 Task: Find connections with filter location Maragogipe with filter topic #Growthhacking with filter profile language Spanish with filter current company QX Global Group with filter school Valliammai Engineering College with filter industry Performing Arts and Spectator Sports with filter service category Leadership Development with filter keywords title Bank Teller
Action: Mouse moved to (607, 122)
Screenshot: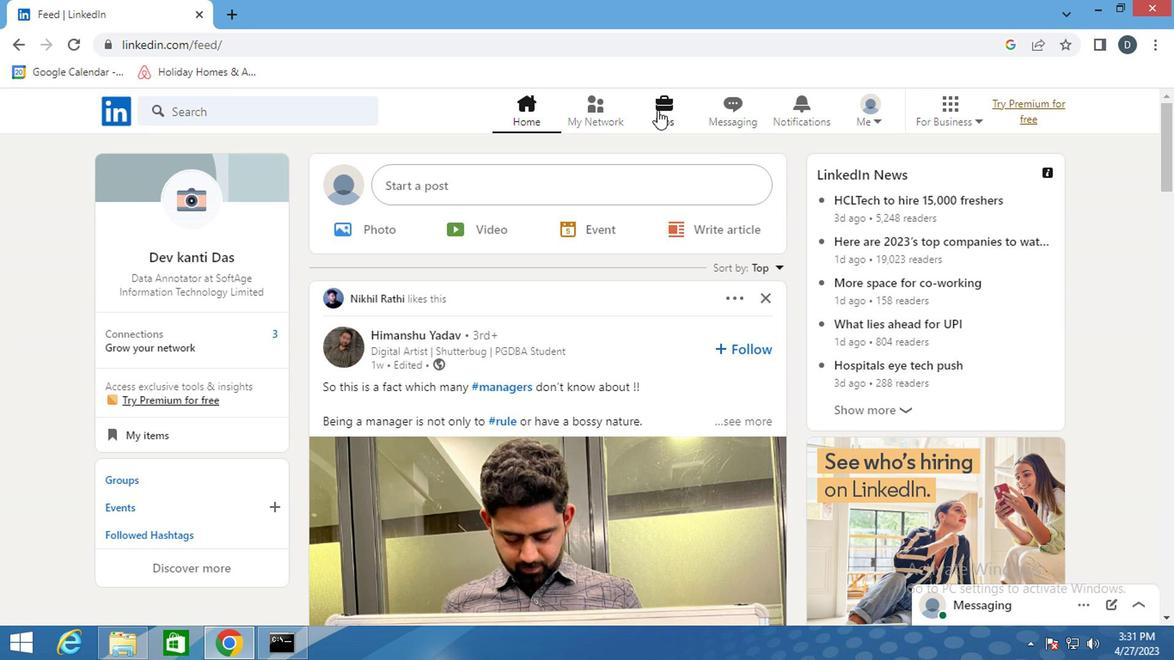 
Action: Mouse pressed left at (607, 122)
Screenshot: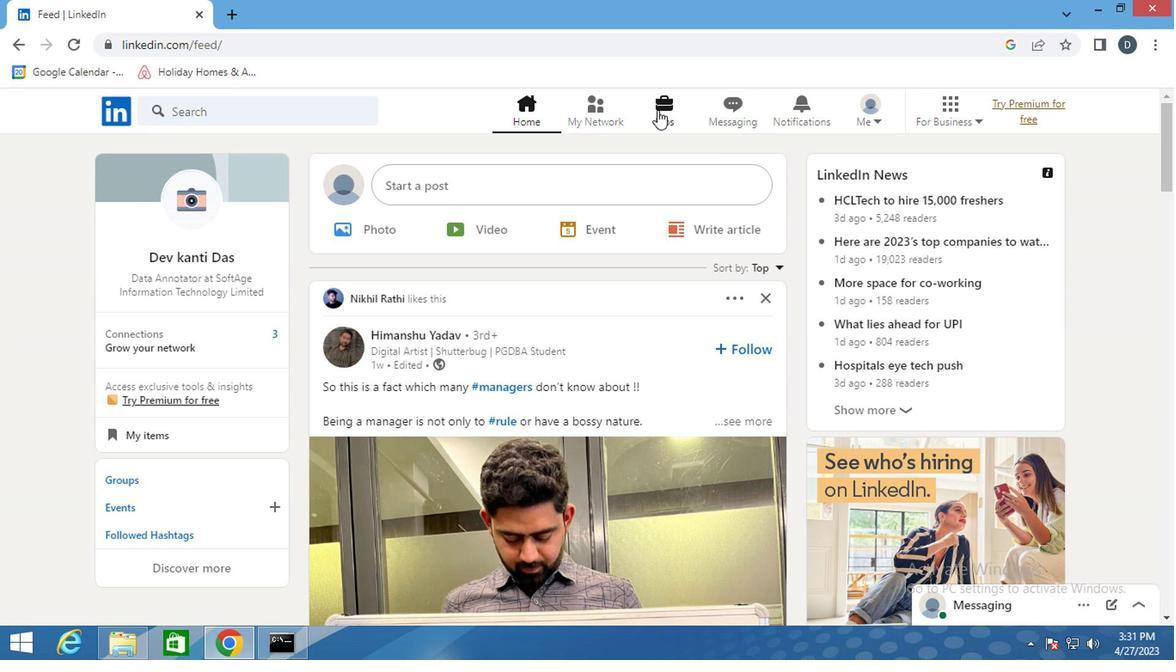 
Action: Mouse moved to (256, 207)
Screenshot: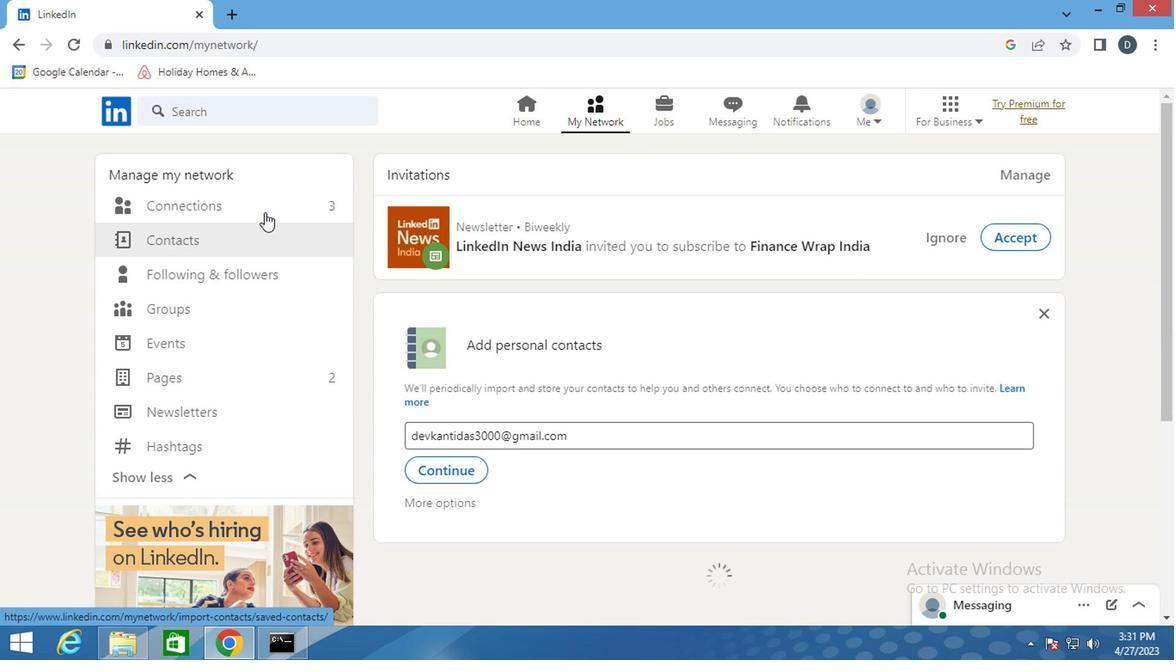 
Action: Mouse pressed left at (256, 207)
Screenshot: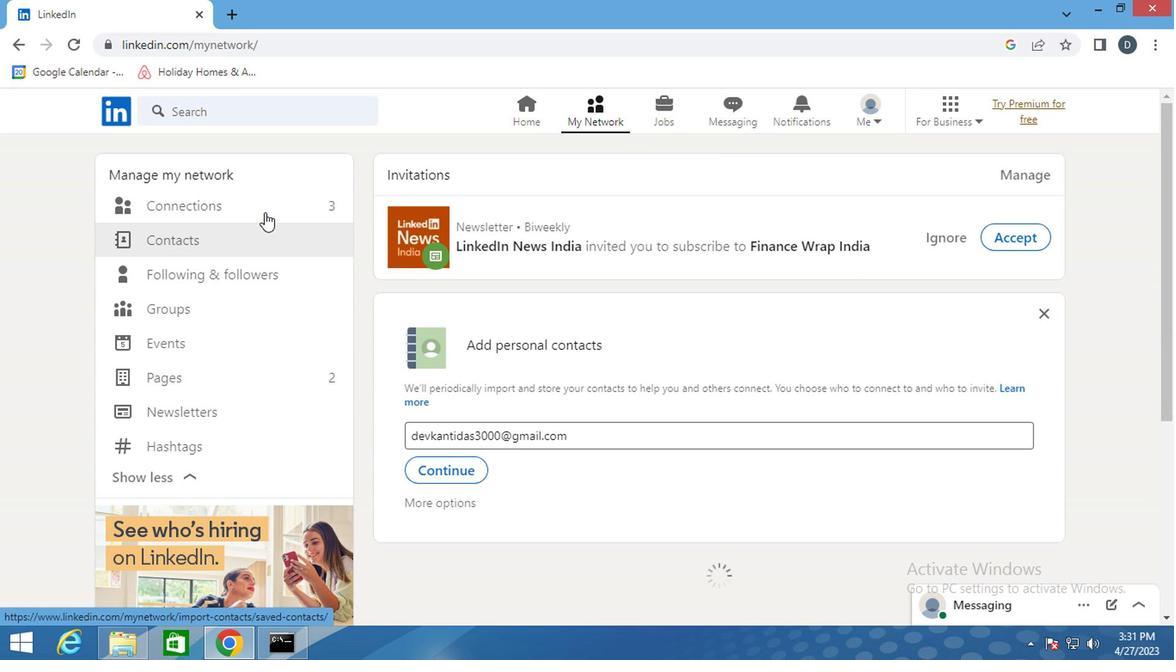 
Action: Mouse moved to (312, 202)
Screenshot: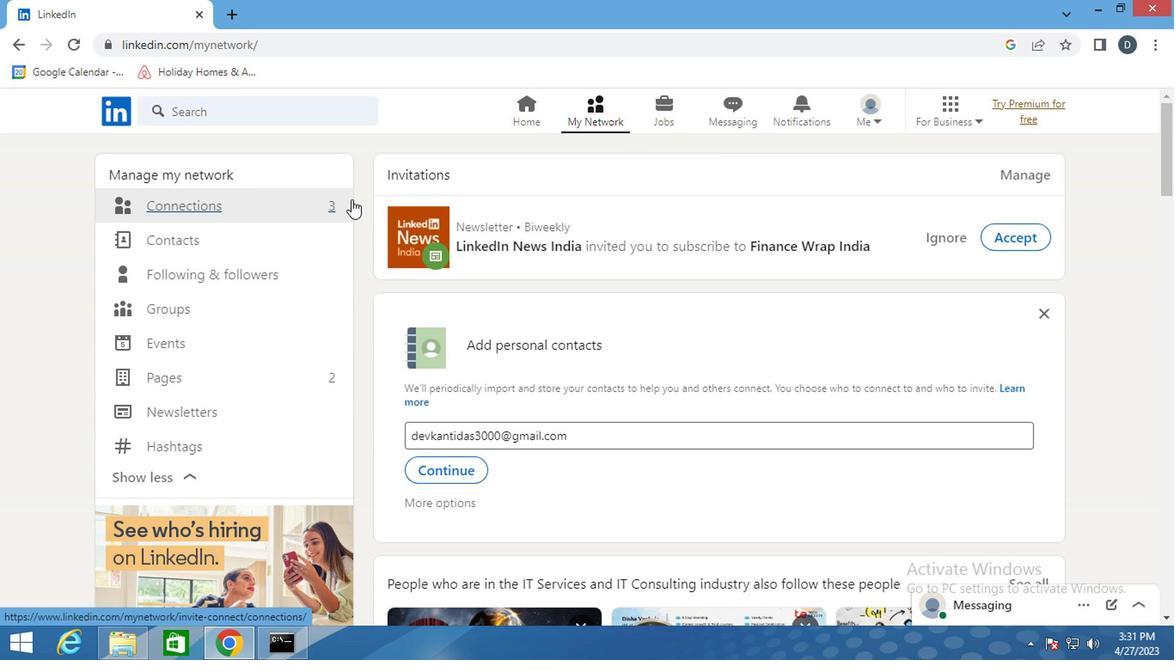 
Action: Mouse pressed left at (312, 202)
Screenshot: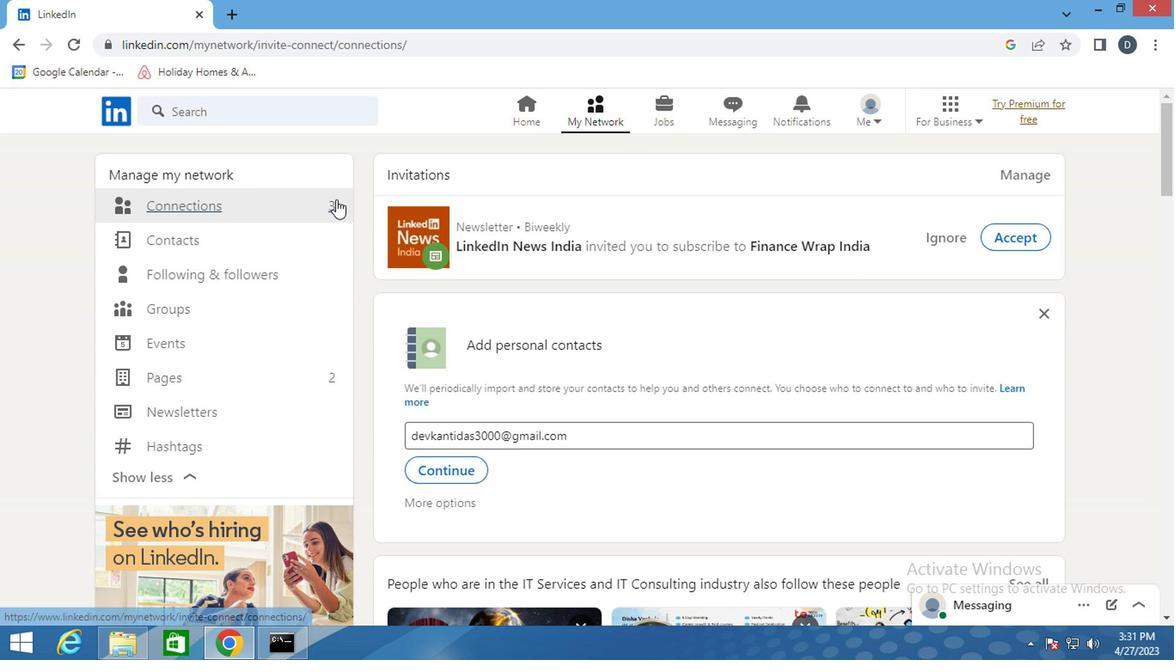 
Action: Mouse moved to (698, 211)
Screenshot: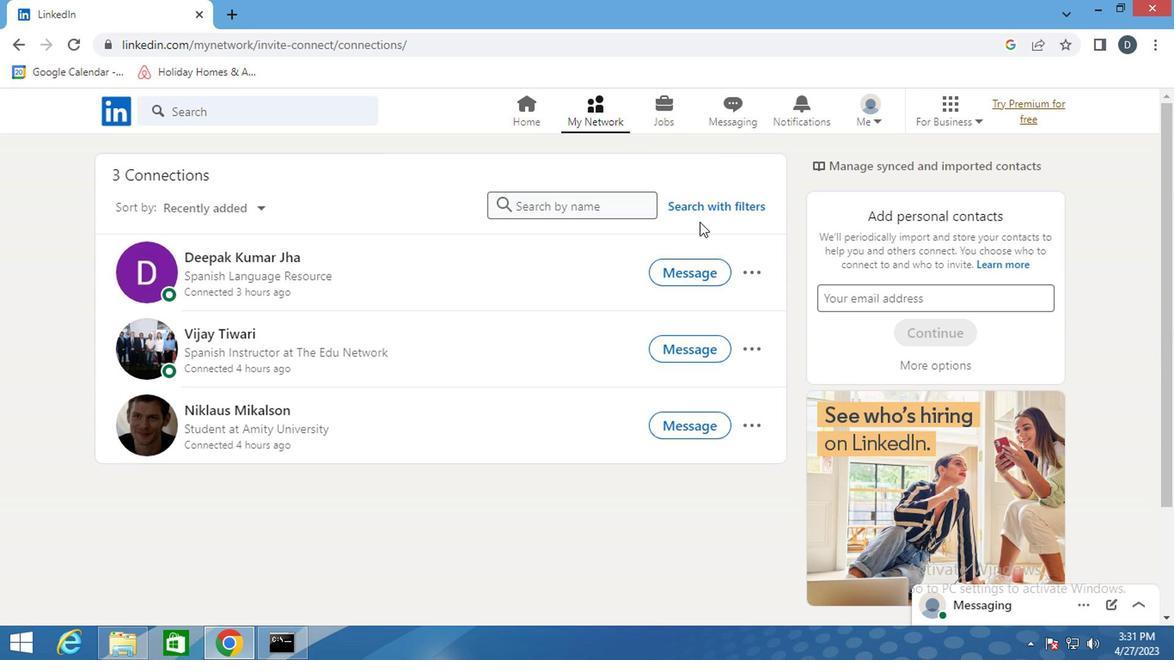 
Action: Mouse pressed left at (698, 211)
Screenshot: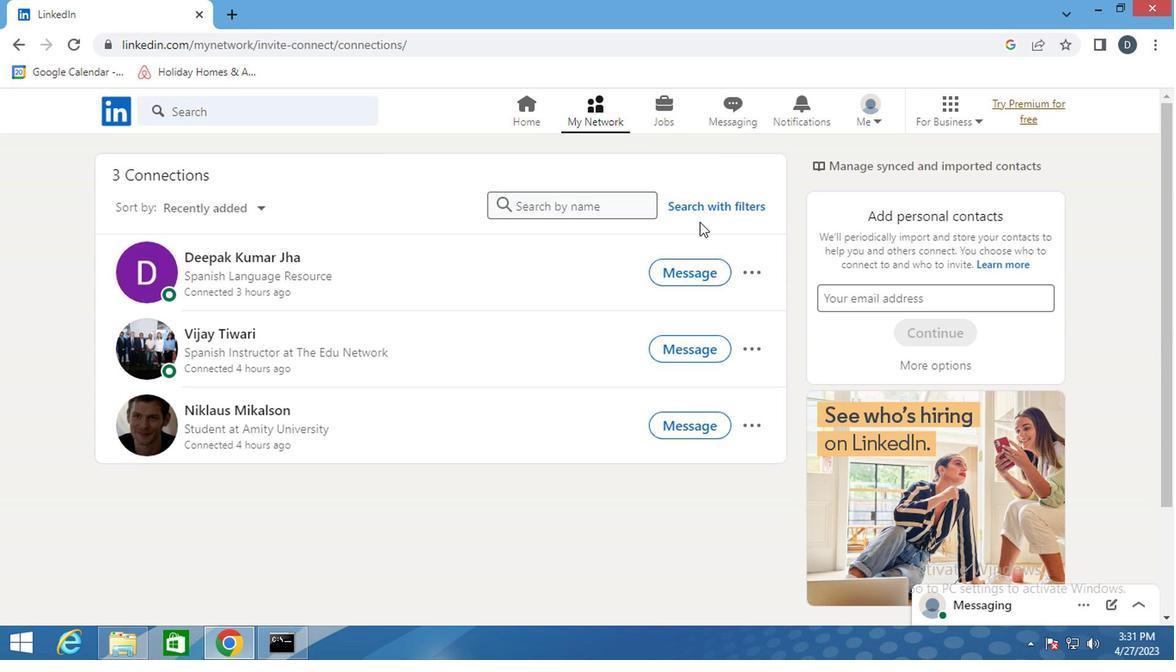 
Action: Mouse moved to (641, 161)
Screenshot: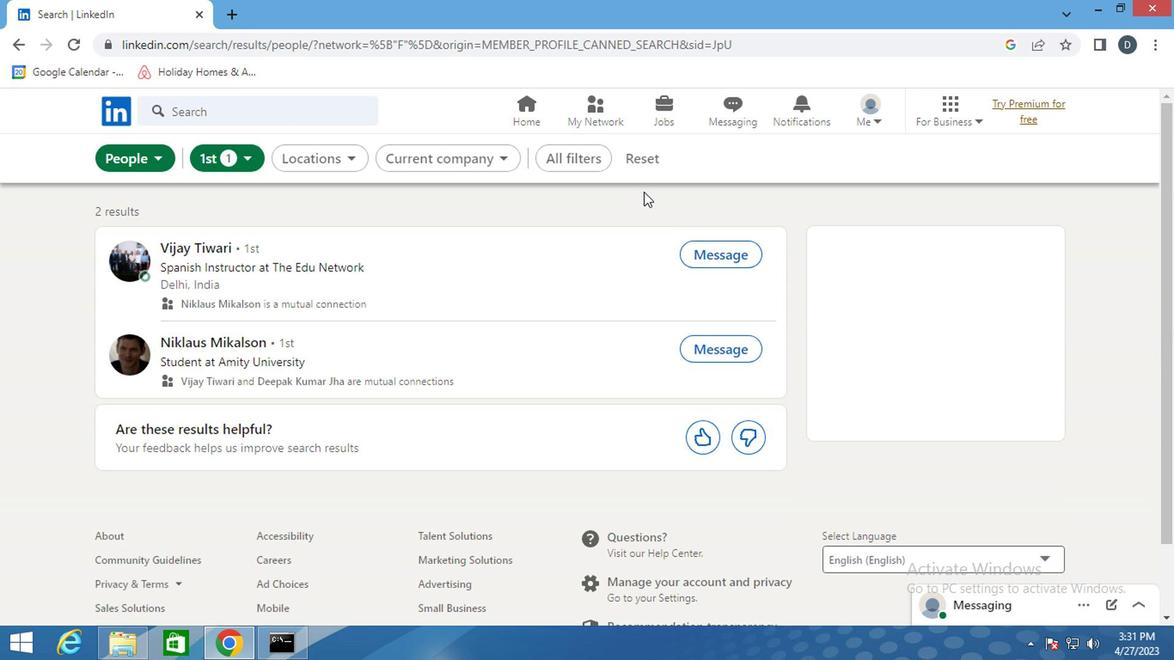 
Action: Mouse pressed left at (641, 161)
Screenshot: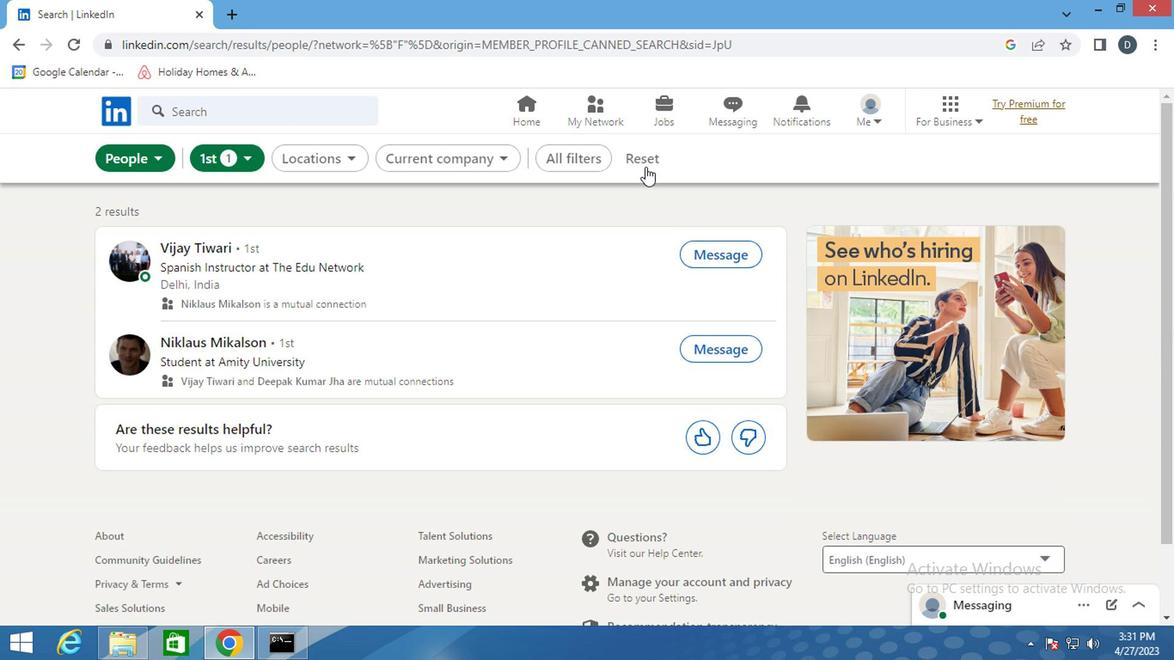 
Action: Mouse moved to (610, 159)
Screenshot: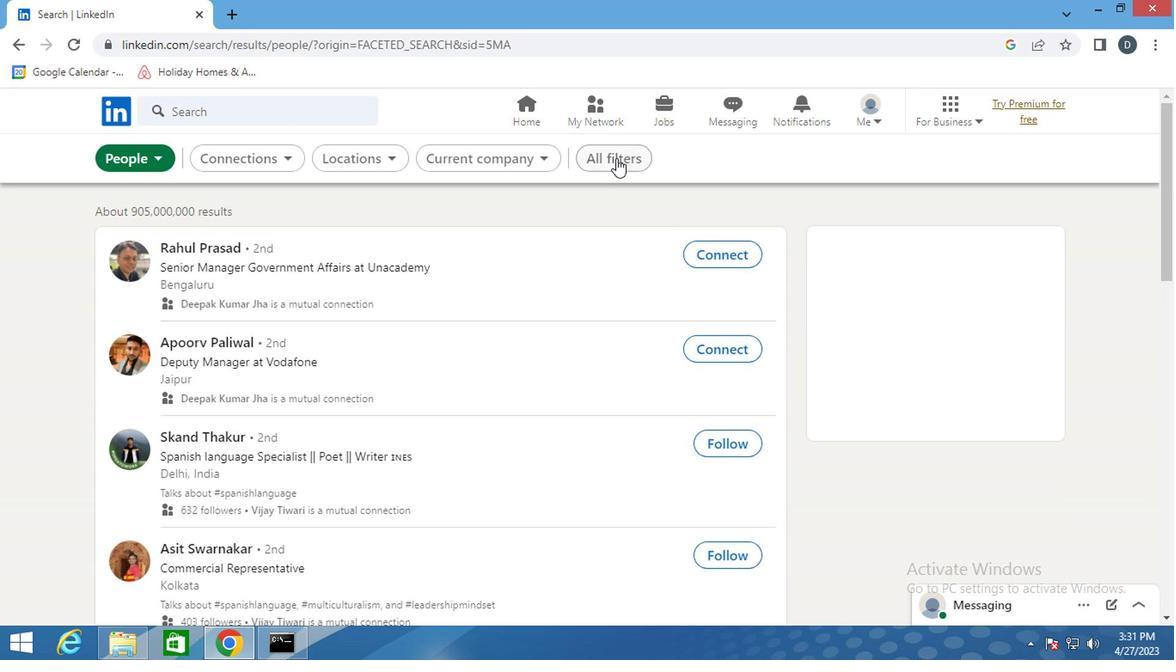 
Action: Mouse pressed left at (610, 159)
Screenshot: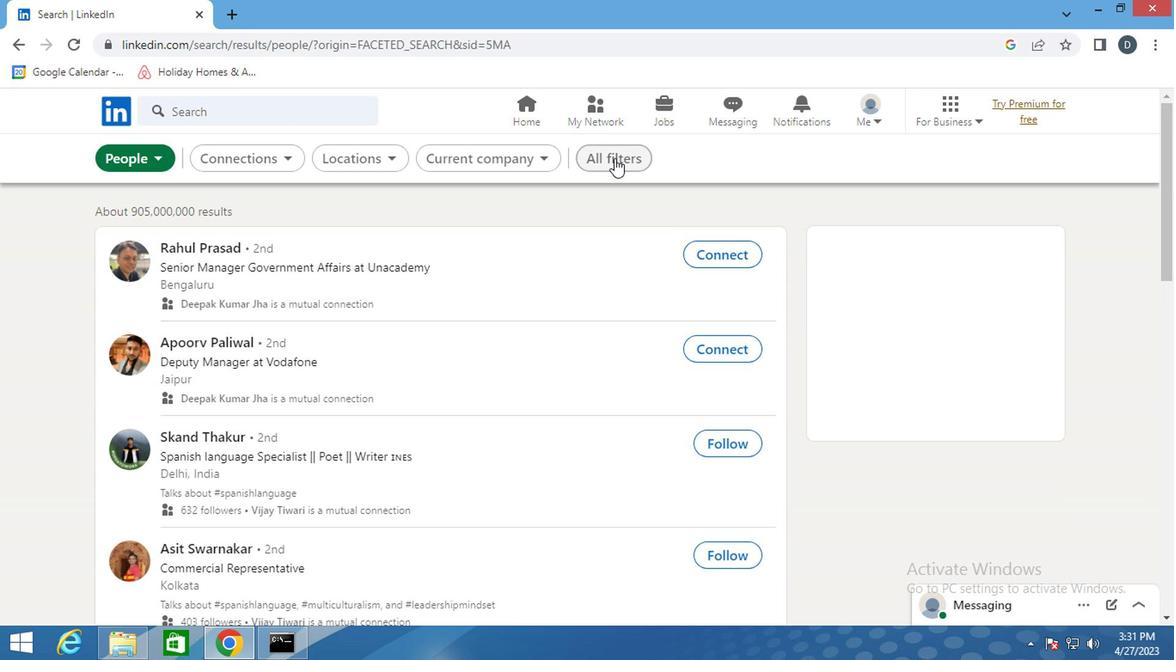 
Action: Mouse moved to (972, 362)
Screenshot: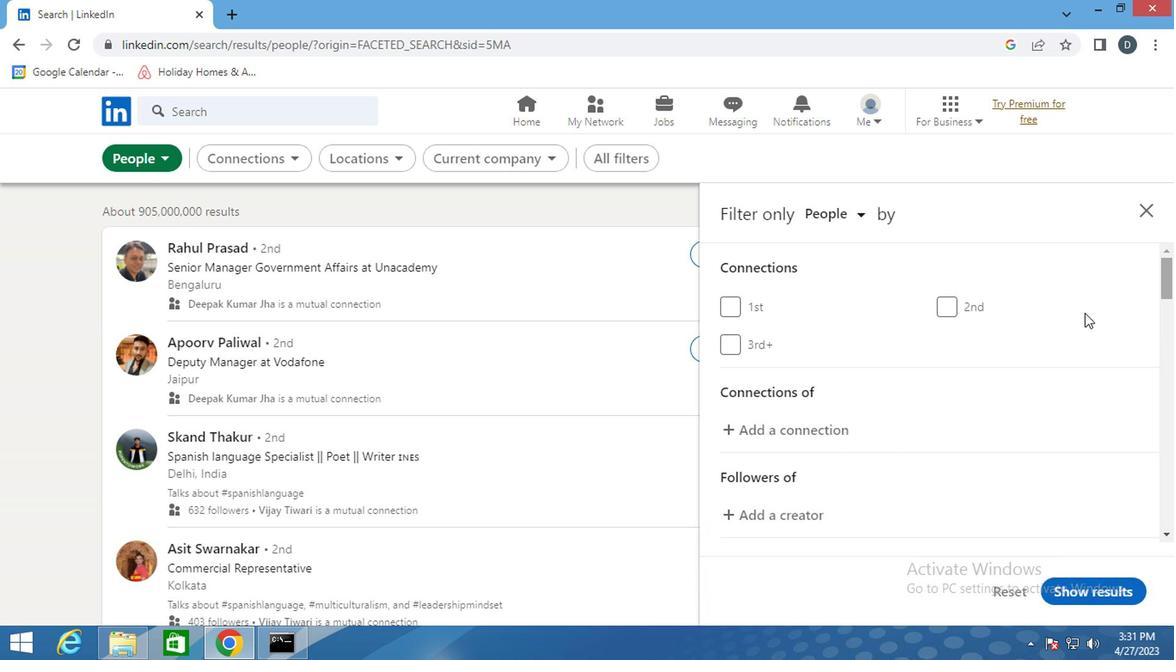 
Action: Mouse scrolled (972, 362) with delta (0, 0)
Screenshot: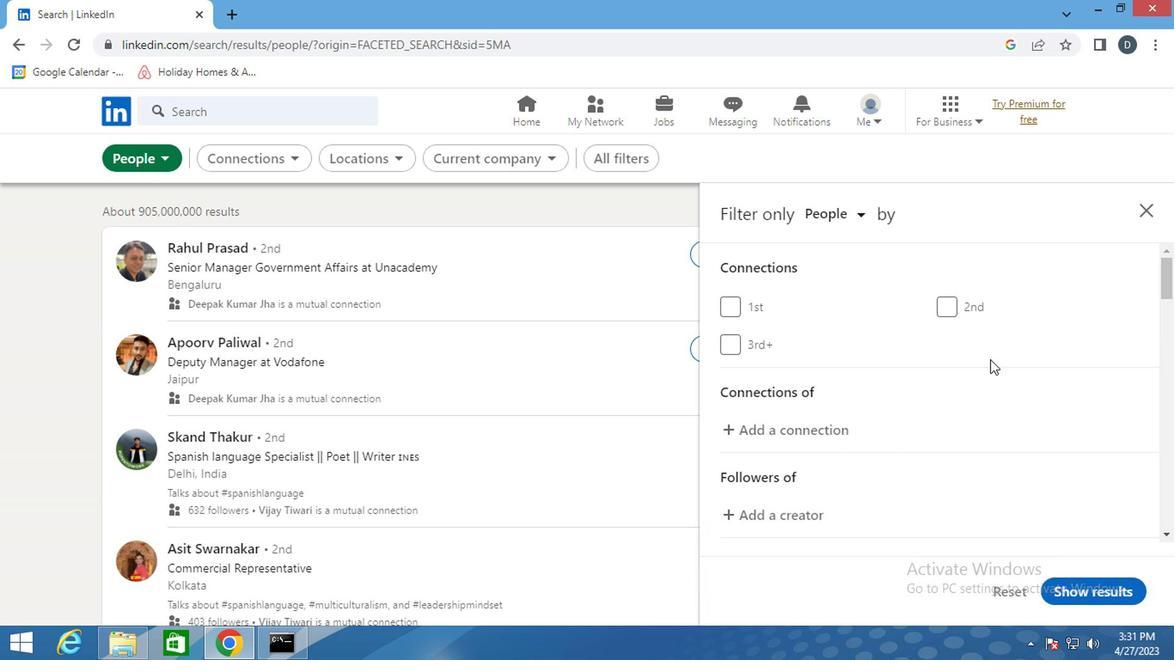 
Action: Mouse scrolled (972, 362) with delta (0, 0)
Screenshot: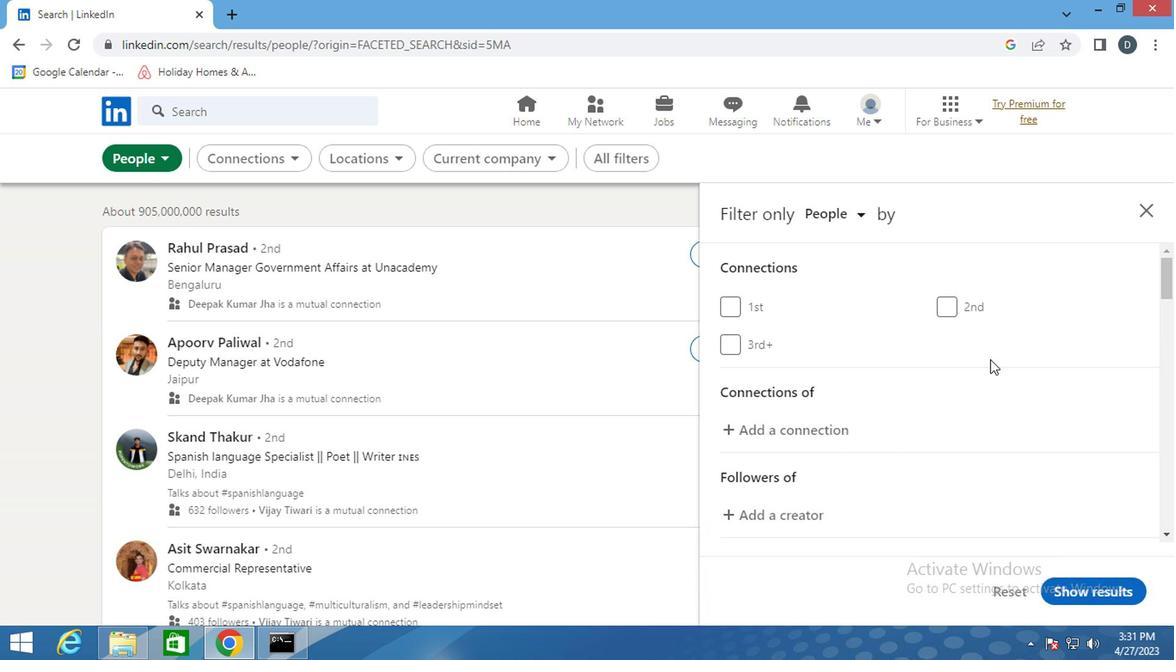 
Action: Mouse scrolled (972, 362) with delta (0, 0)
Screenshot: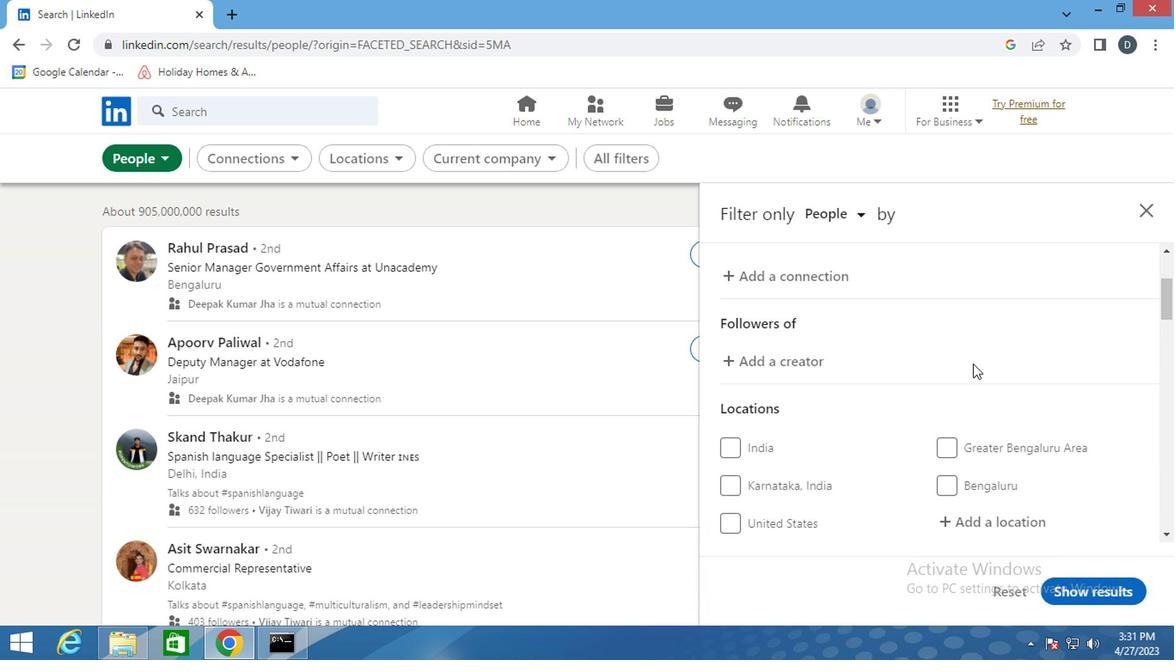 
Action: Mouse moved to (989, 415)
Screenshot: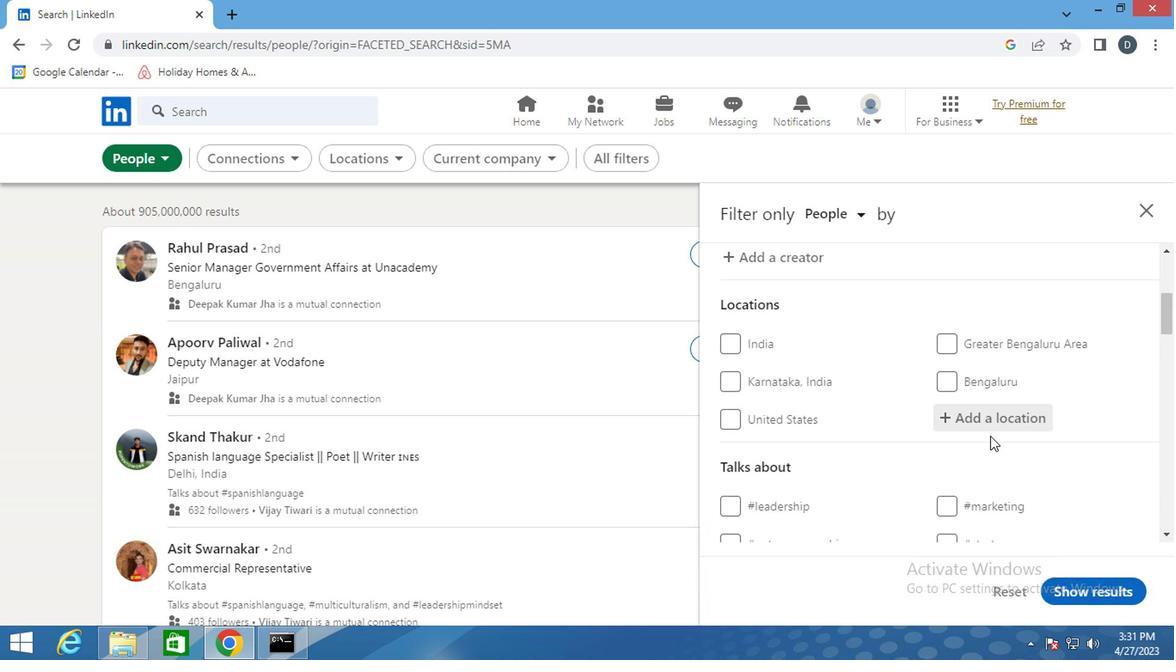 
Action: Mouse pressed left at (989, 415)
Screenshot: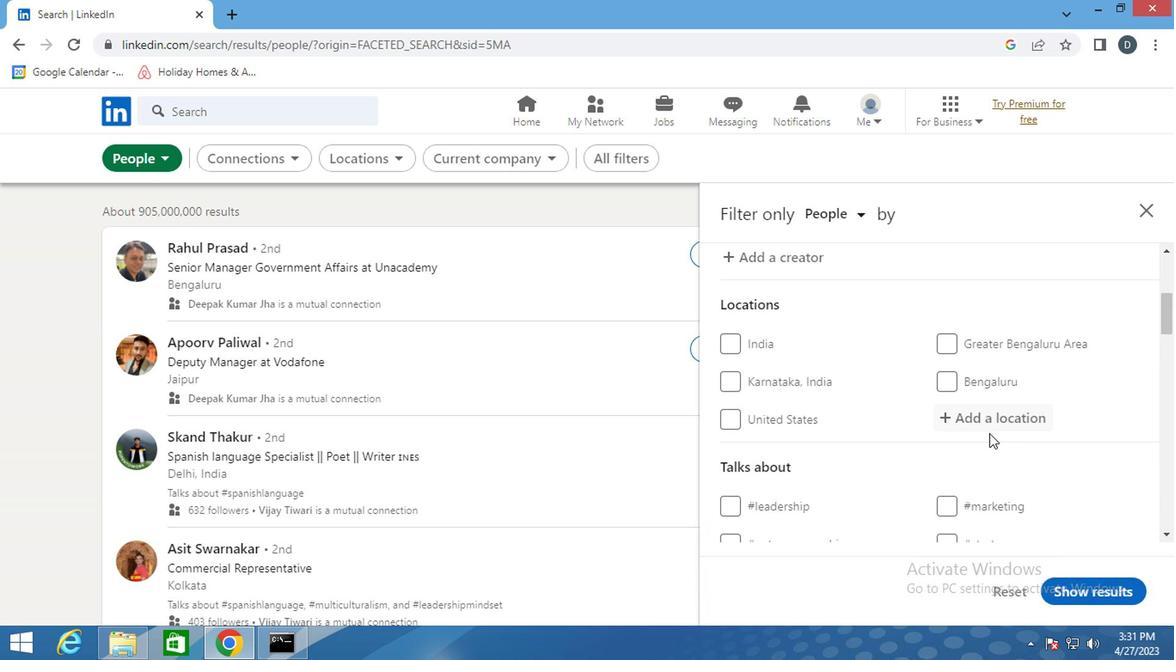 
Action: Key pressed <Key.shift><Key.shift><Key.shift><Key.shift><Key.shift>MARAGO
Screenshot: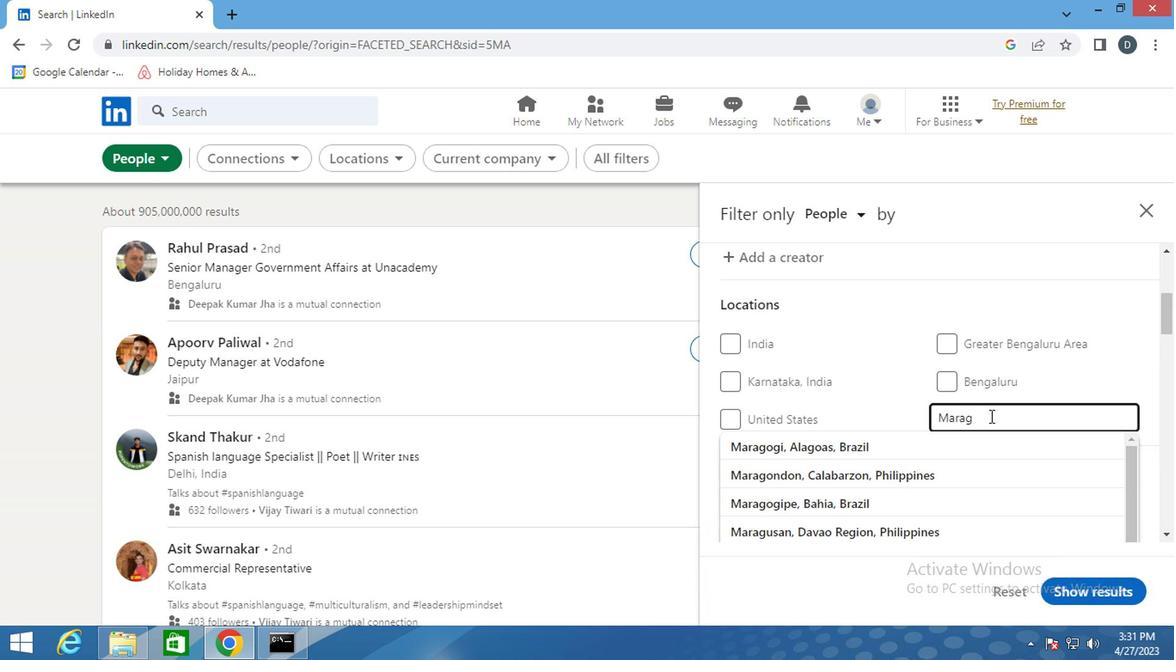 
Action: Mouse moved to (870, 499)
Screenshot: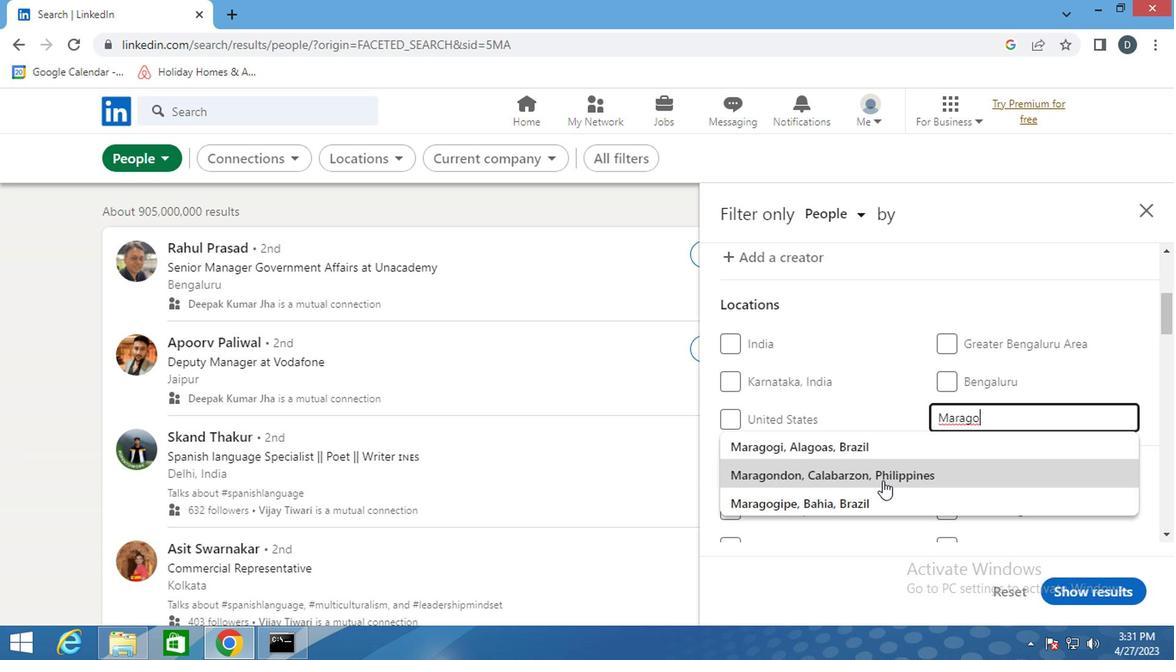 
Action: Mouse pressed left at (870, 499)
Screenshot: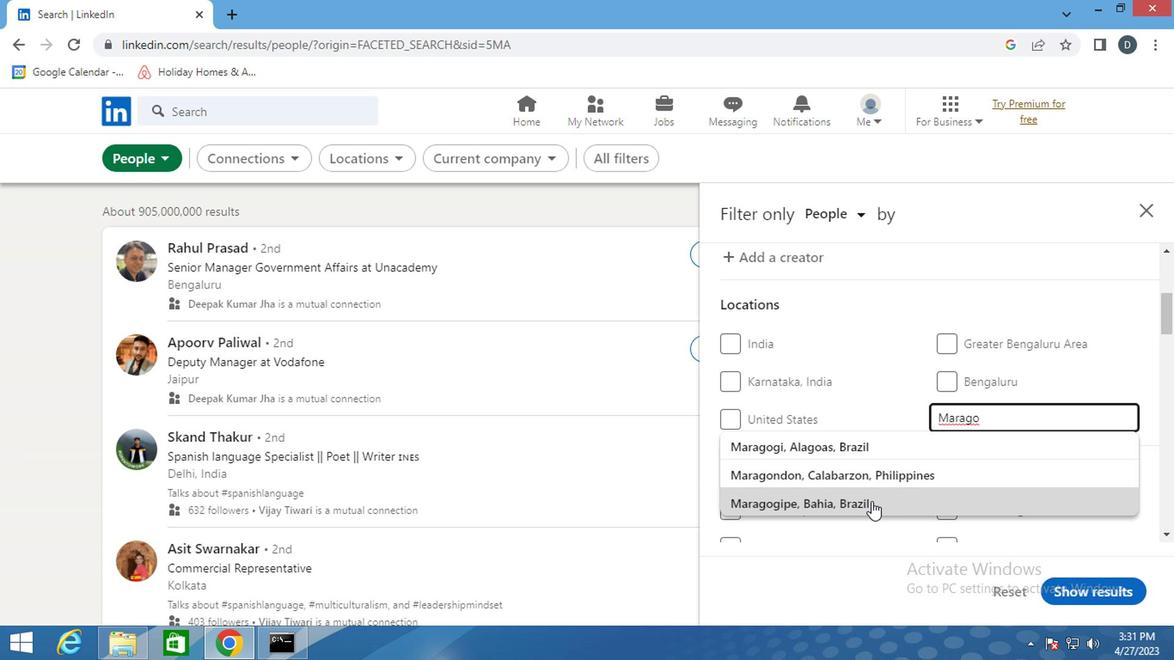
Action: Mouse moved to (870, 500)
Screenshot: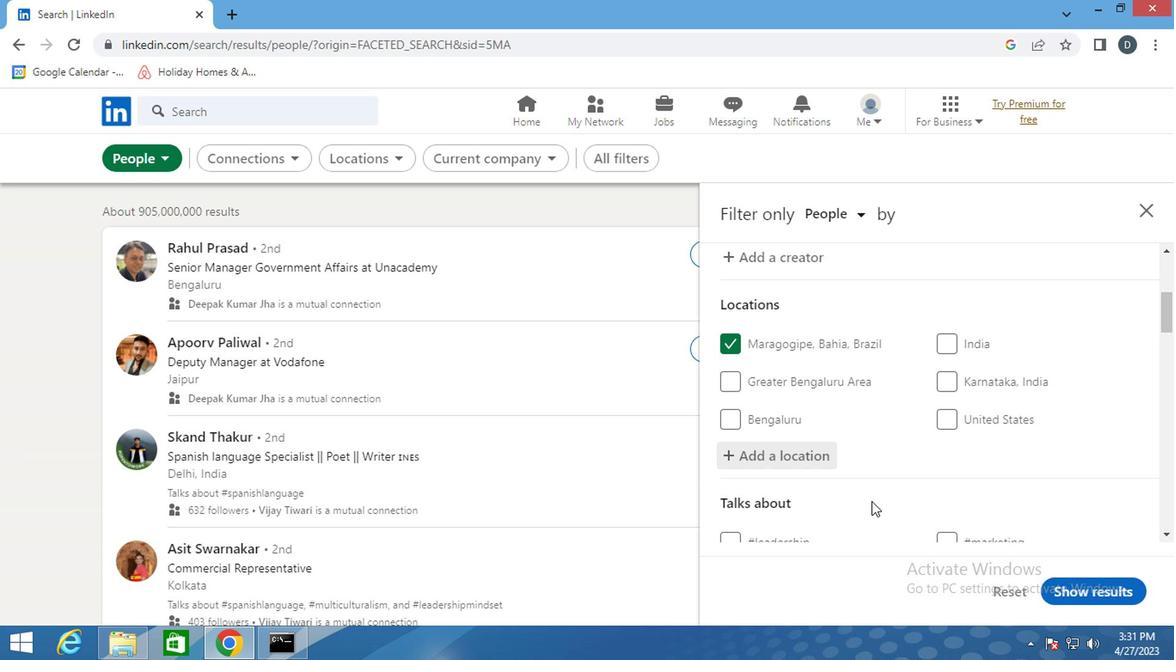 
Action: Mouse scrolled (870, 499) with delta (0, 0)
Screenshot: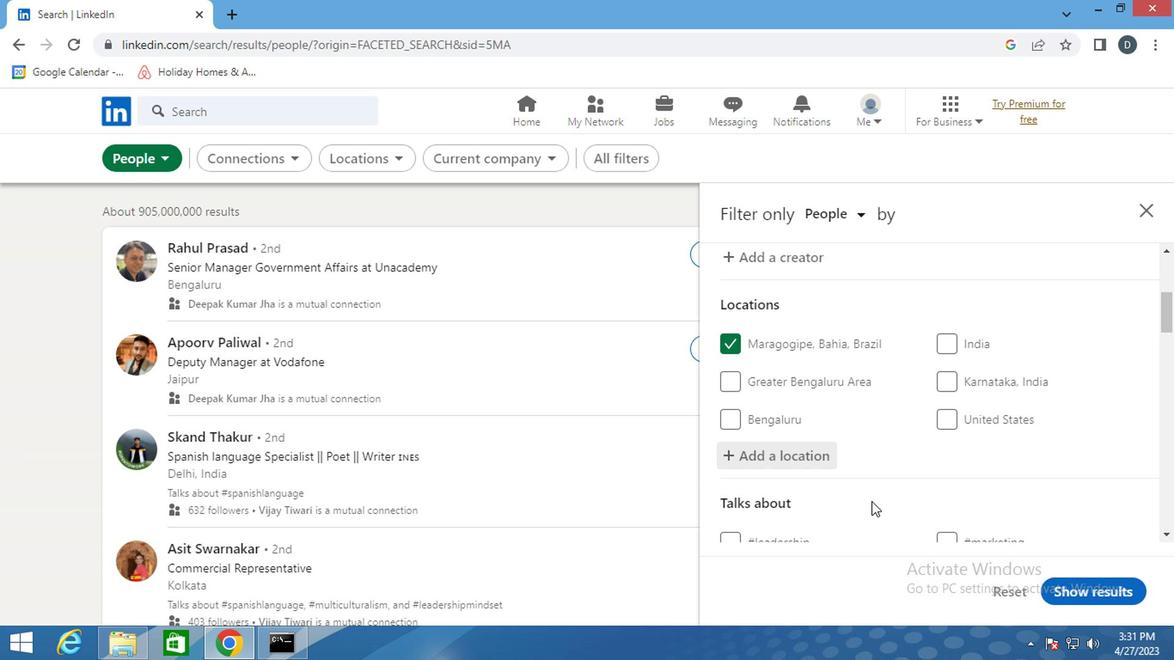 
Action: Mouse scrolled (870, 499) with delta (0, 0)
Screenshot: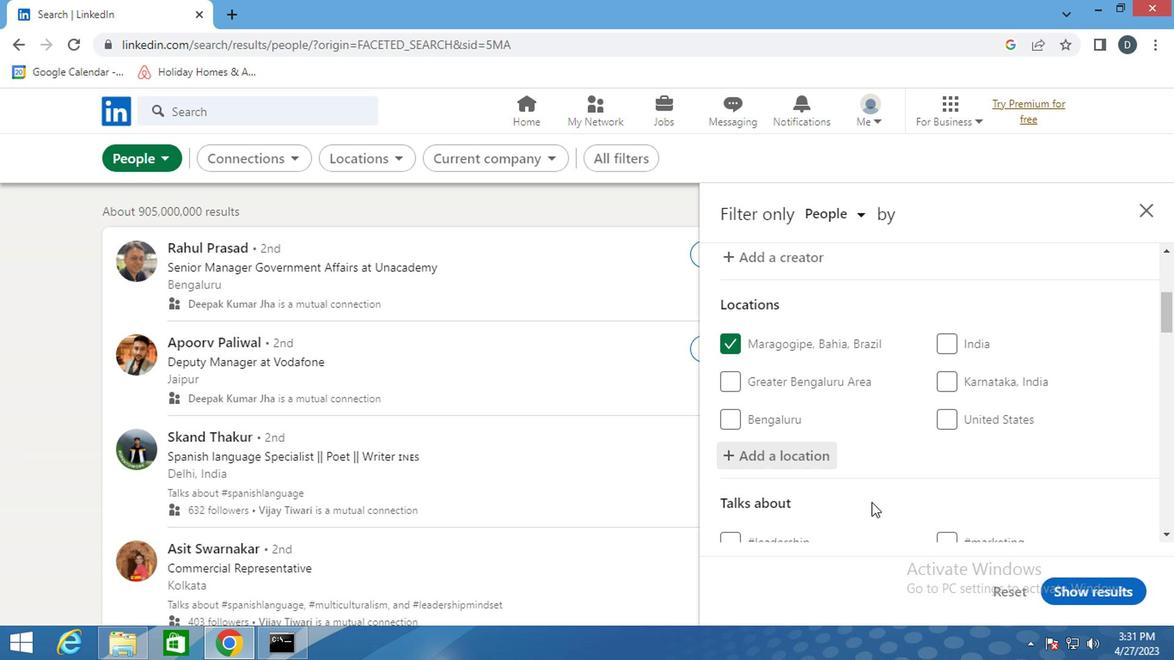 
Action: Mouse moved to (962, 444)
Screenshot: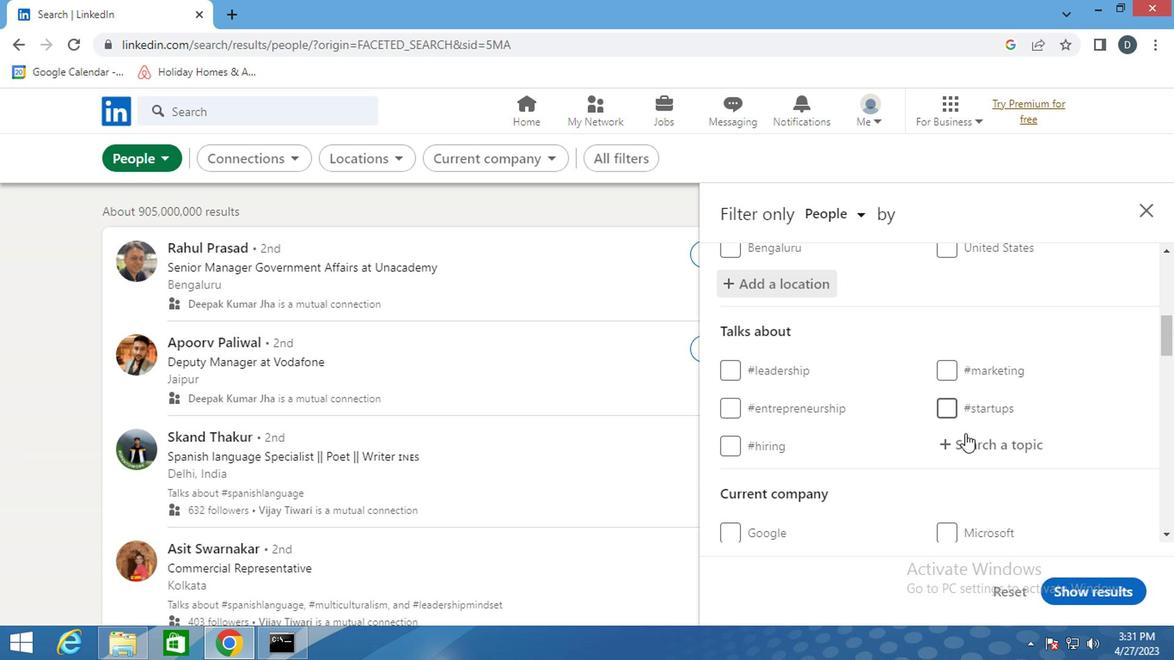 
Action: Mouse pressed left at (962, 444)
Screenshot: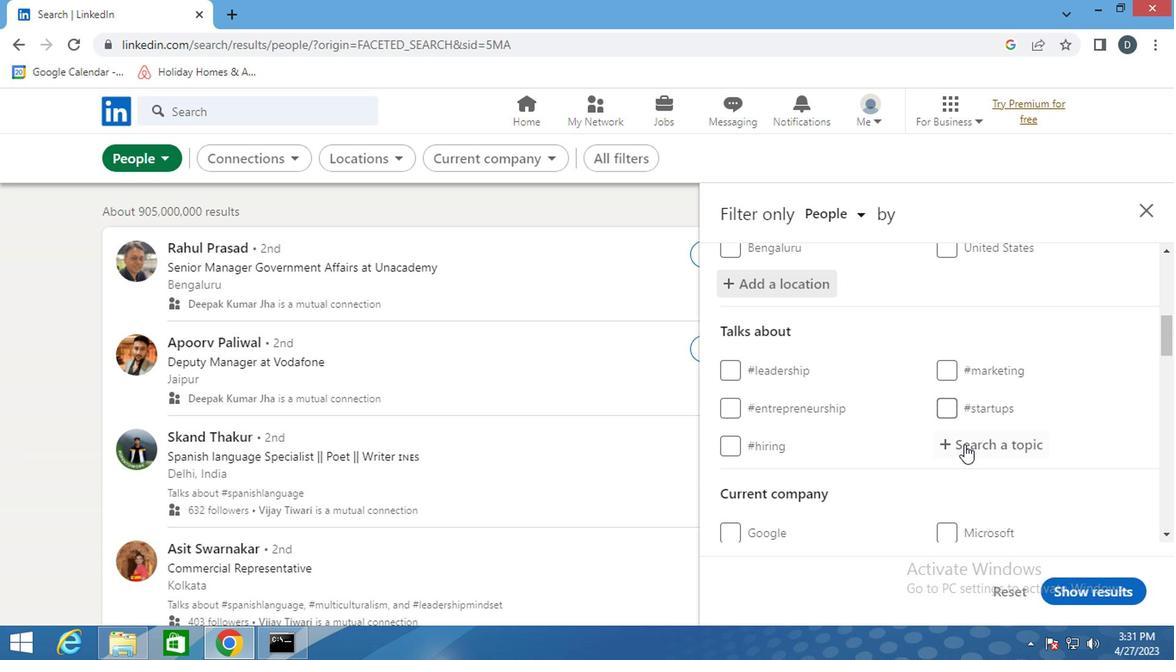 
Action: Key pressed <Key.shift>#<Key.shift>GROWTHHACKING
Screenshot: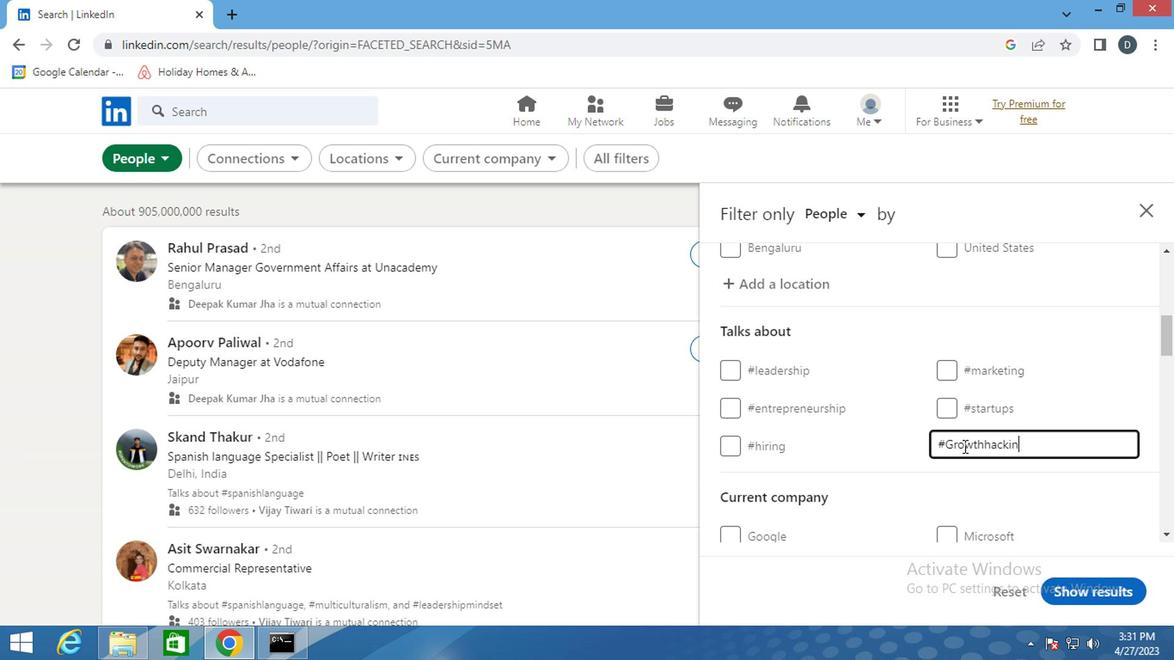 
Action: Mouse moved to (920, 422)
Screenshot: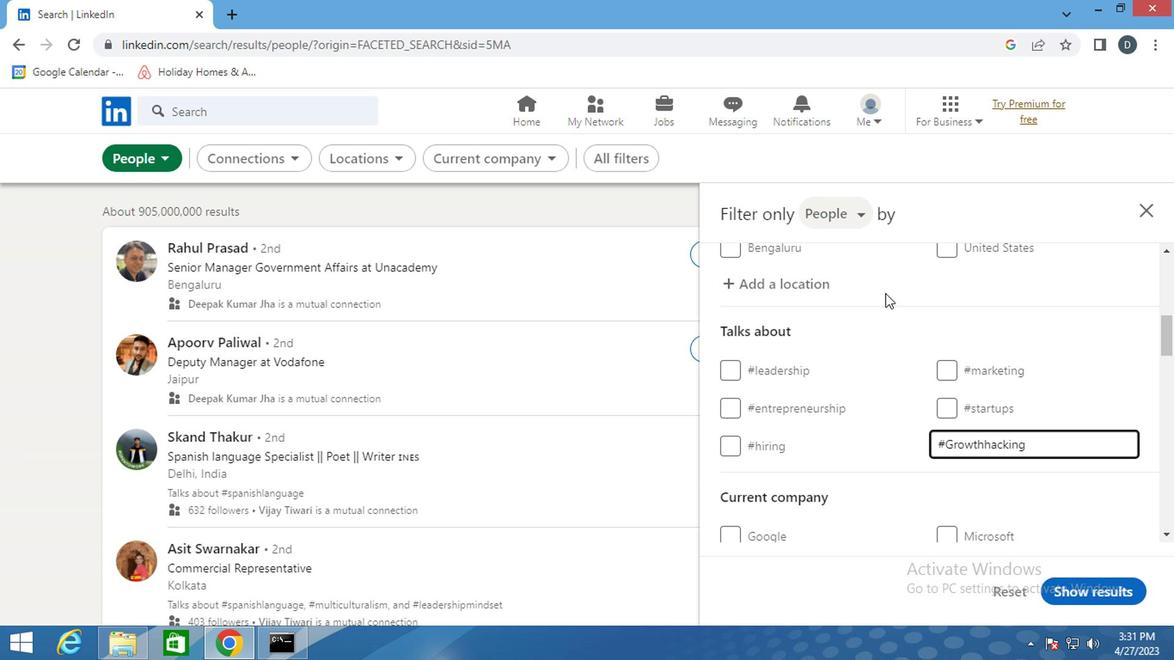 
Action: Mouse scrolled (920, 422) with delta (0, 0)
Screenshot: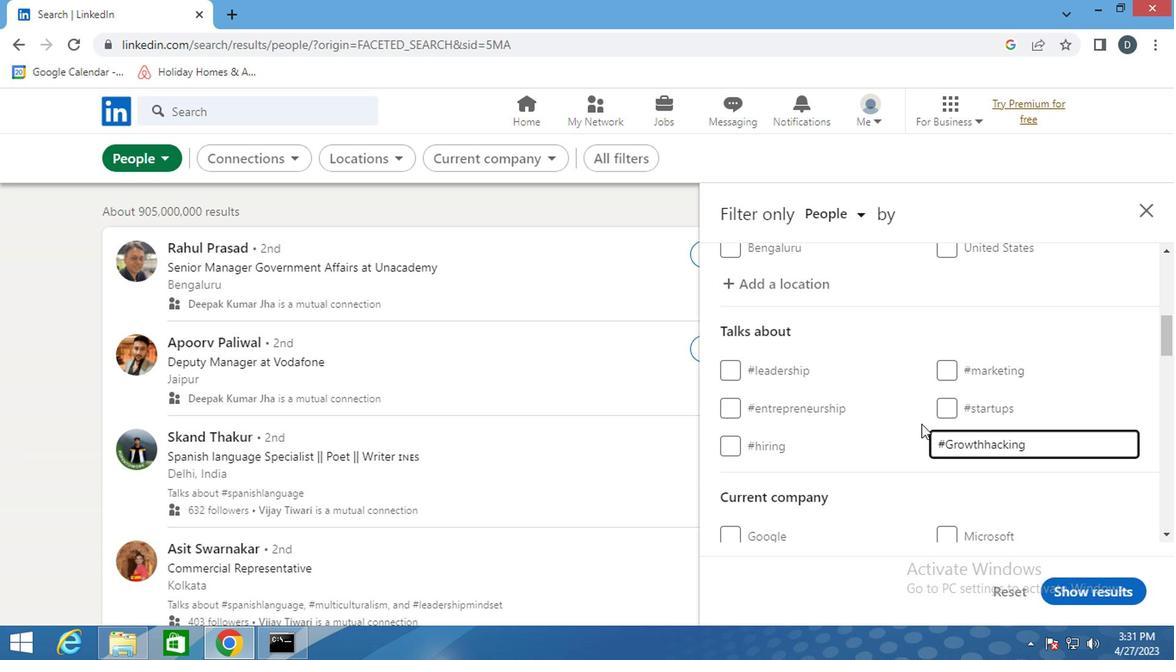 
Action: Mouse moved to (920, 422)
Screenshot: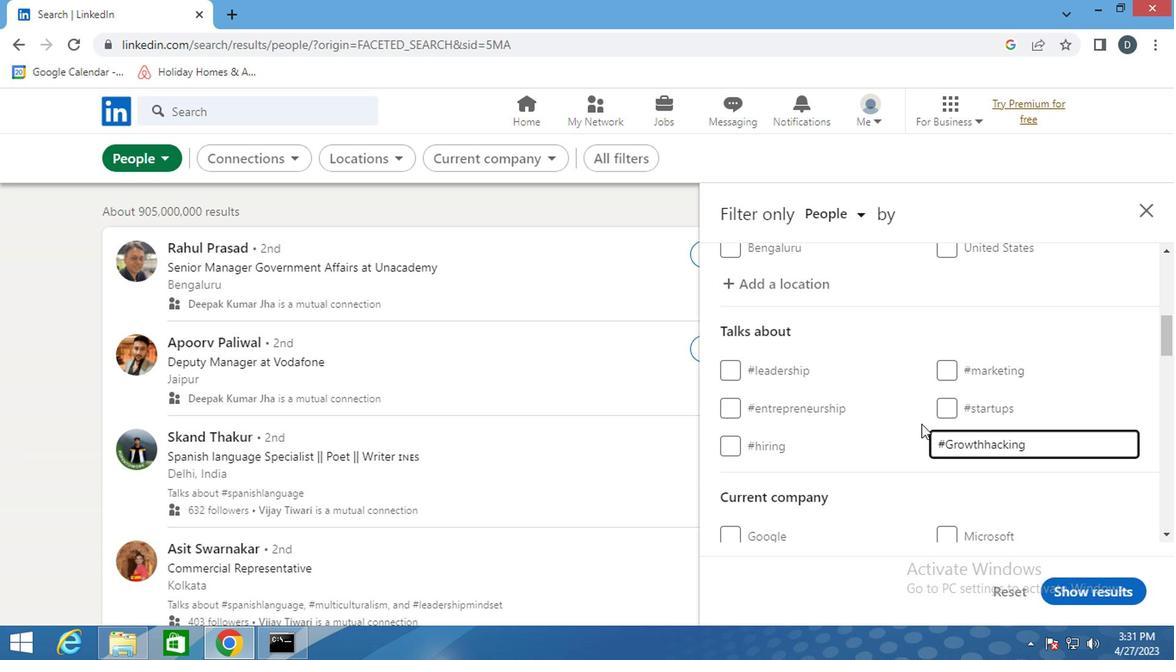 
Action: Mouse scrolled (920, 422) with delta (0, 0)
Screenshot: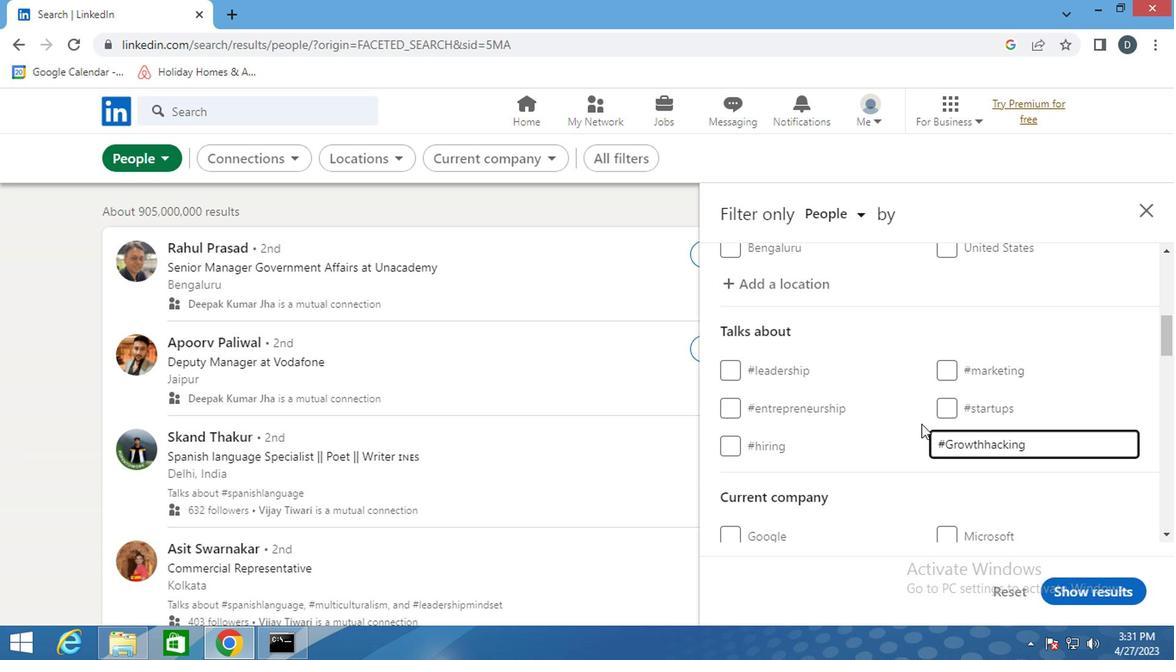 
Action: Mouse moved to (922, 424)
Screenshot: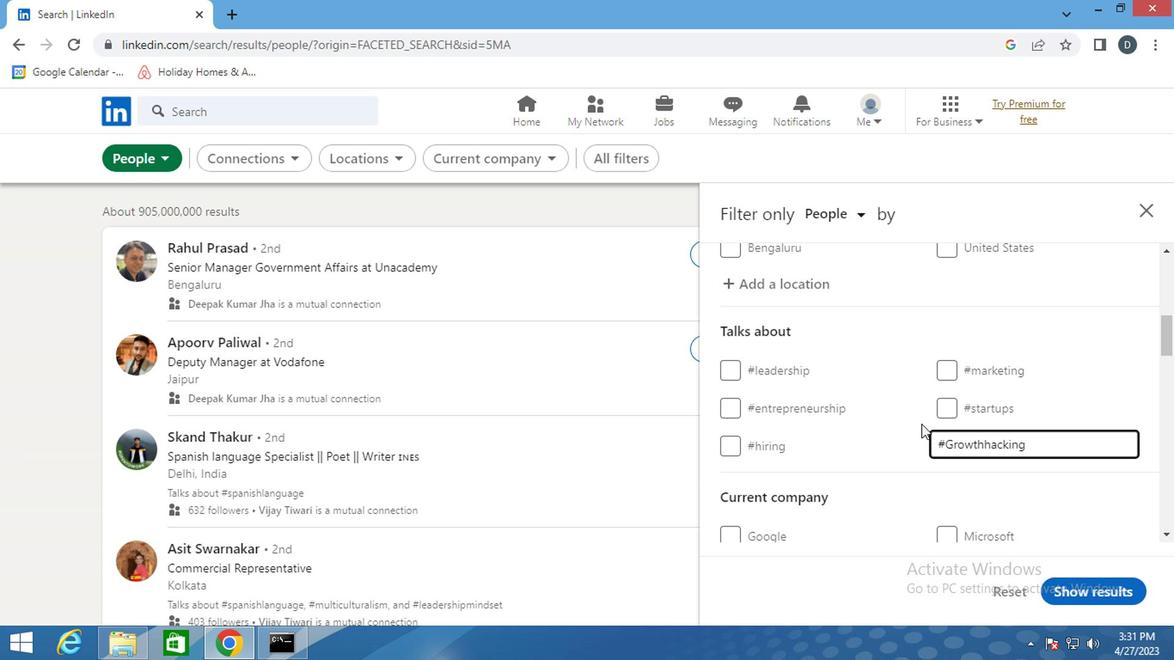 
Action: Mouse scrolled (922, 422) with delta (0, -1)
Screenshot: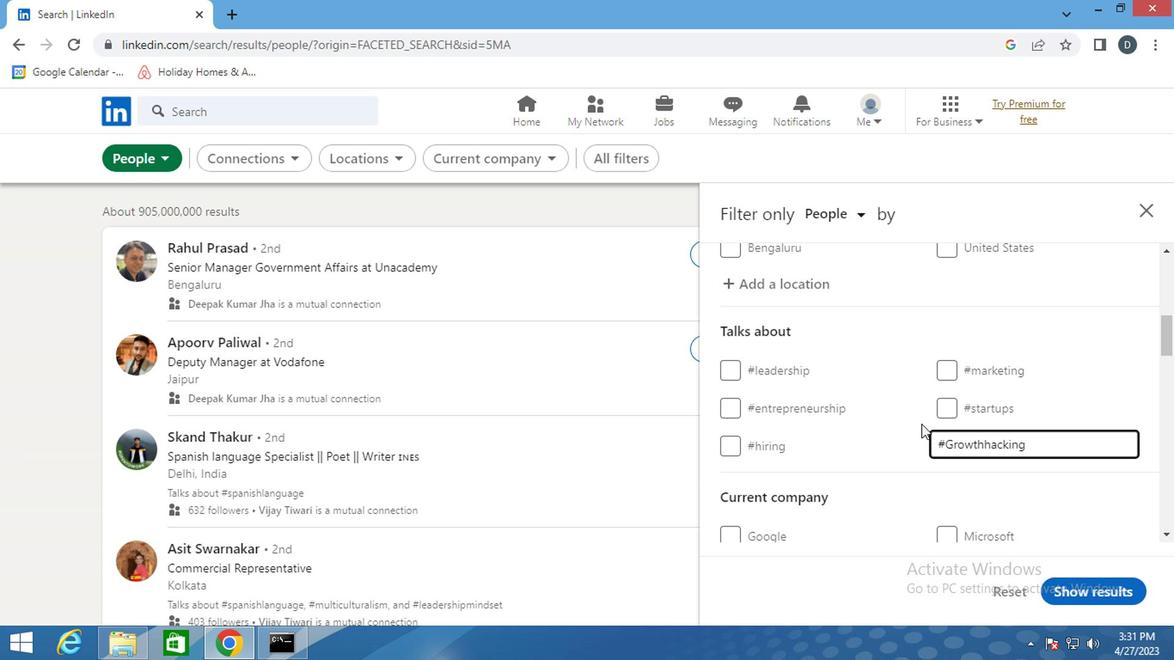 
Action: Mouse moved to (947, 416)
Screenshot: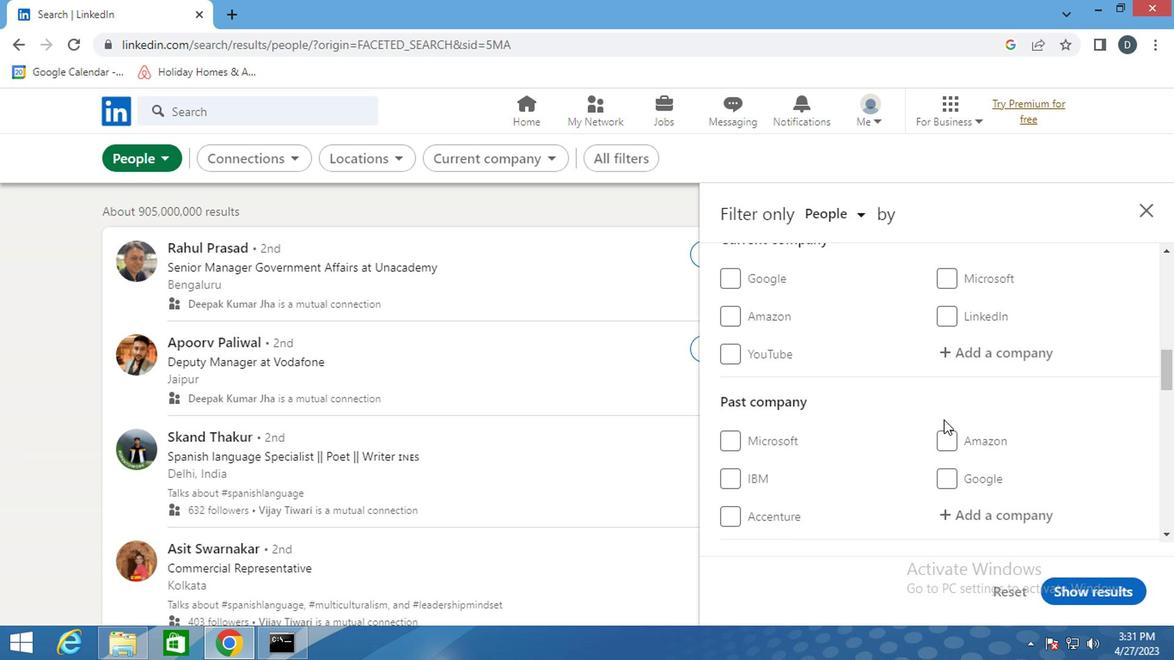 
Action: Mouse scrolled (947, 415) with delta (0, 0)
Screenshot: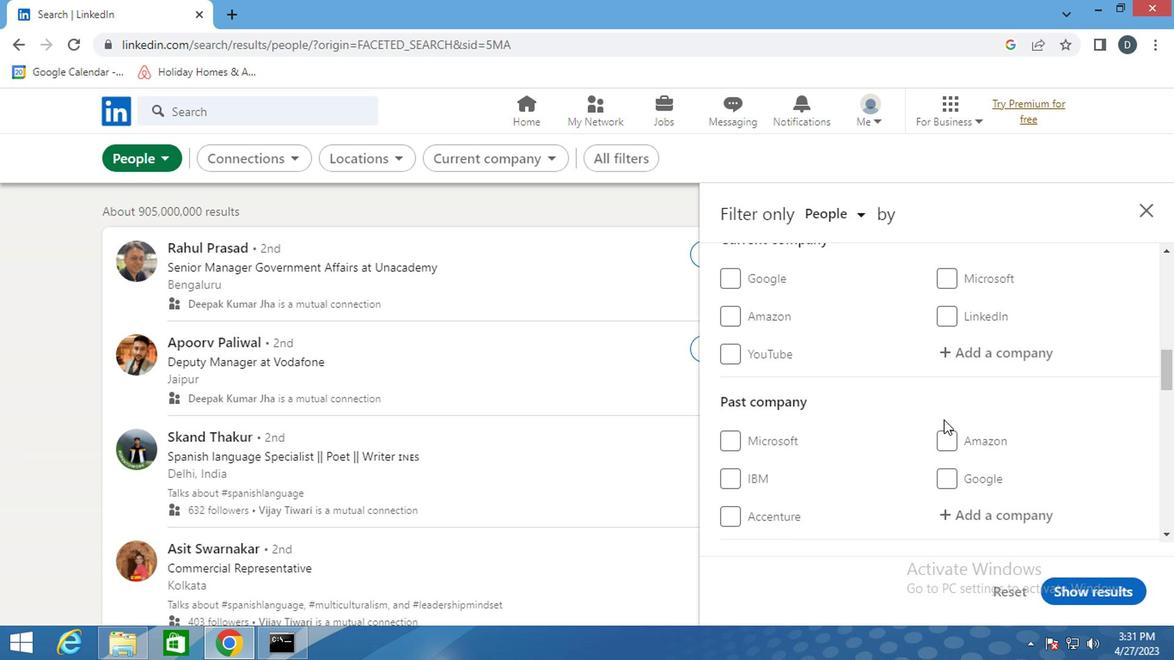 
Action: Mouse moved to (948, 416)
Screenshot: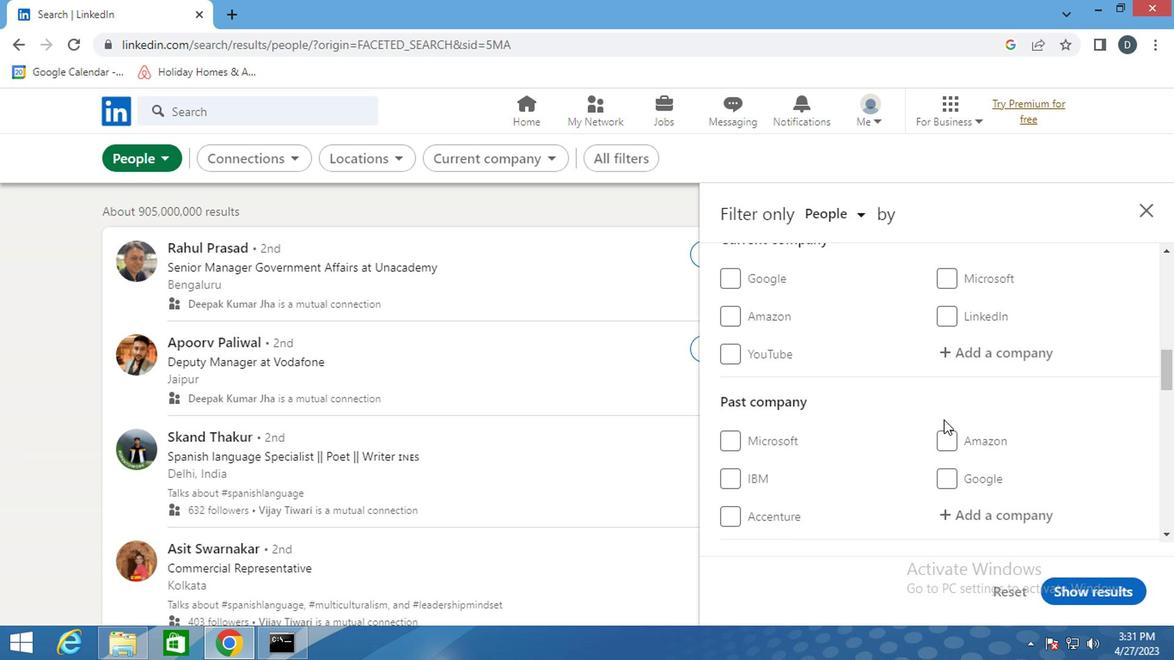 
Action: Mouse scrolled (948, 415) with delta (0, 0)
Screenshot: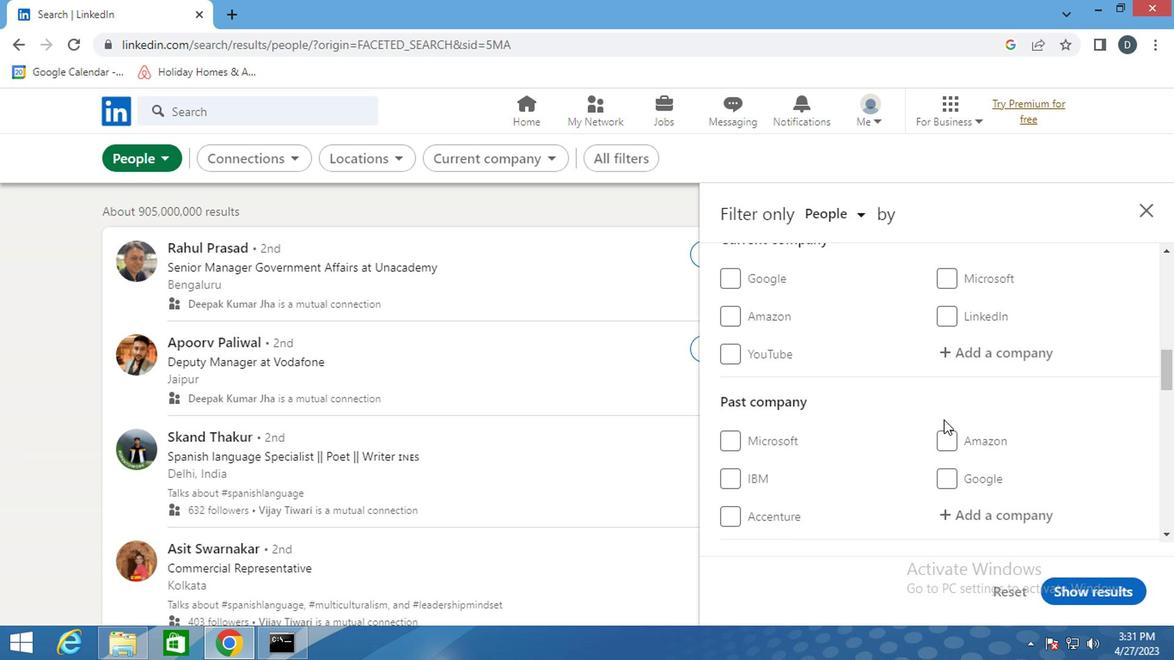 
Action: Mouse moved to (952, 415)
Screenshot: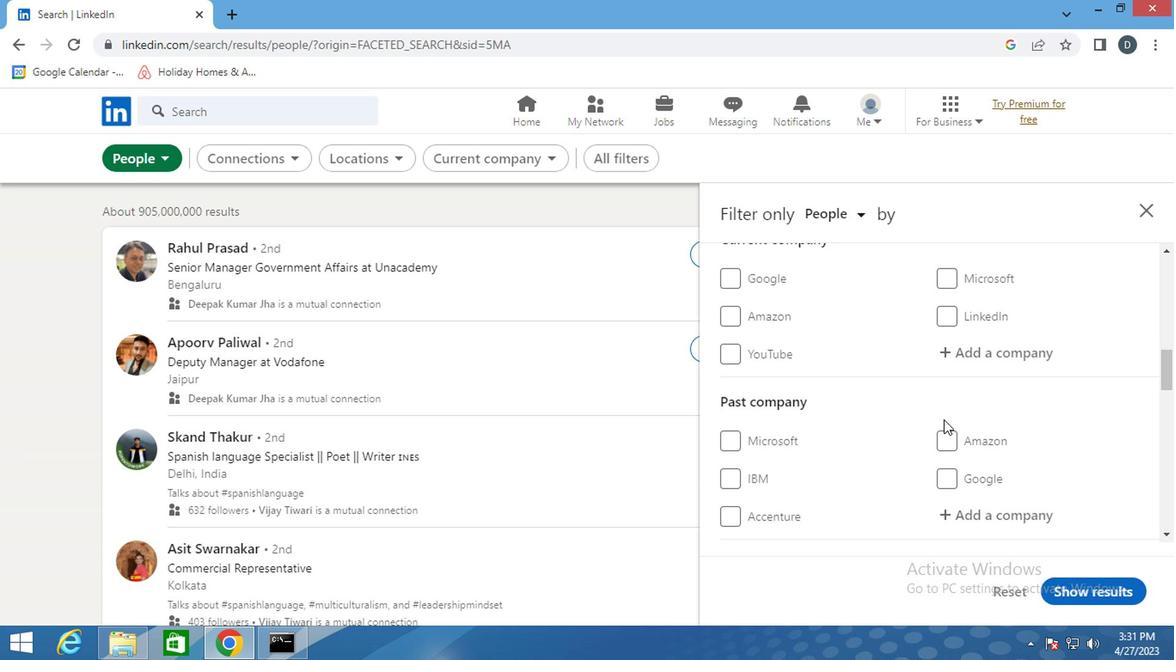 
Action: Mouse scrolled (952, 414) with delta (0, -1)
Screenshot: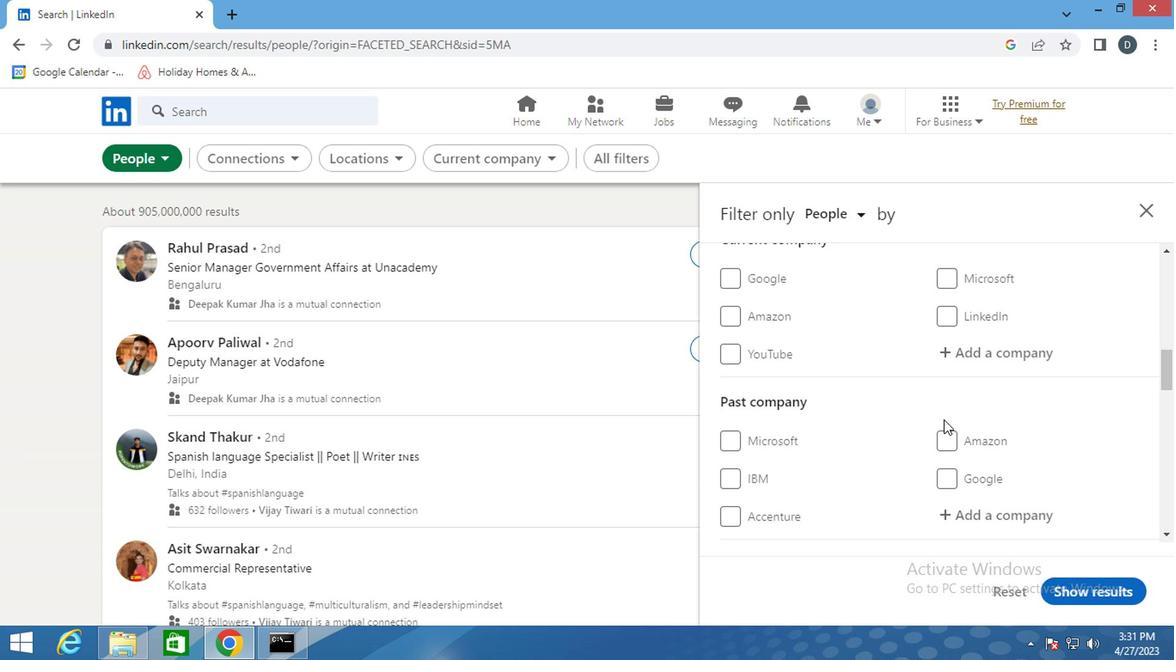 
Action: Mouse moved to (958, 411)
Screenshot: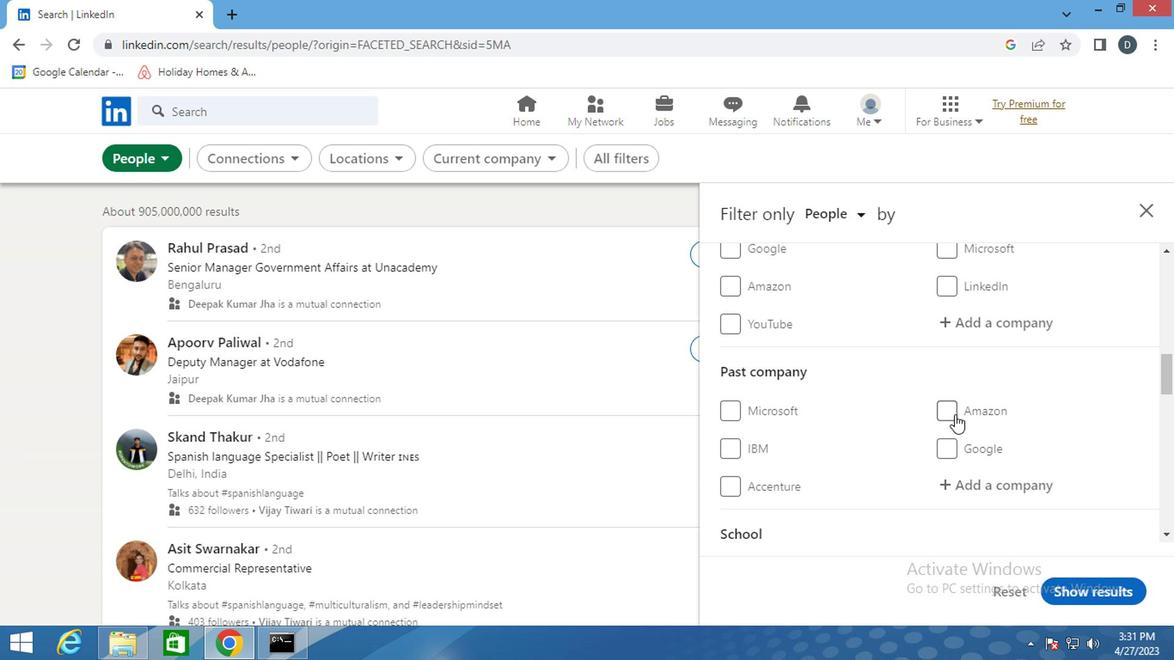 
Action: Mouse scrolled (958, 409) with delta (0, -1)
Screenshot: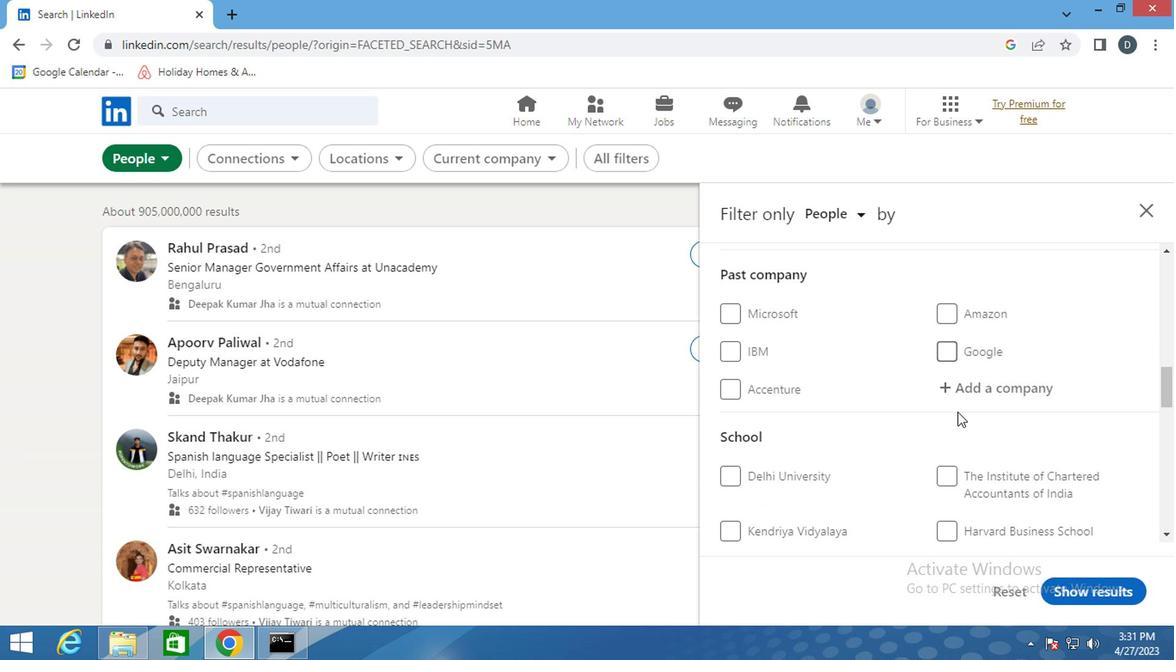 
Action: Mouse scrolled (958, 409) with delta (0, -1)
Screenshot: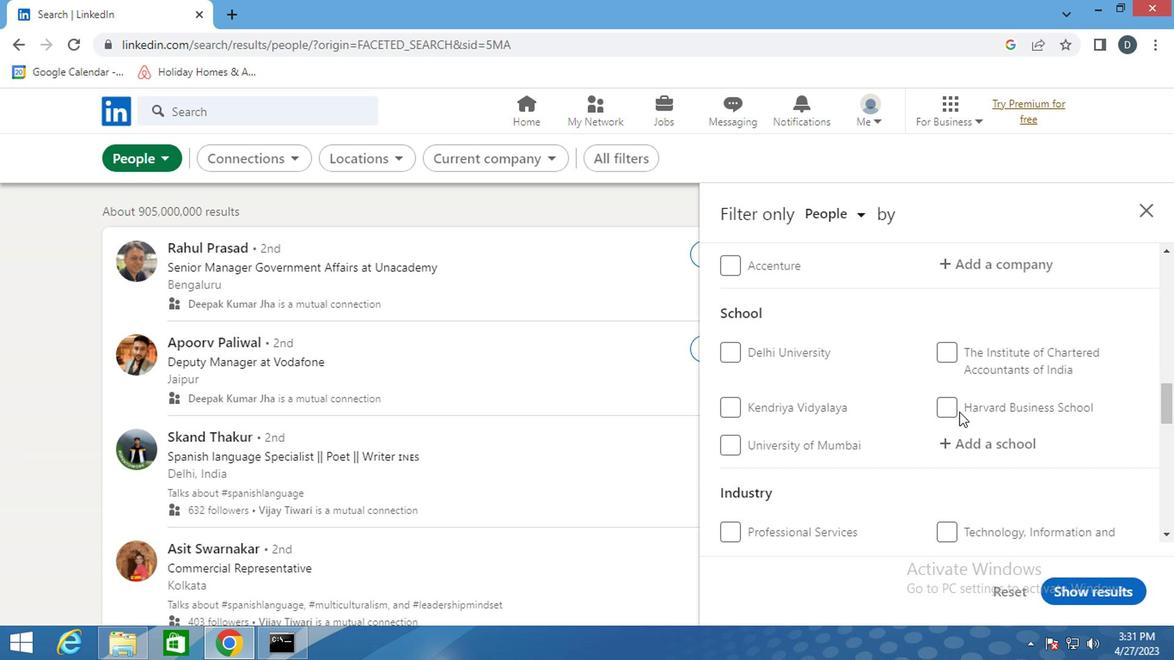 
Action: Mouse scrolled (958, 409) with delta (0, -1)
Screenshot: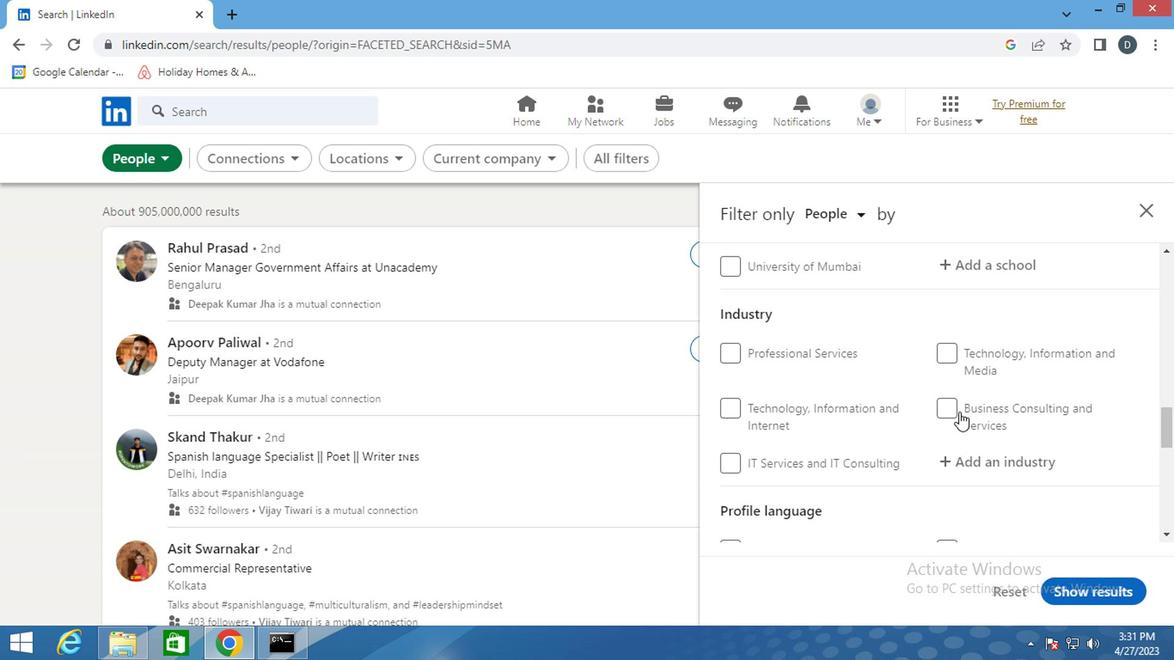 
Action: Mouse scrolled (958, 409) with delta (0, -1)
Screenshot: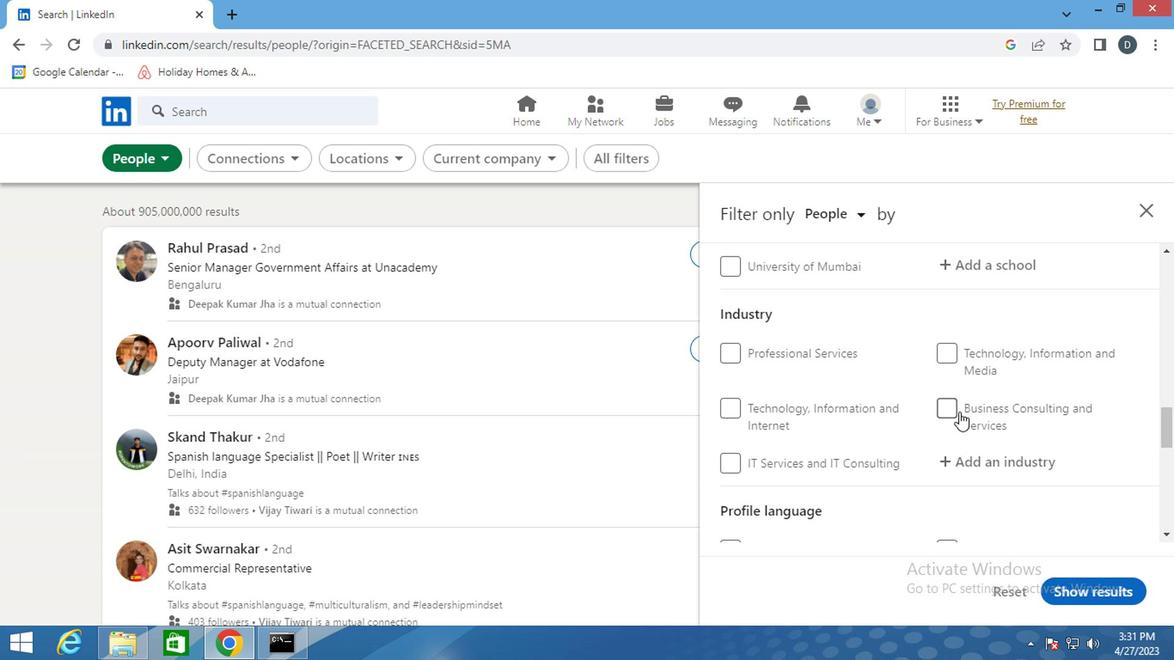 
Action: Mouse scrolled (958, 409) with delta (0, -1)
Screenshot: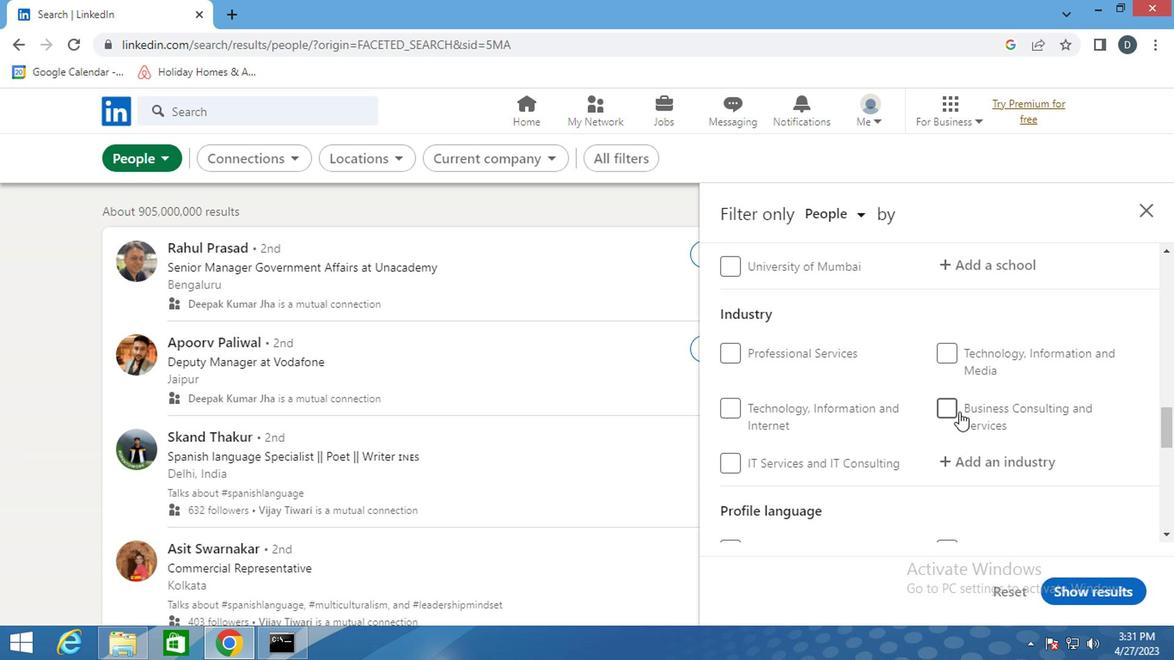 
Action: Mouse scrolled (958, 411) with delta (0, 0)
Screenshot: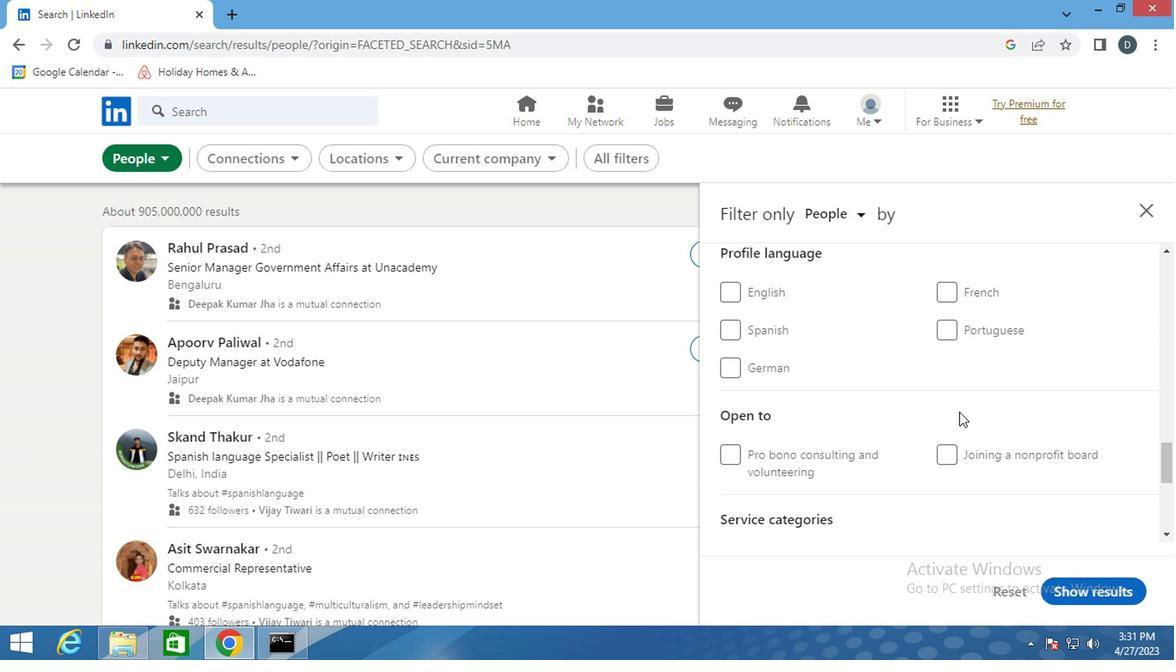 
Action: Mouse moved to (774, 420)
Screenshot: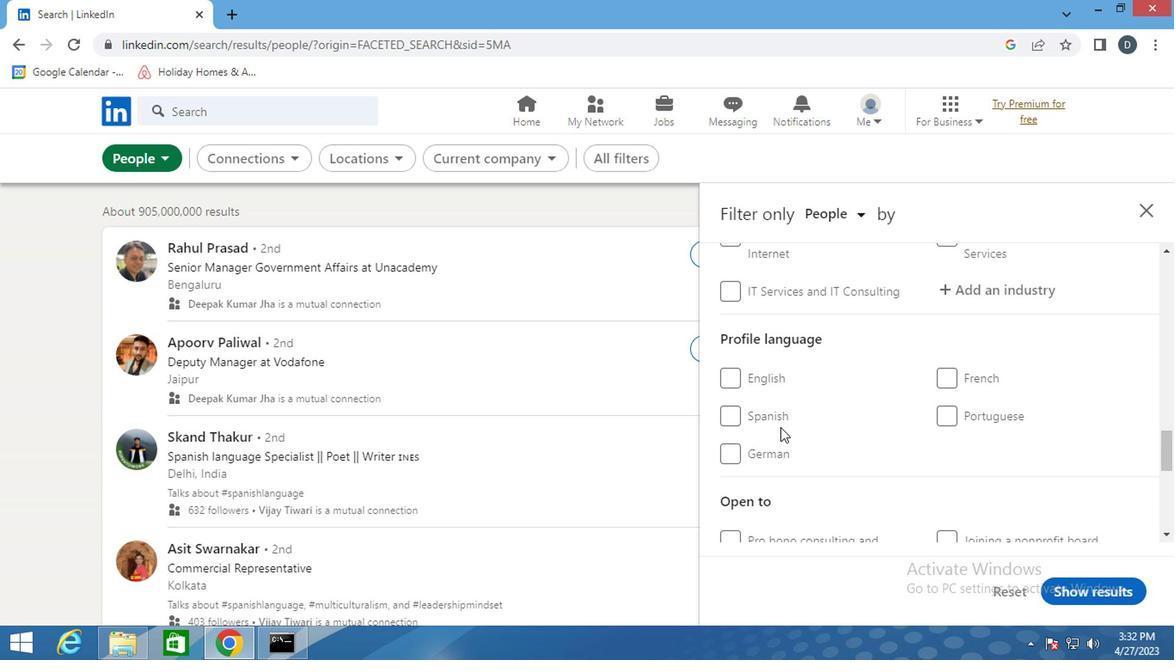 
Action: Mouse pressed left at (774, 420)
Screenshot: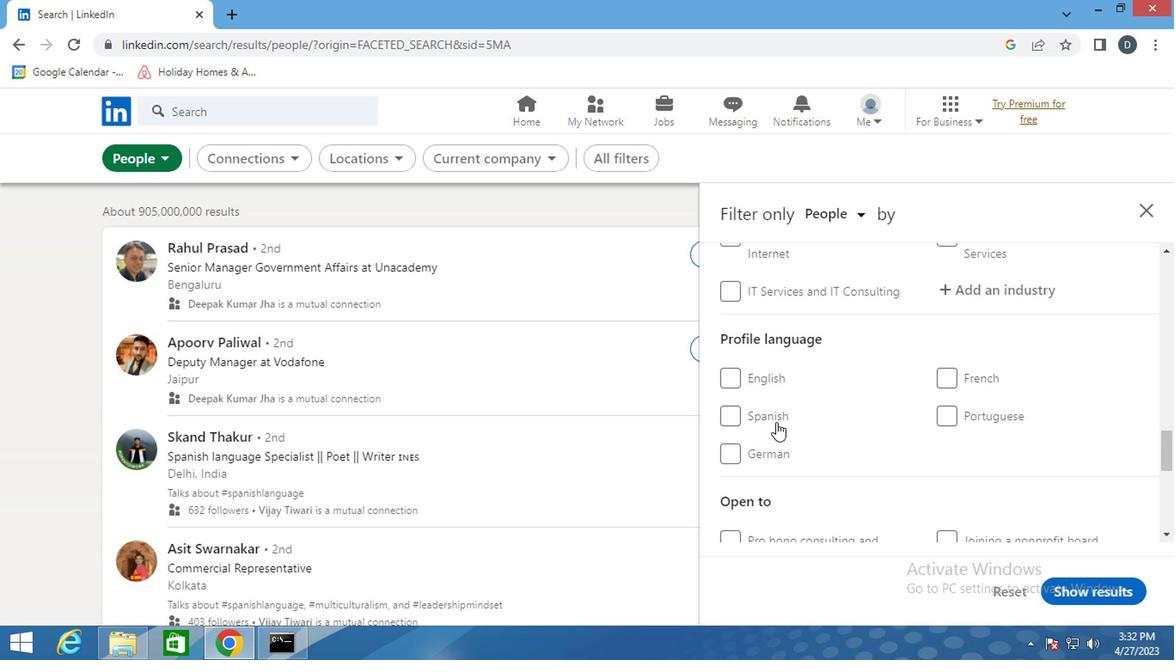 
Action: Mouse moved to (902, 422)
Screenshot: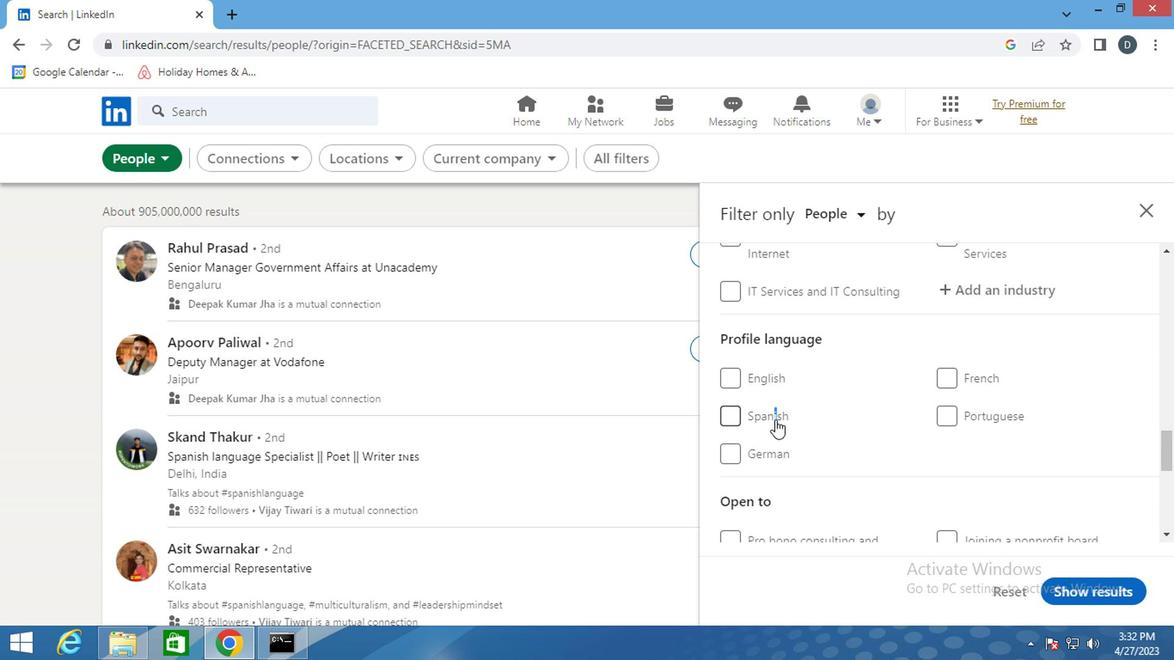 
Action: Mouse scrolled (902, 424) with delta (0, 1)
Screenshot: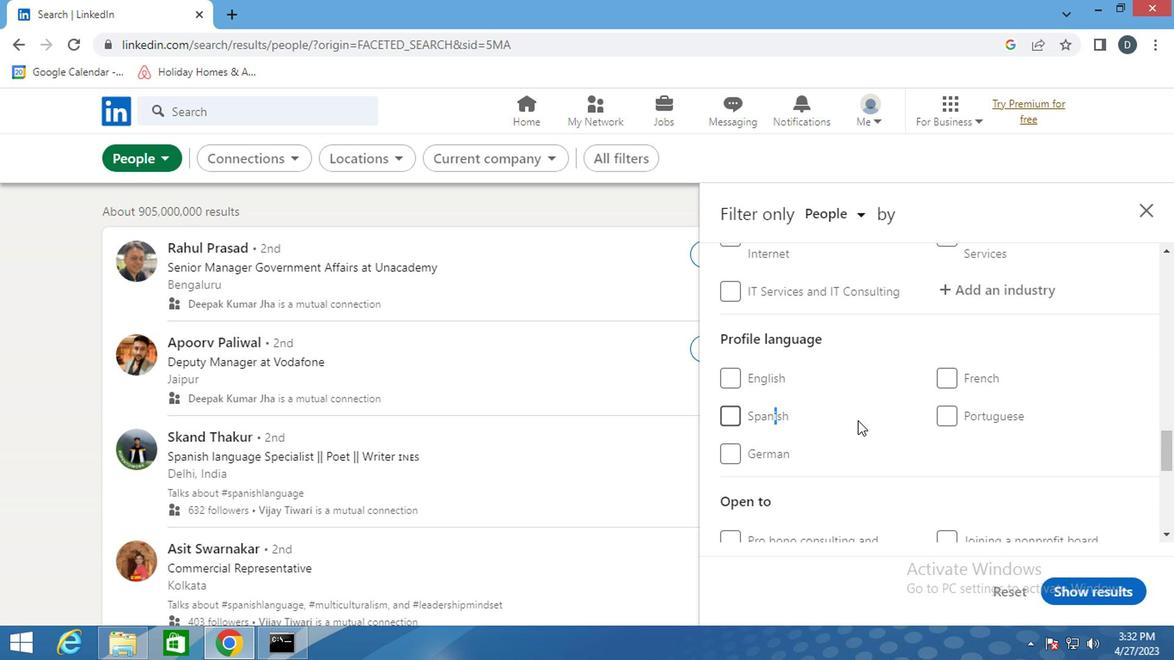 
Action: Mouse moved to (903, 424)
Screenshot: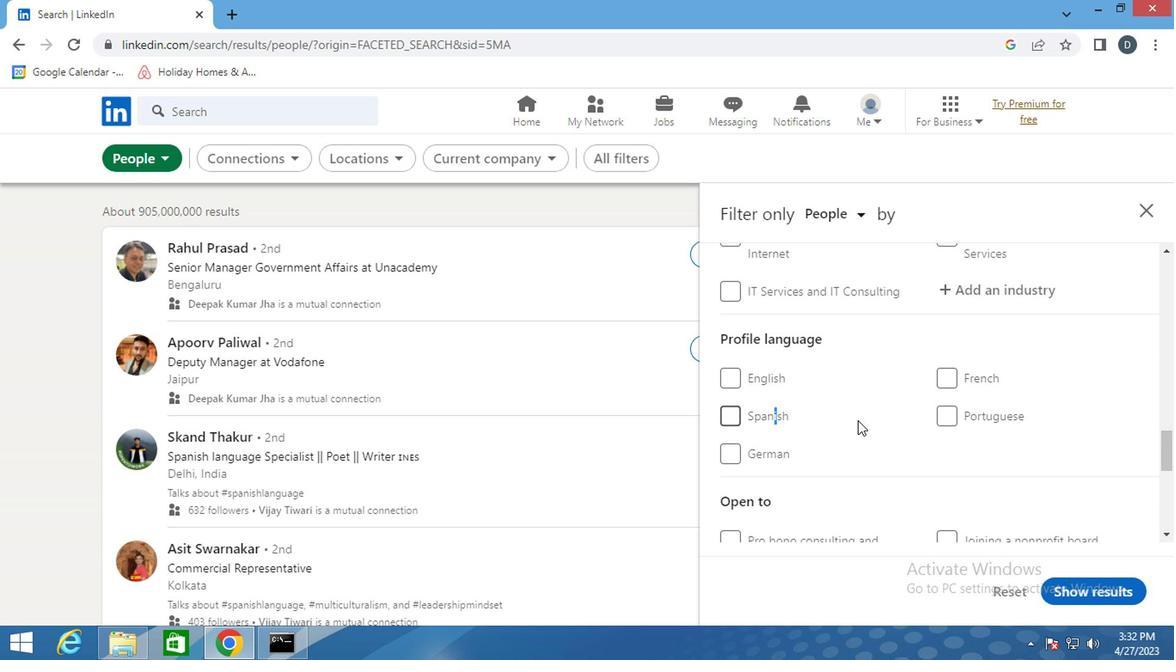 
Action: Mouse scrolled (903, 424) with delta (0, 0)
Screenshot: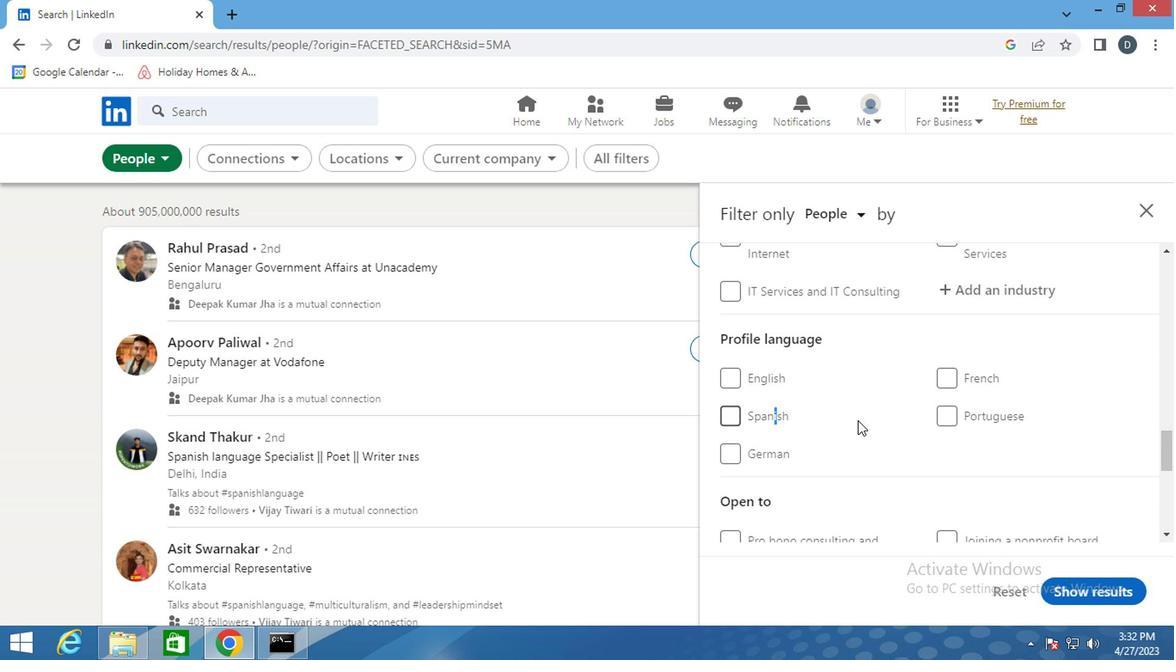 
Action: Mouse scrolled (903, 424) with delta (0, 0)
Screenshot: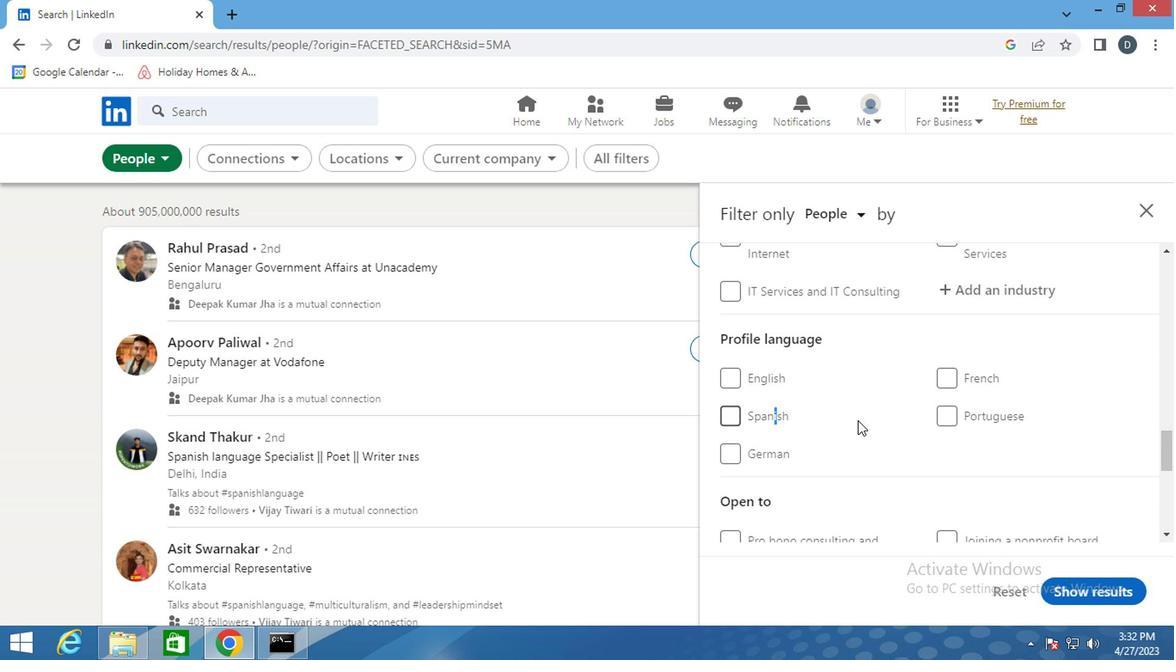 
Action: Mouse scrolled (903, 424) with delta (0, 0)
Screenshot: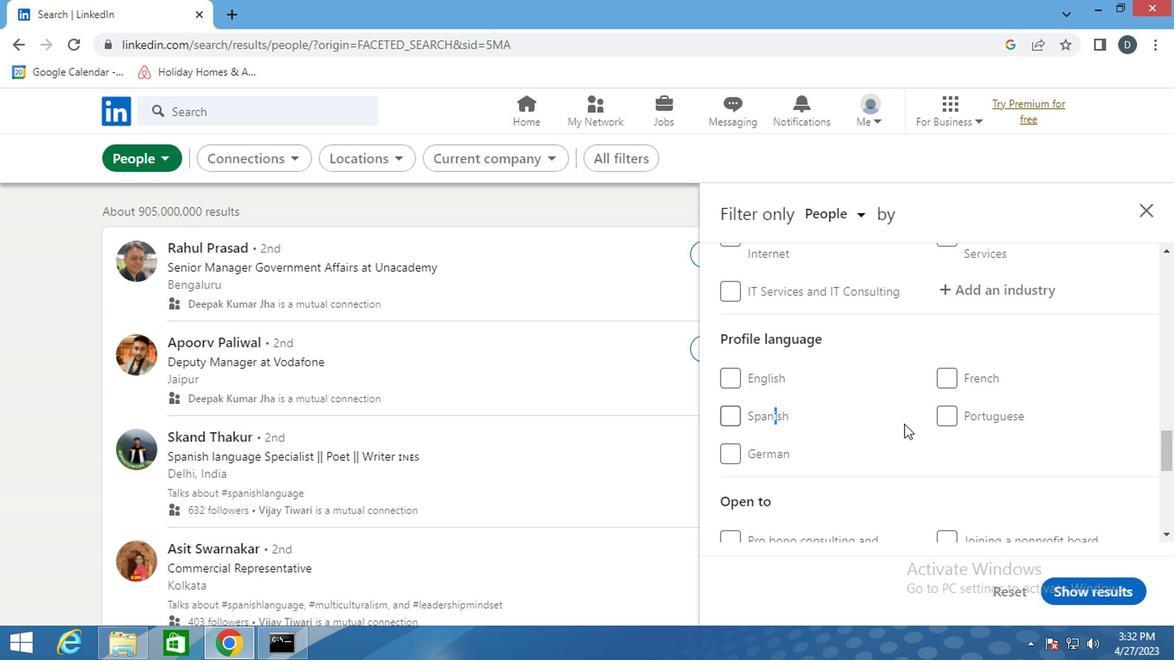 
Action: Mouse moved to (903, 424)
Screenshot: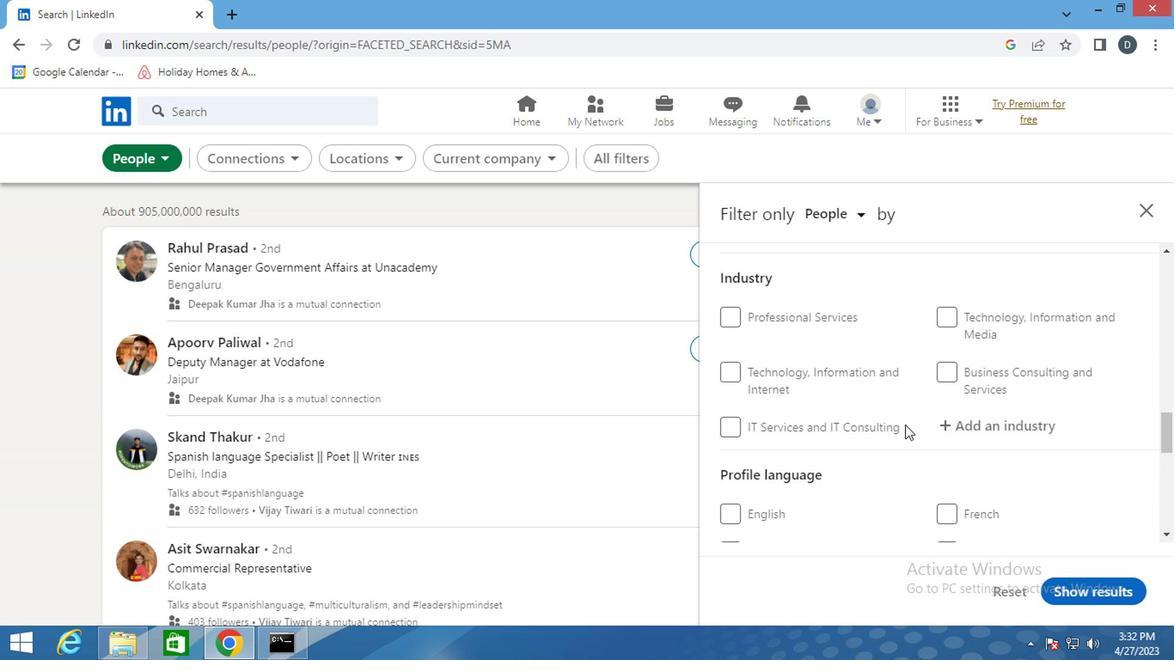 
Action: Mouse scrolled (903, 422) with delta (0, -1)
Screenshot: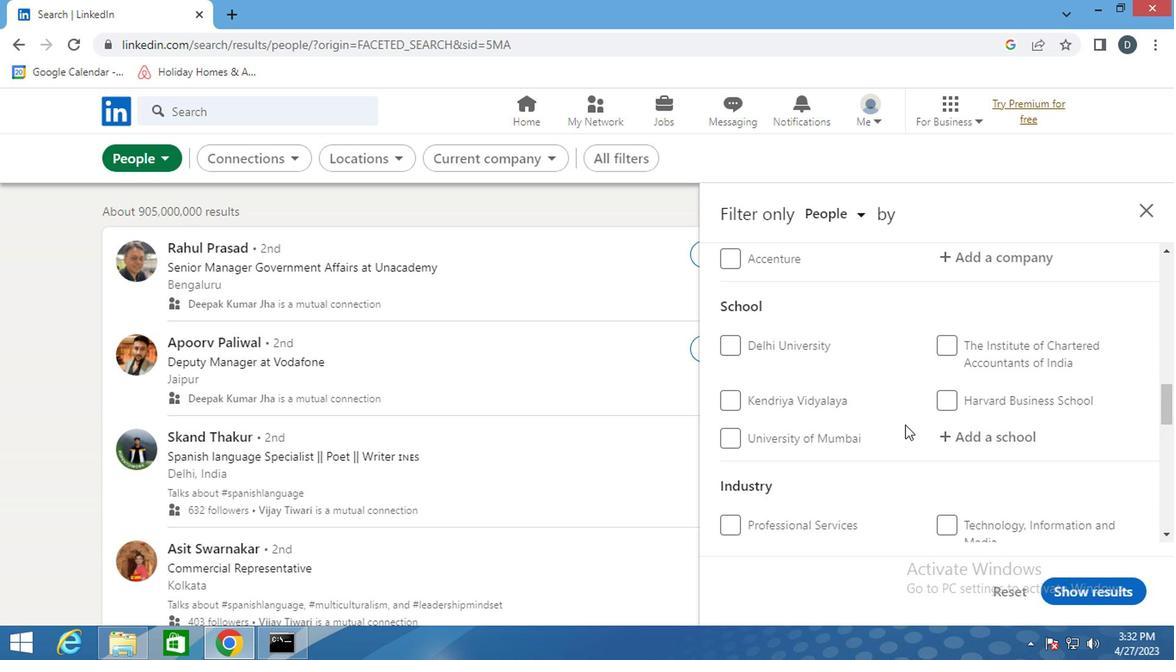 
Action: Mouse scrolled (903, 422) with delta (0, -1)
Screenshot: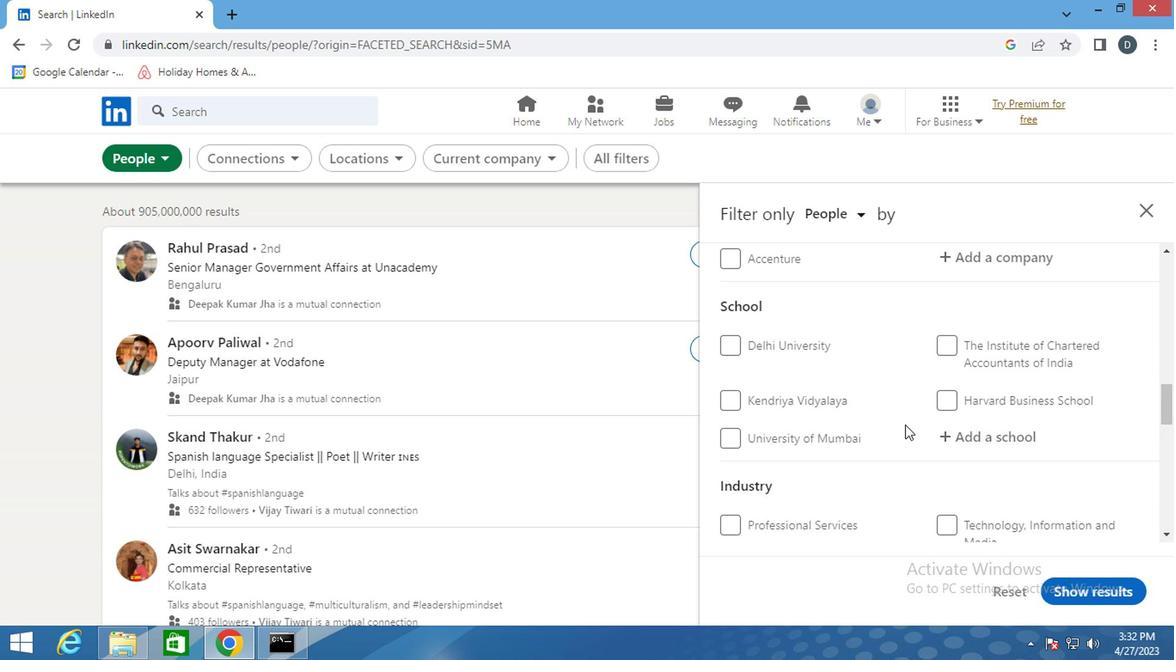 
Action: Mouse scrolled (903, 422) with delta (0, -1)
Screenshot: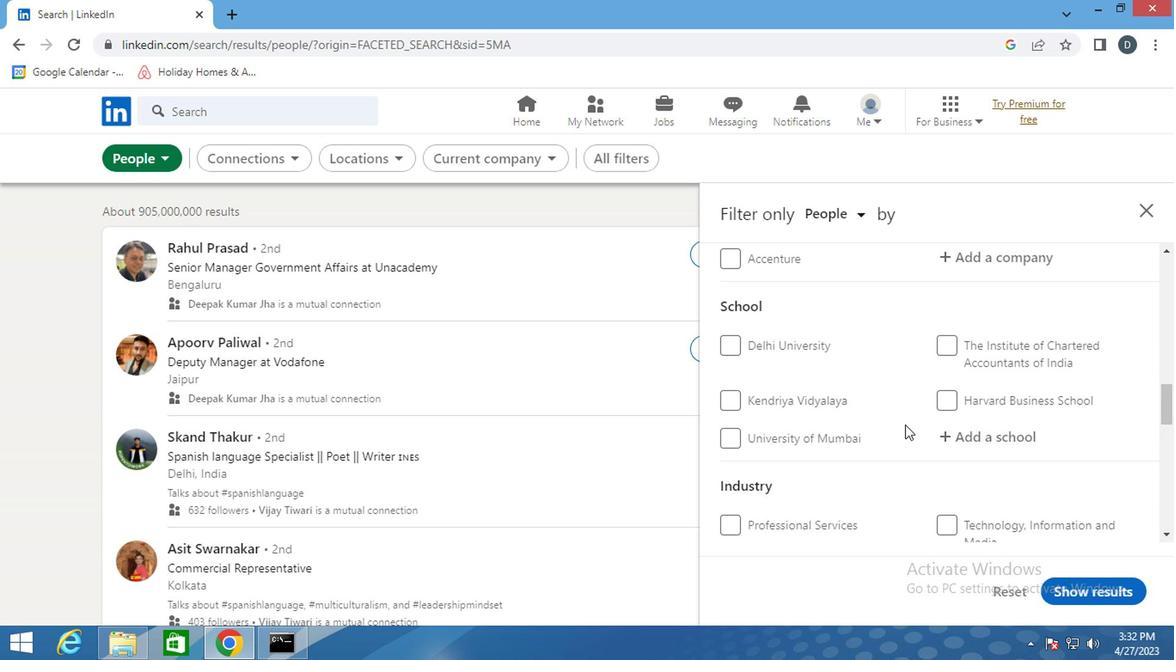 
Action: Mouse scrolled (903, 422) with delta (0, -1)
Screenshot: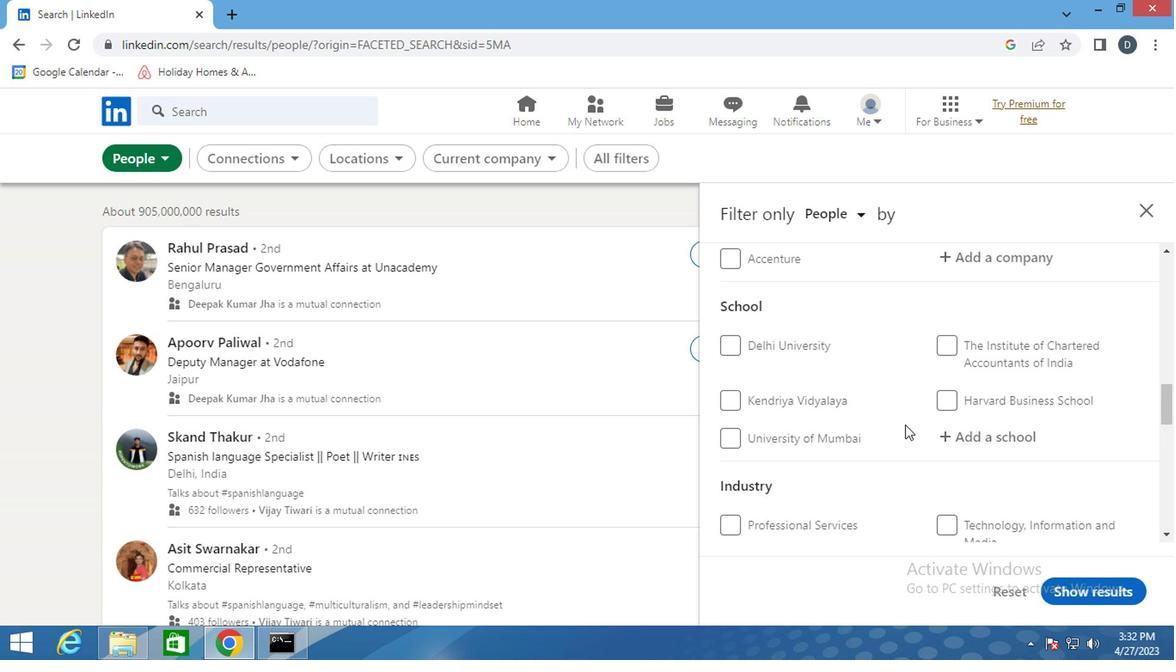 
Action: Mouse moved to (750, 416)
Screenshot: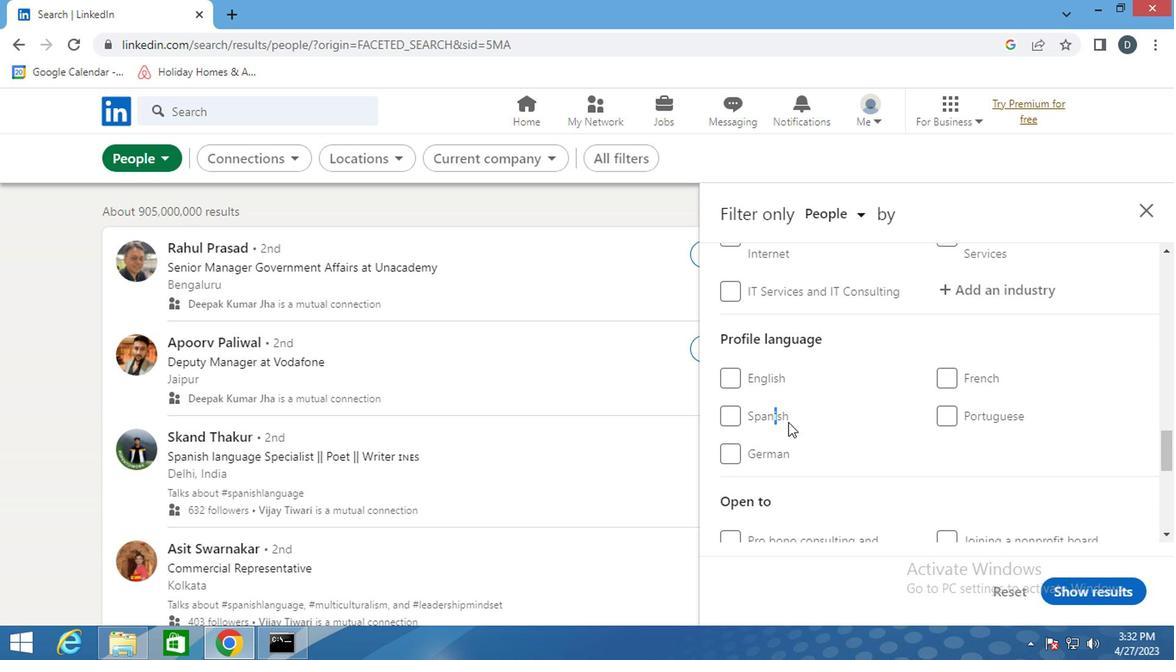 
Action: Mouse pressed left at (750, 416)
Screenshot: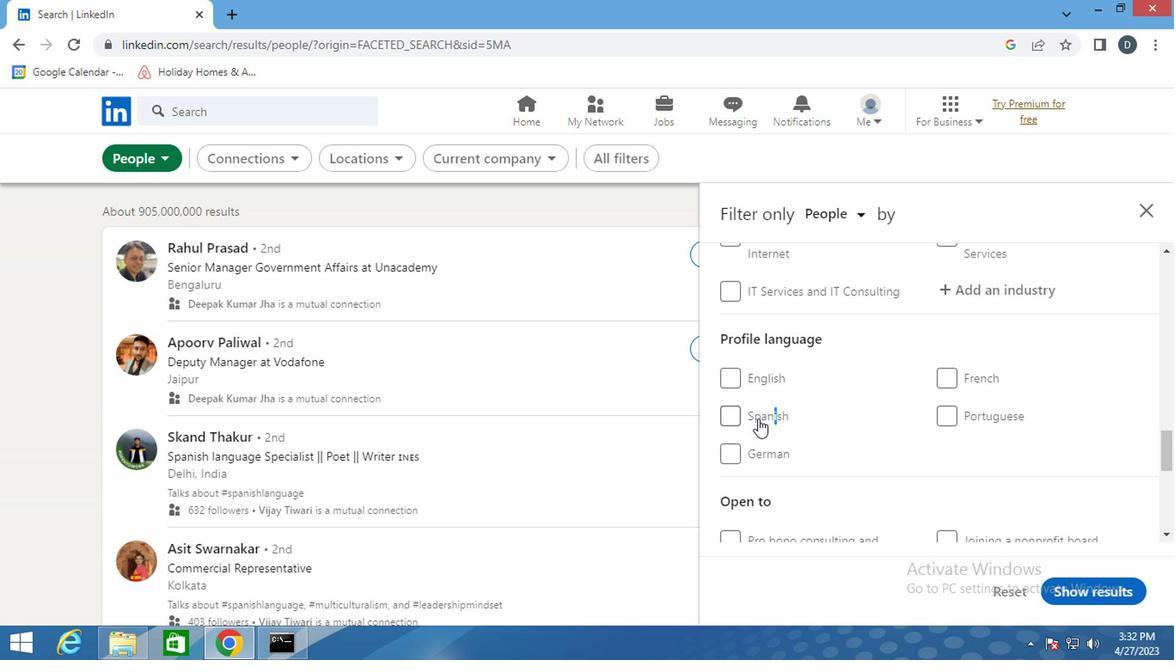 
Action: Mouse moved to (949, 411)
Screenshot: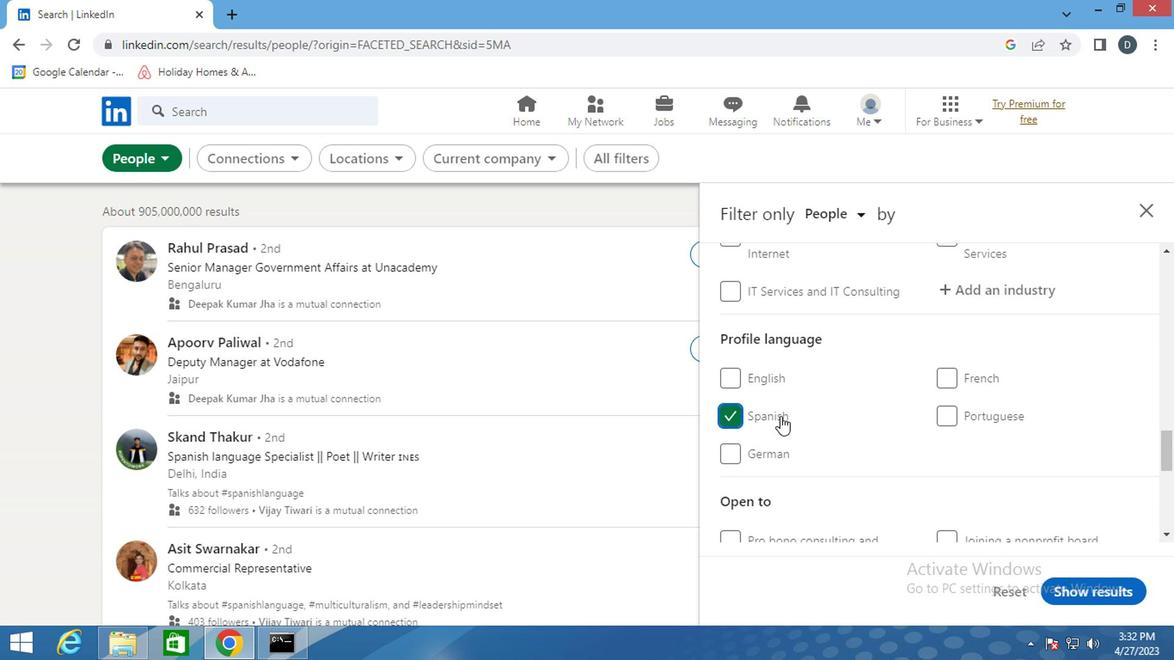 
Action: Mouse scrolled (949, 411) with delta (0, 0)
Screenshot: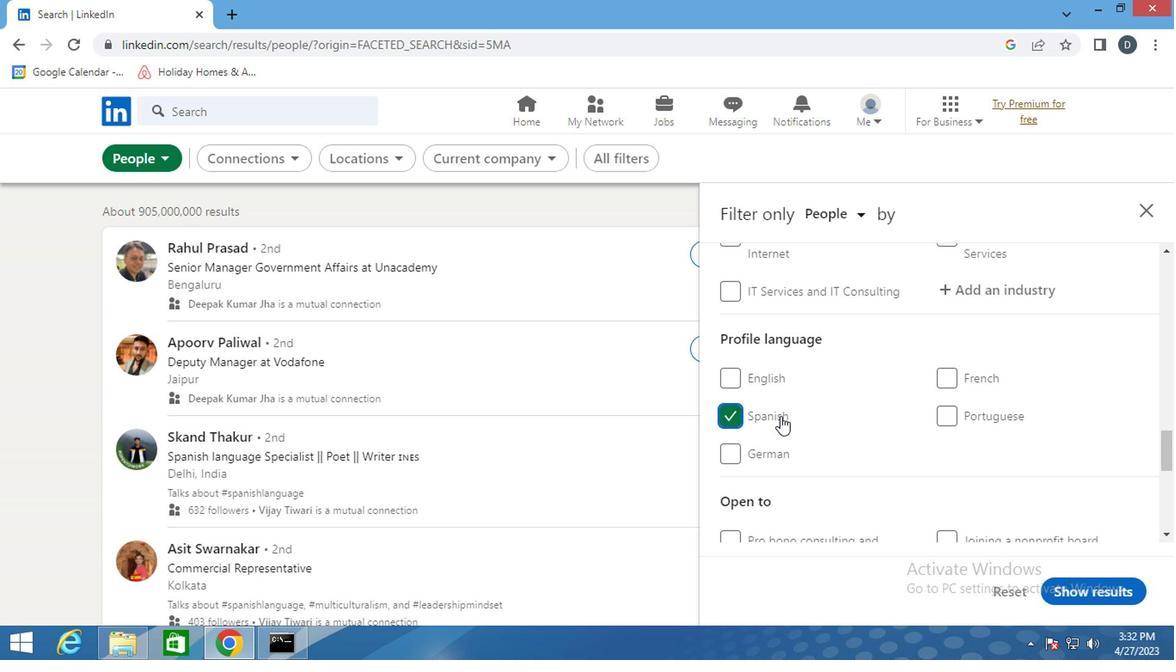 
Action: Mouse scrolled (949, 411) with delta (0, 0)
Screenshot: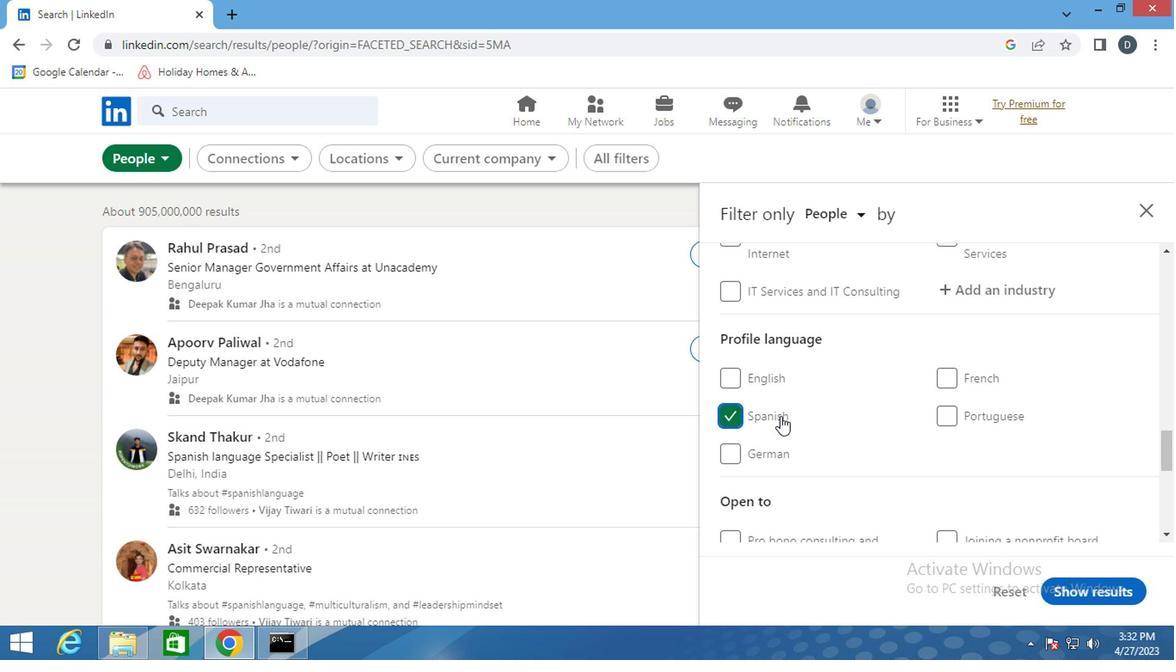 
Action: Mouse scrolled (949, 411) with delta (0, 0)
Screenshot: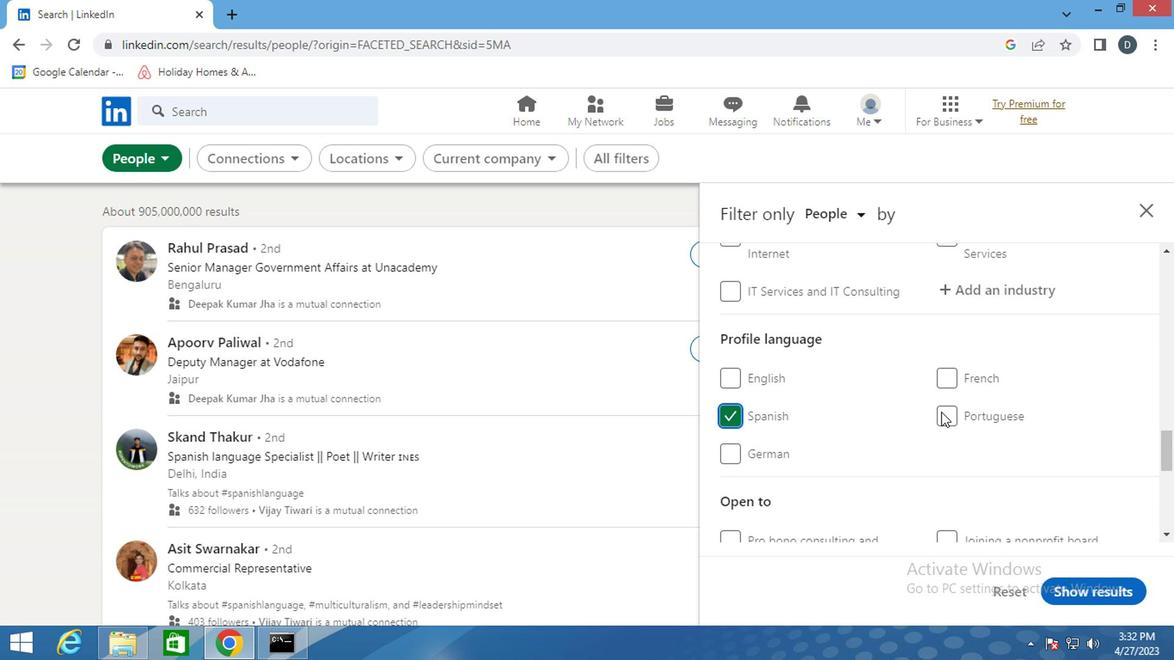 
Action: Mouse scrolled (949, 411) with delta (0, 0)
Screenshot: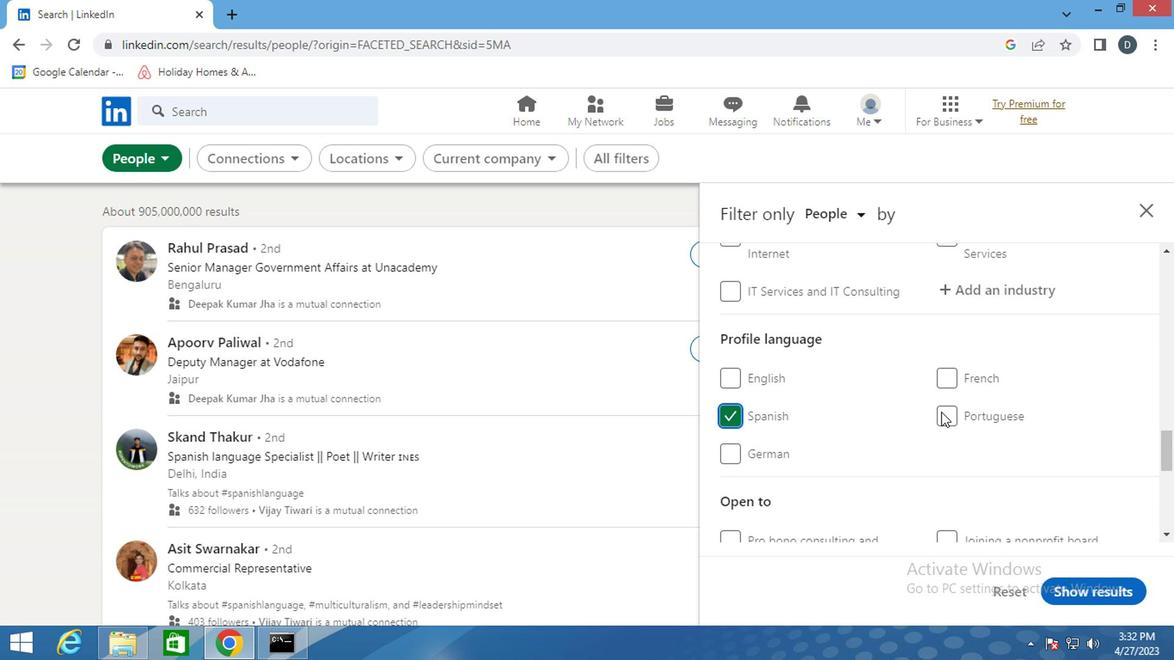 
Action: Mouse scrolled (949, 411) with delta (0, 0)
Screenshot: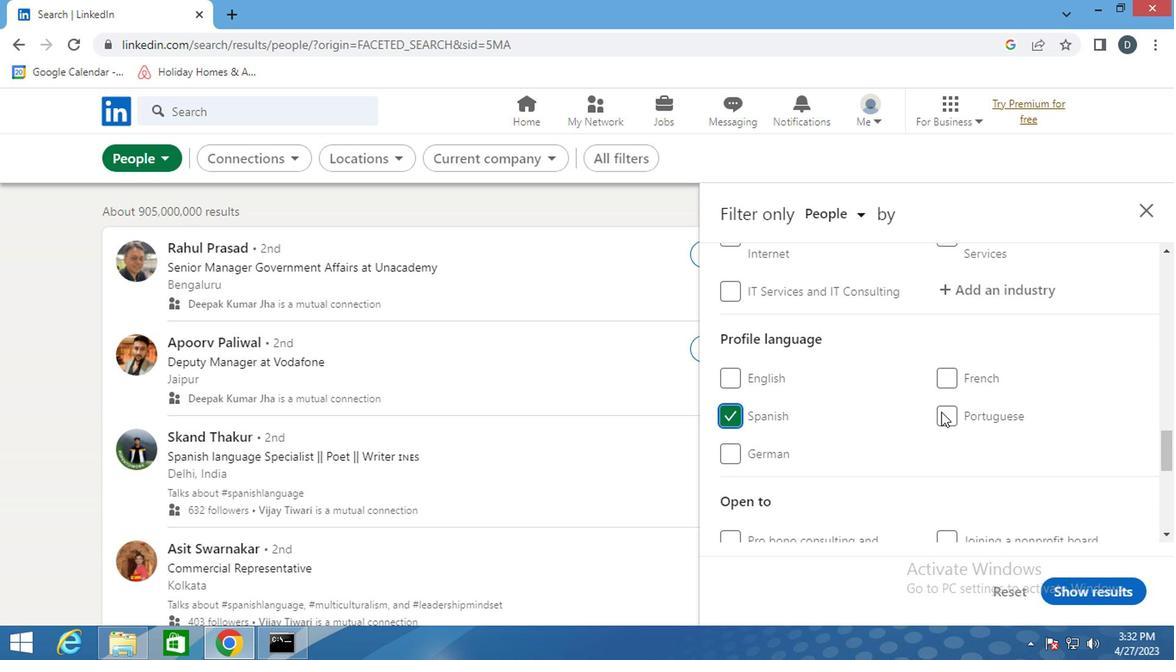 
Action: Mouse scrolled (949, 411) with delta (0, 0)
Screenshot: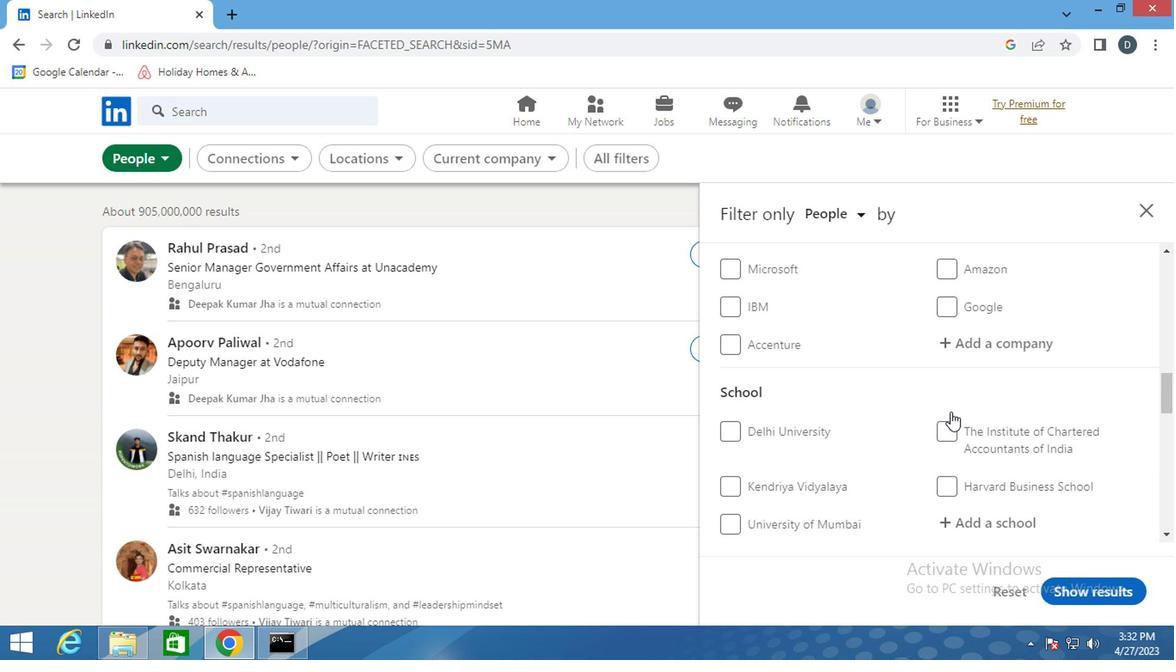 
Action: Mouse moved to (972, 417)
Screenshot: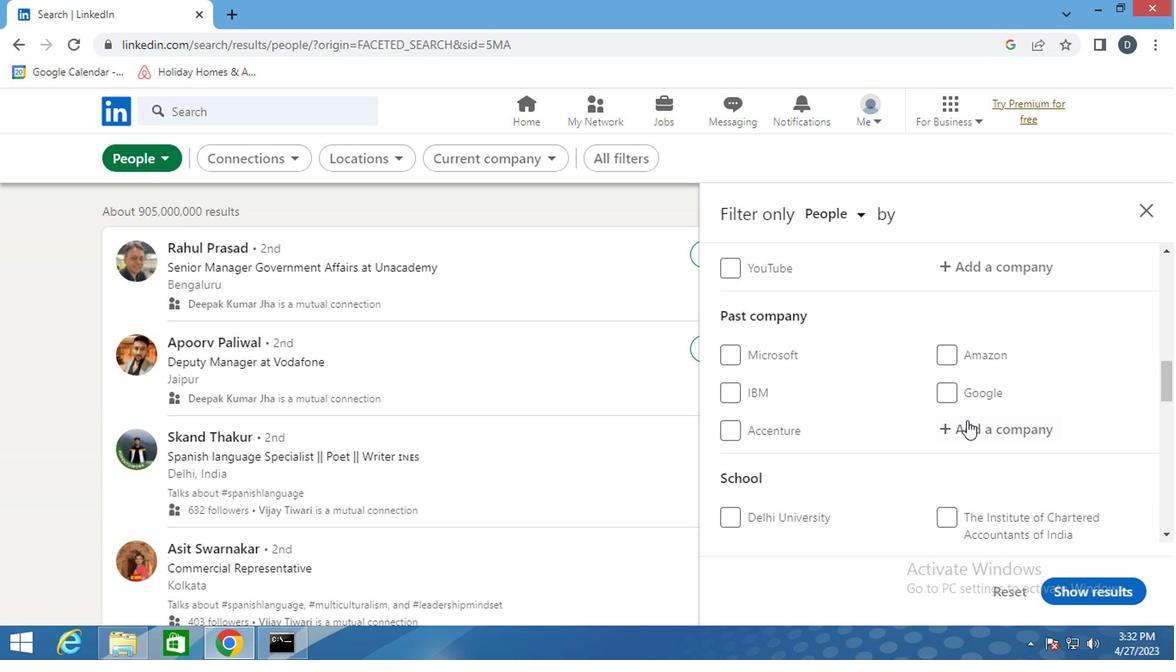 
Action: Mouse scrolled (972, 418) with delta (0, 0)
Screenshot: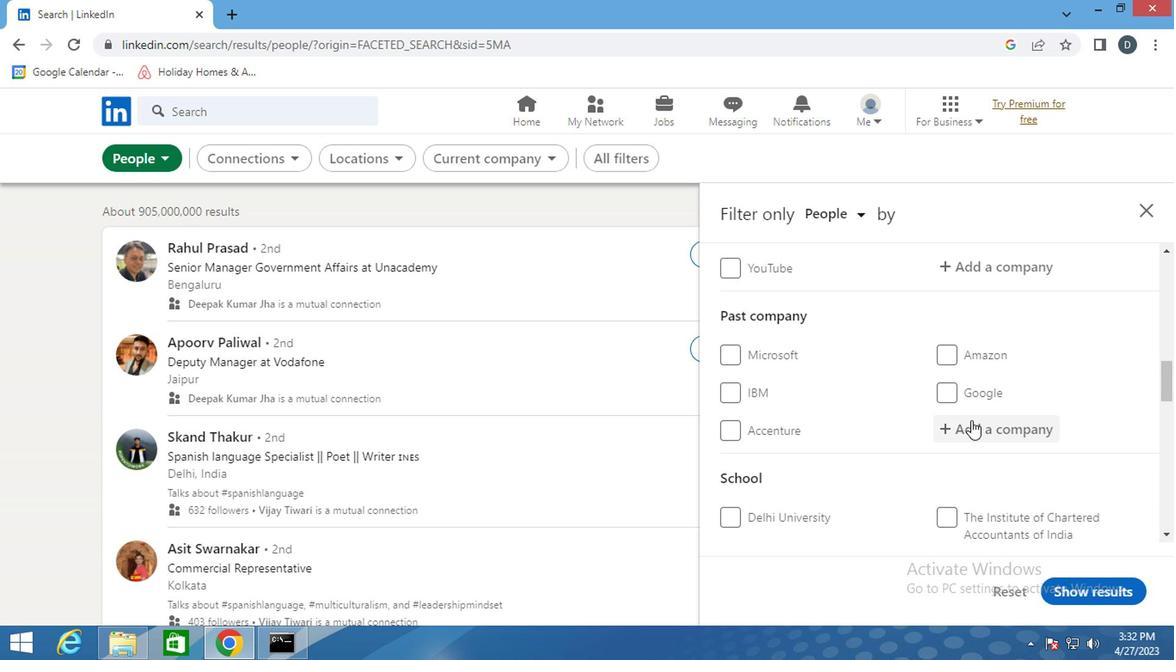 
Action: Mouse scrolled (972, 418) with delta (0, 0)
Screenshot: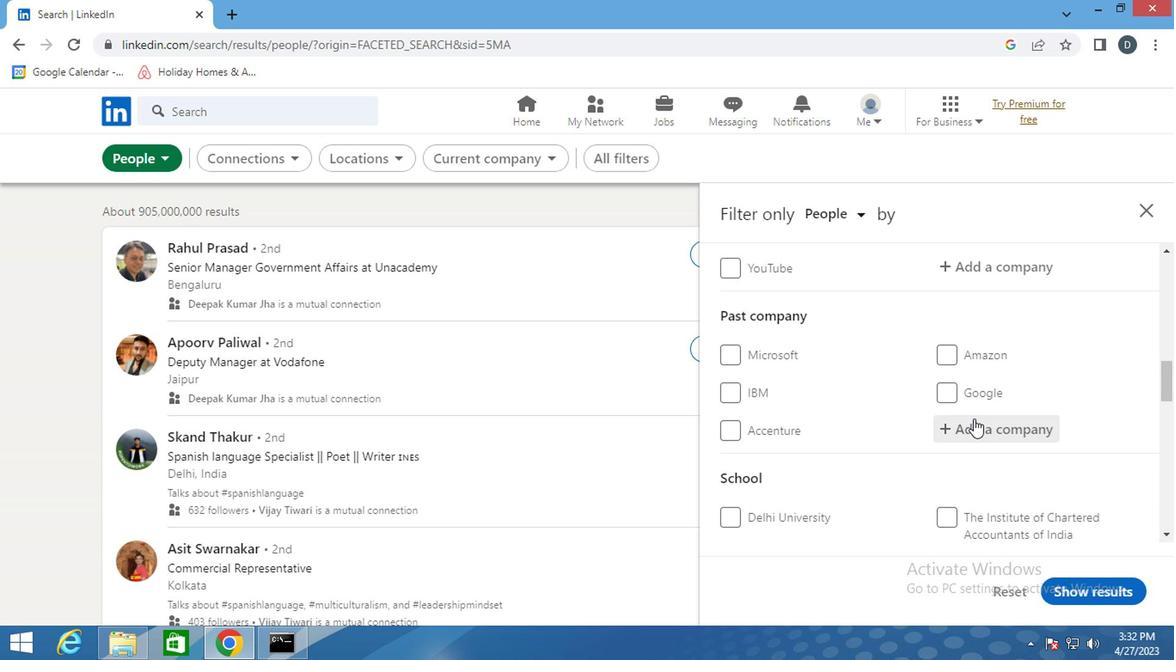 
Action: Mouse moved to (988, 435)
Screenshot: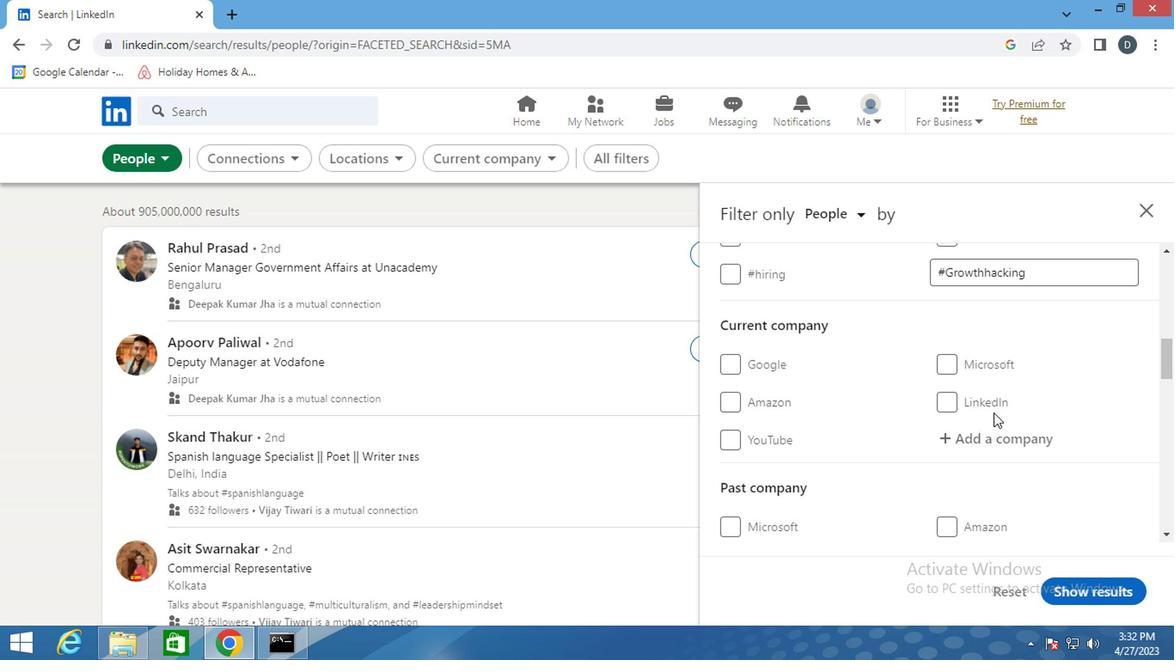 
Action: Mouse pressed left at (988, 435)
Screenshot: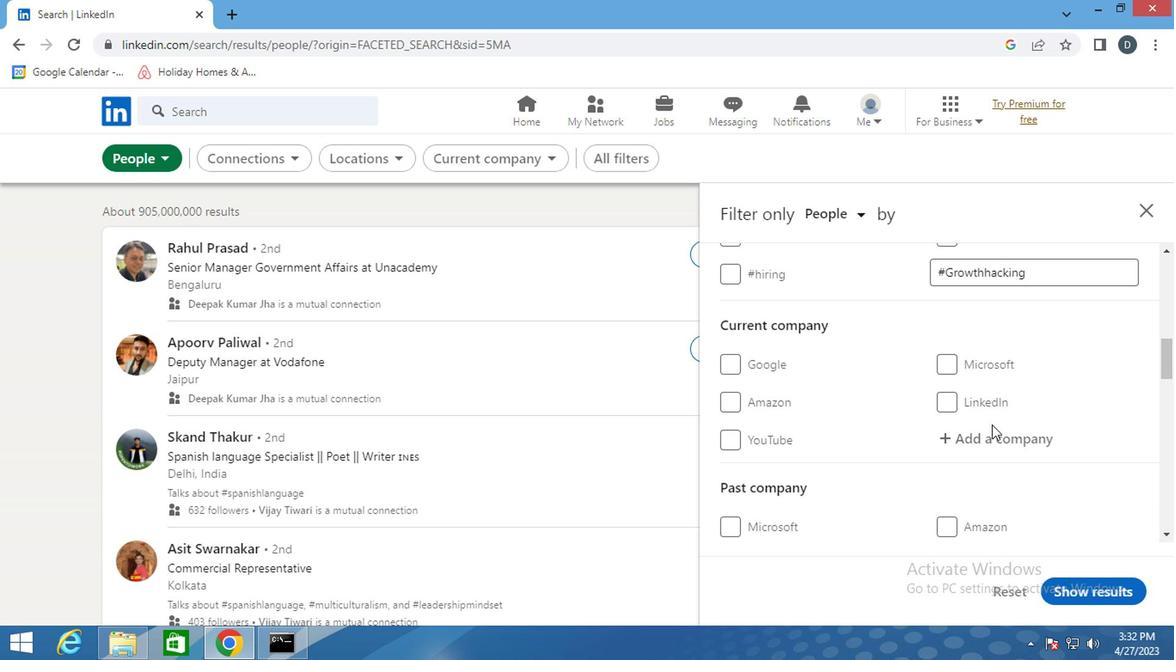 
Action: Mouse moved to (988, 435)
Screenshot: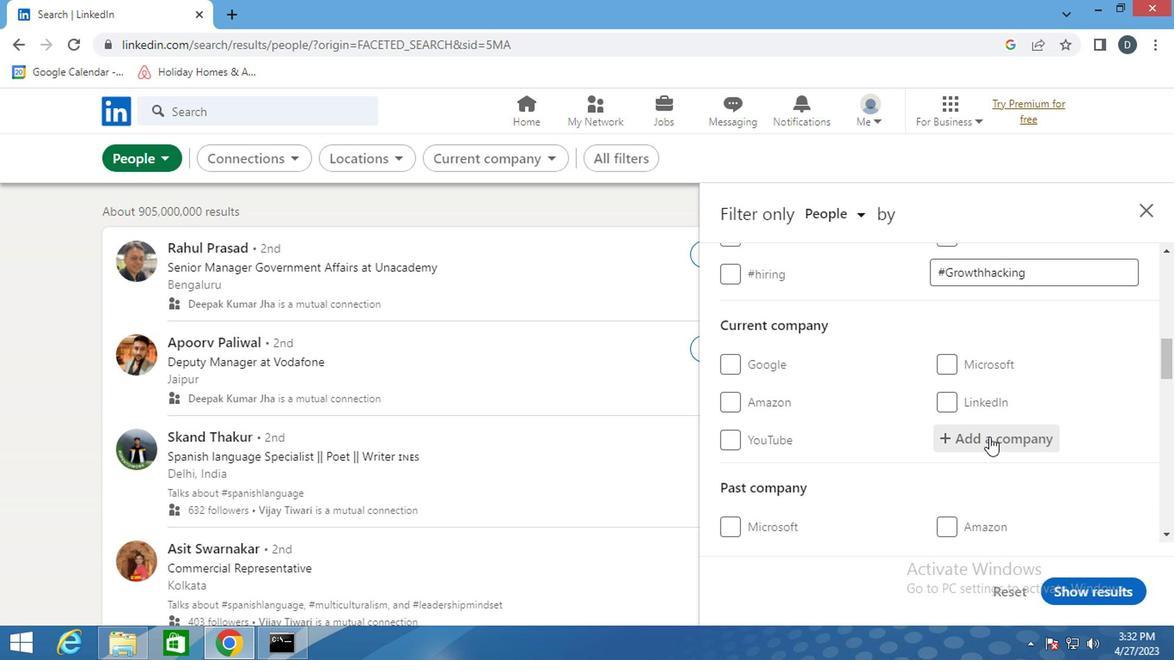 
Action: Key pressed <Key.shift><Key.shift><Key.shift><Key.shift><Key.shift><Key.shift><Key.shift><Key.shift>
Screenshot: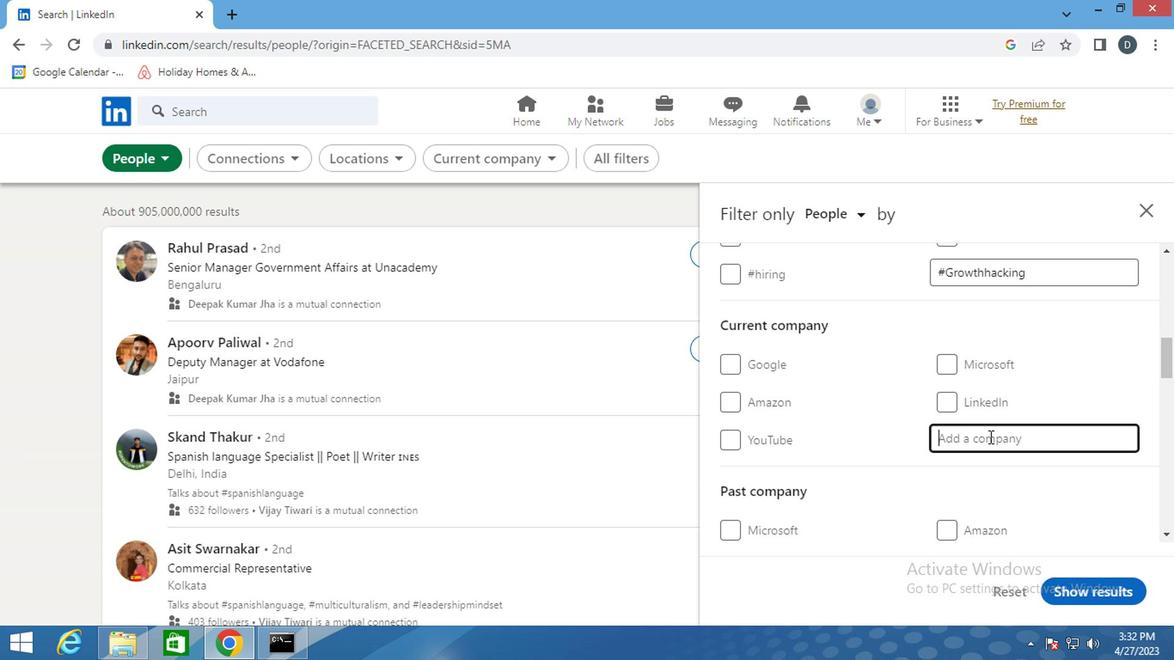 
Action: Mouse moved to (987, 436)
Screenshot: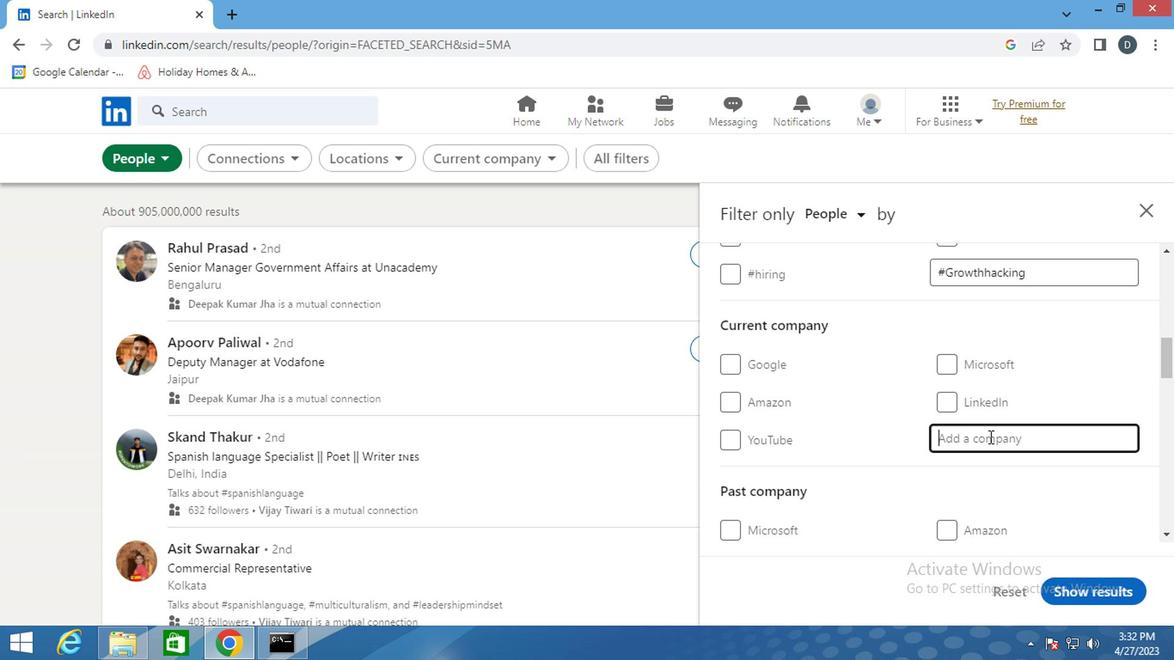
Action: Key pressed <Key.shift><Key.shift><Key.shift><Key.shift><Key.shift><Key.shift><Key.shift><Key.shift><Key.shift><Key.shift><Key.shift><Key.shift><Key.shift><Key.shift><Key.shift><Key.shift><Key.shift><Key.shift><Key.shift><Key.shift><Key.shift><Key.shift><Key.shift><Key.shift><Key.shift><Key.shift><Key.shift><Key.shift><Key.shift><Key.shift><Key.shift><Key.shift><Key.shift><Key.shift><Key.shift><Key.shift><Key.shift><Key.shift><Key.shift><Key.shift><Key.shift><Key.shift><Key.shift><Key.shift><Key.shift><Key.shift><Key.shift><Key.shift><Key.shift><Key.shift><Key.shift><Key.shift><Key.shift><Key.shift><Key.shift><Key.shift><Key.shift><Key.shift><Key.shift><Key.shift><Key.shift>QX
Screenshot: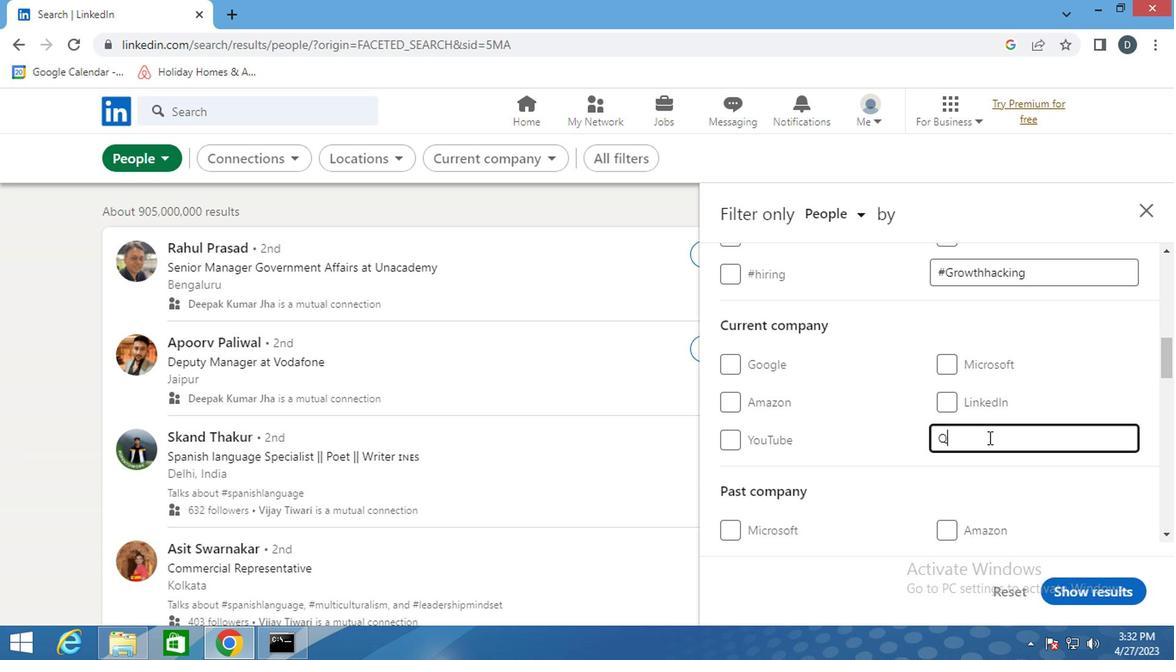 
Action: Mouse moved to (976, 467)
Screenshot: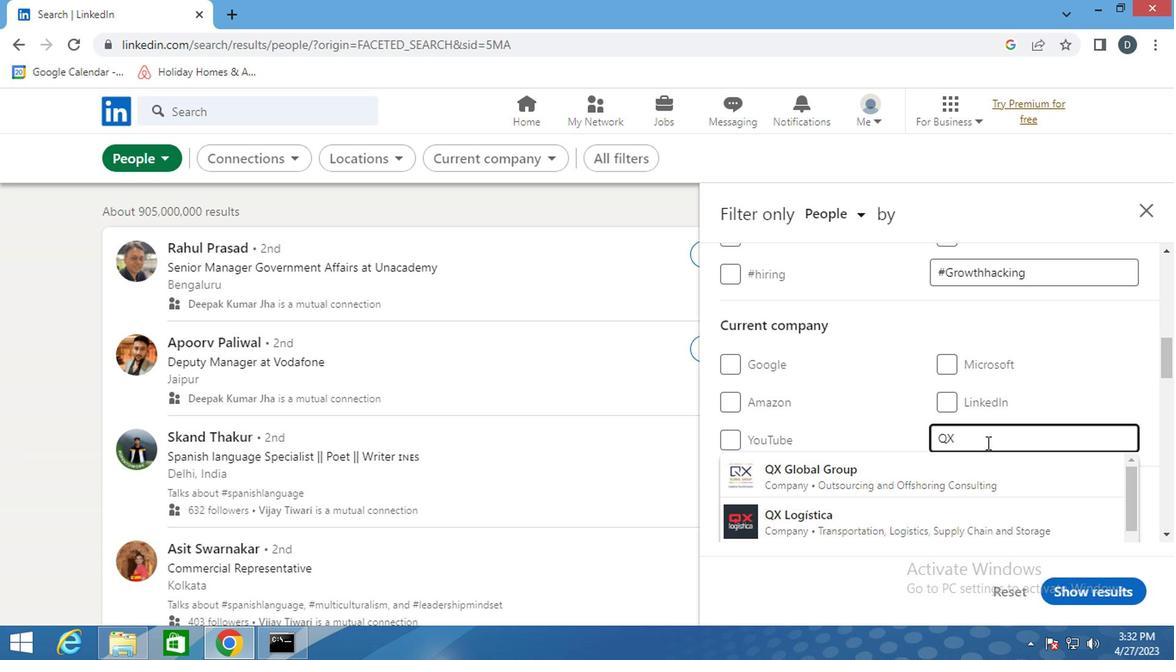 
Action: Mouse pressed left at (976, 467)
Screenshot: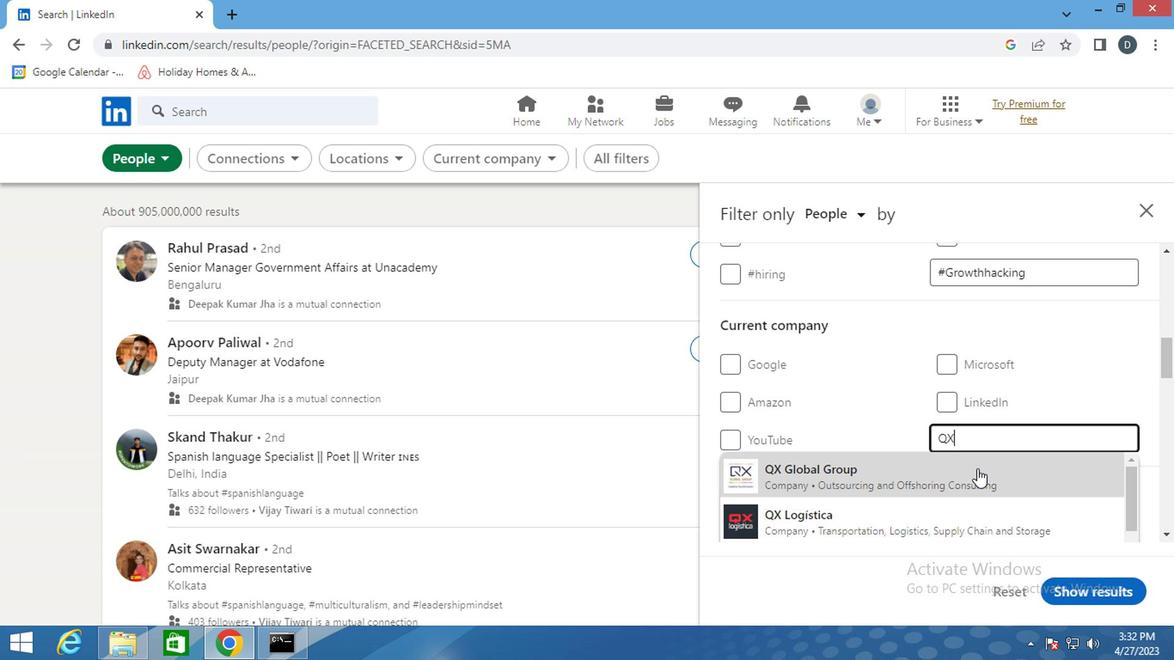 
Action: Mouse moved to (976, 444)
Screenshot: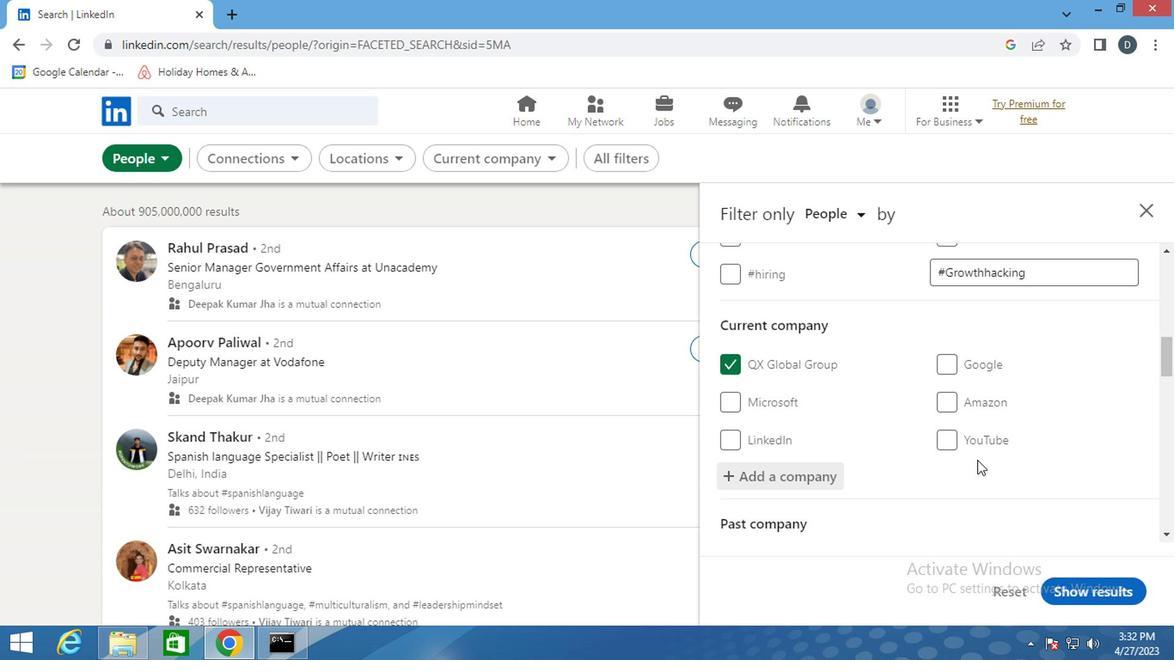 
Action: Mouse scrolled (976, 444) with delta (0, 0)
Screenshot: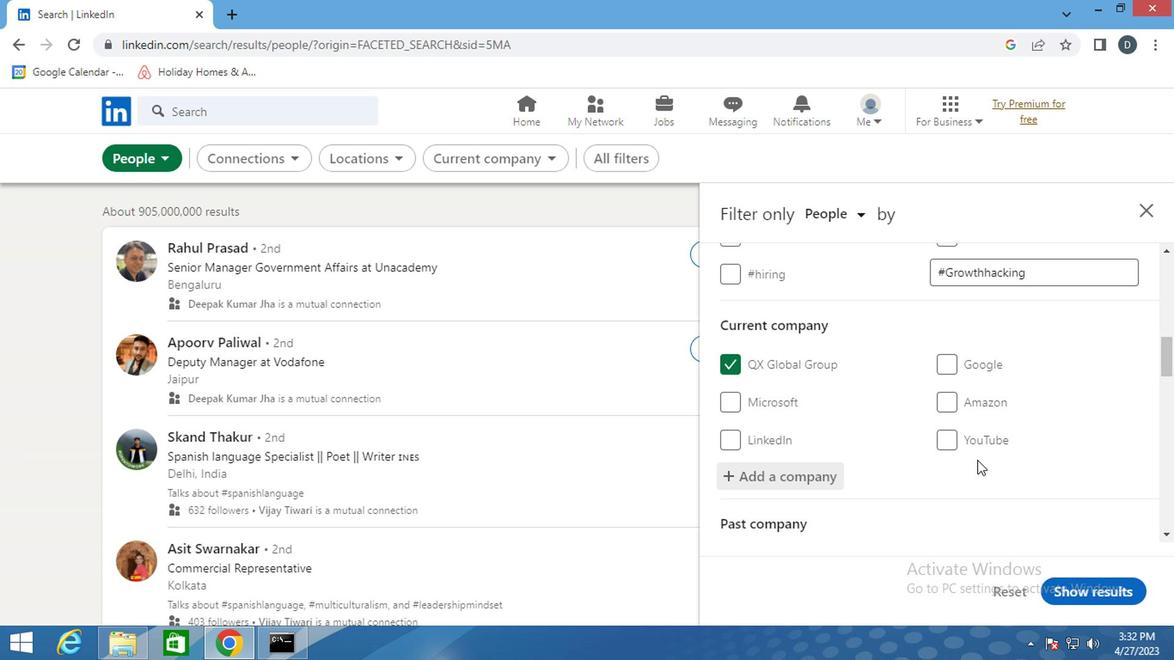 
Action: Mouse scrolled (976, 444) with delta (0, 0)
Screenshot: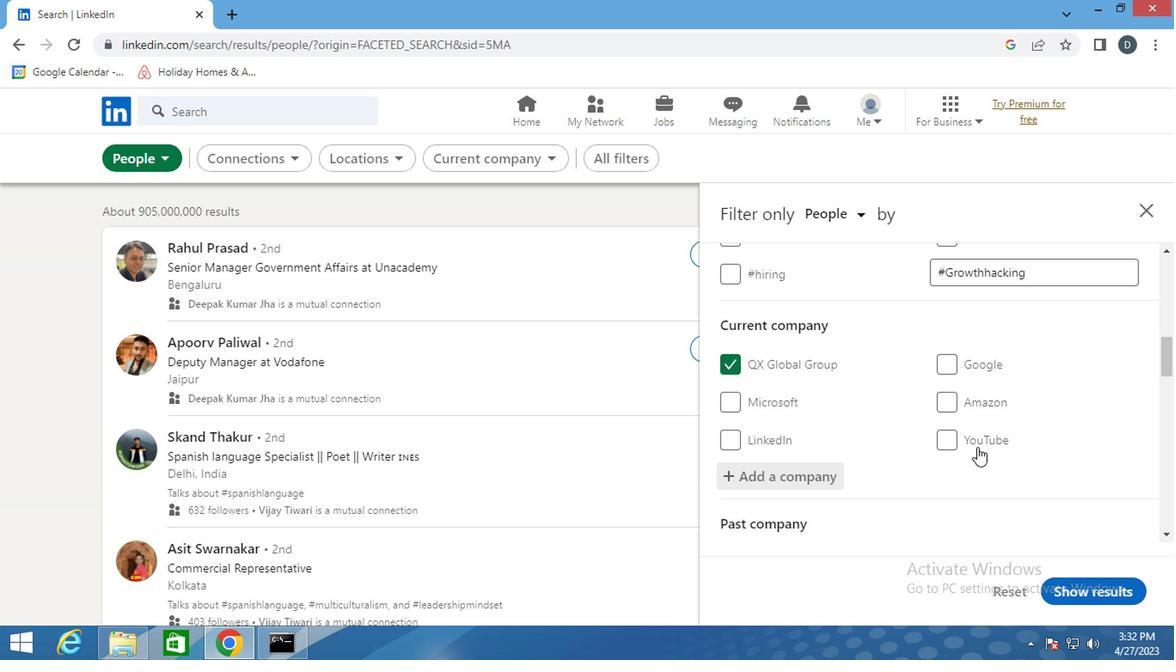 
Action: Mouse scrolled (976, 444) with delta (0, 0)
Screenshot: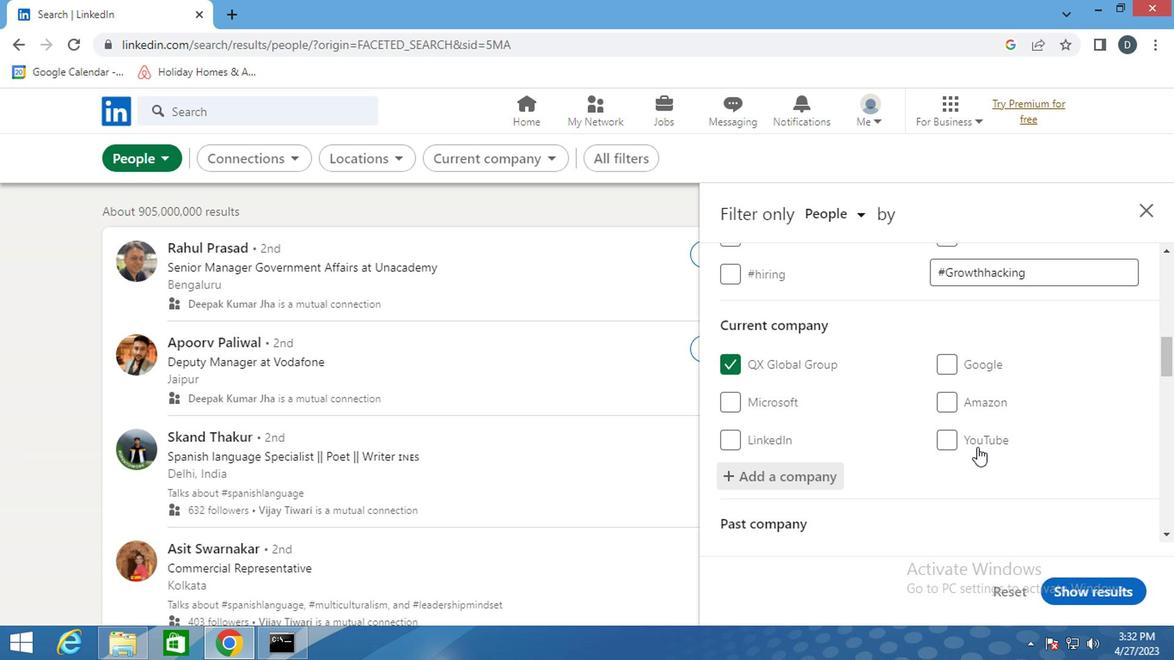 
Action: Mouse moved to (974, 388)
Screenshot: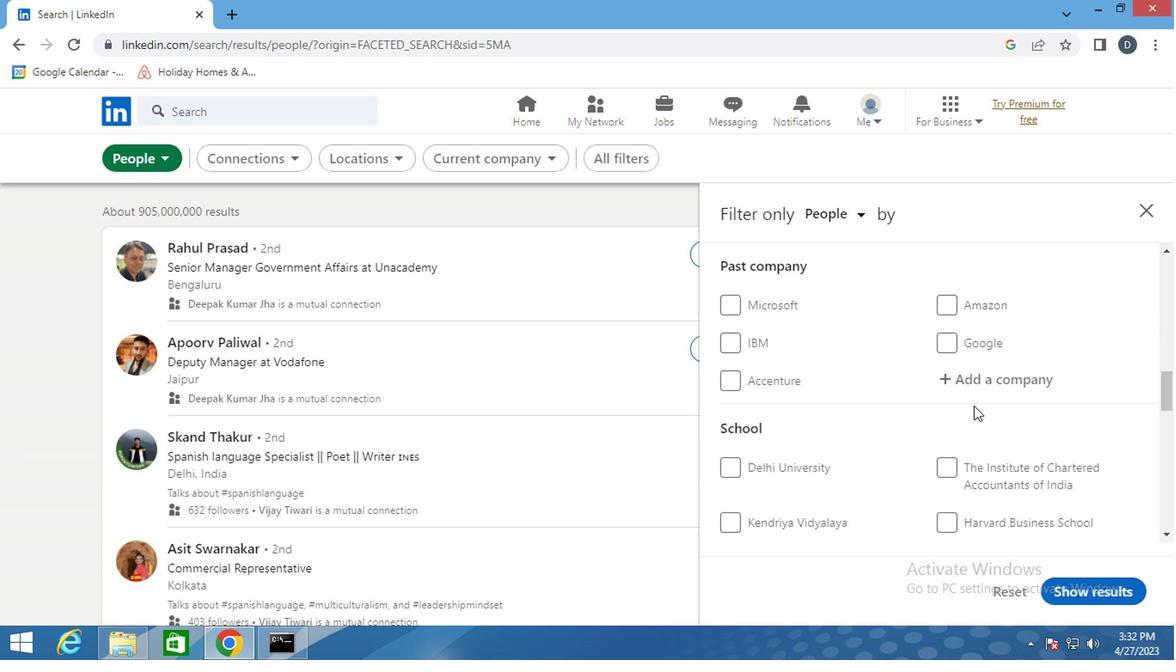
Action: Mouse scrolled (974, 387) with delta (0, 0)
Screenshot: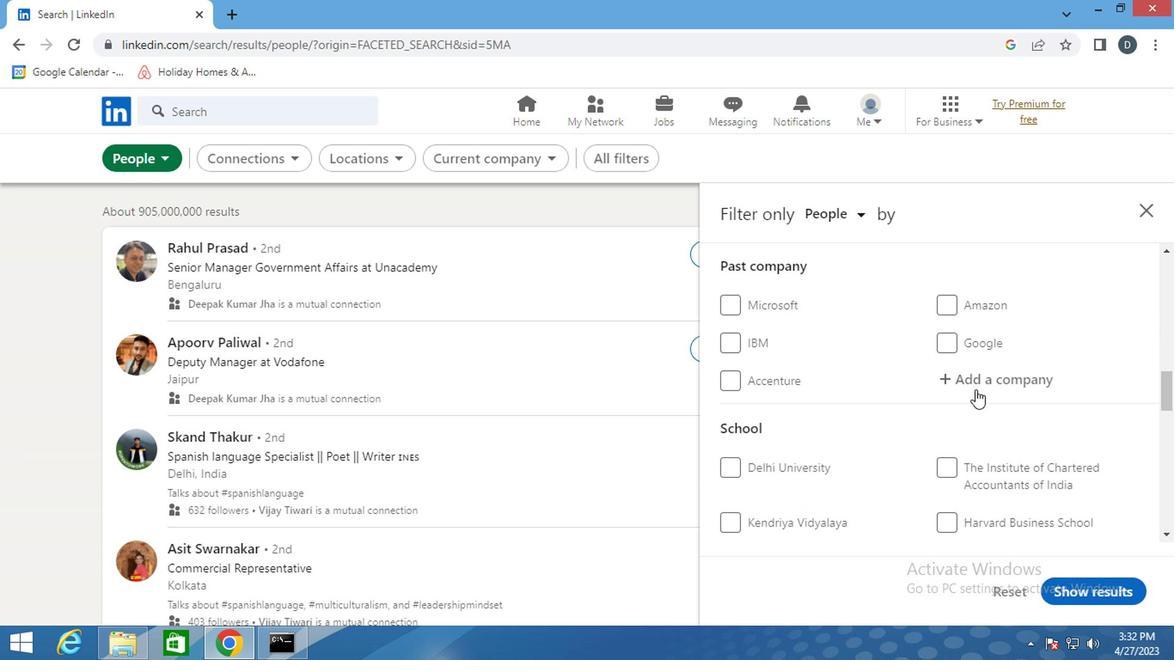 
Action: Mouse scrolled (974, 387) with delta (0, 0)
Screenshot: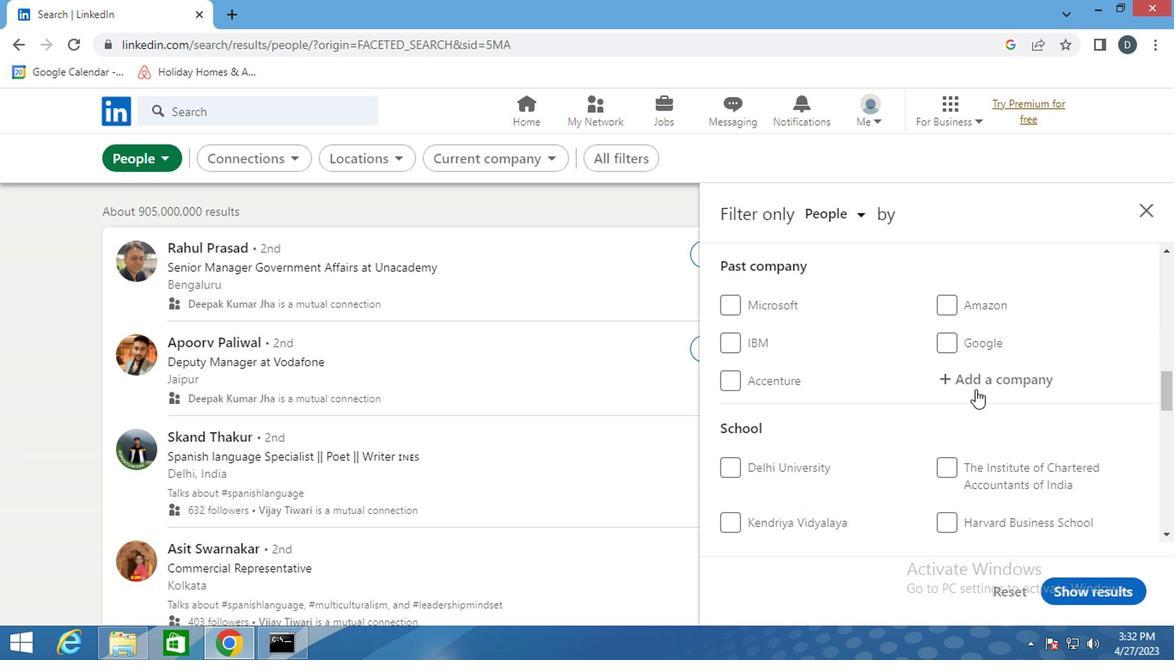 
Action: Mouse moved to (977, 391)
Screenshot: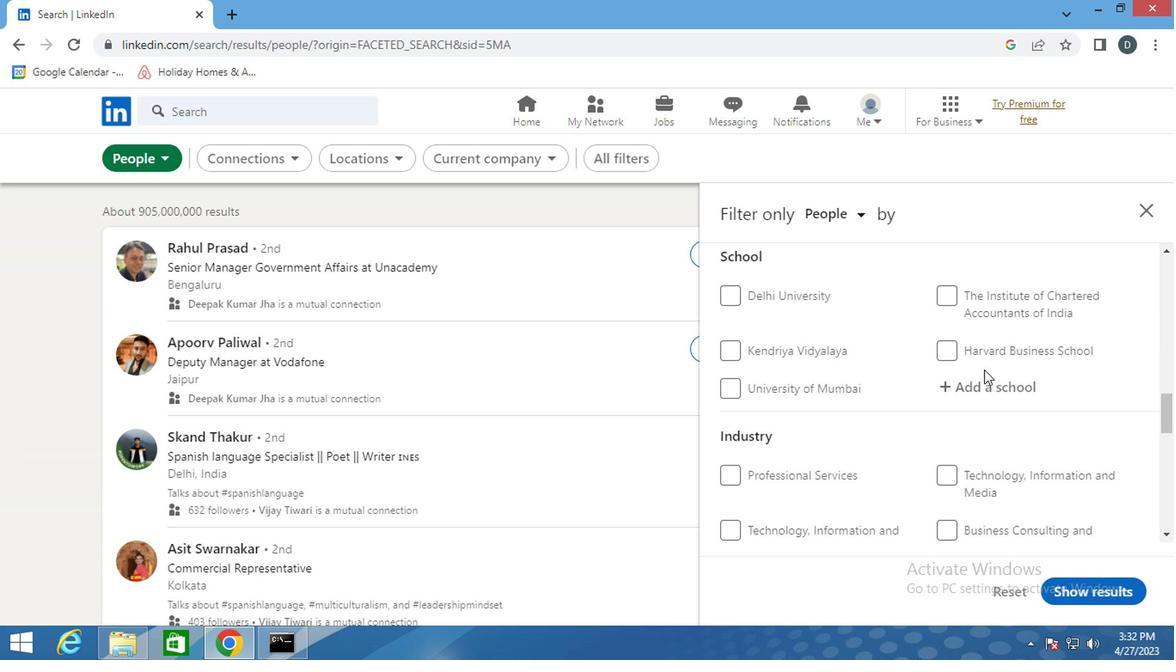 
Action: Mouse pressed left at (977, 391)
Screenshot: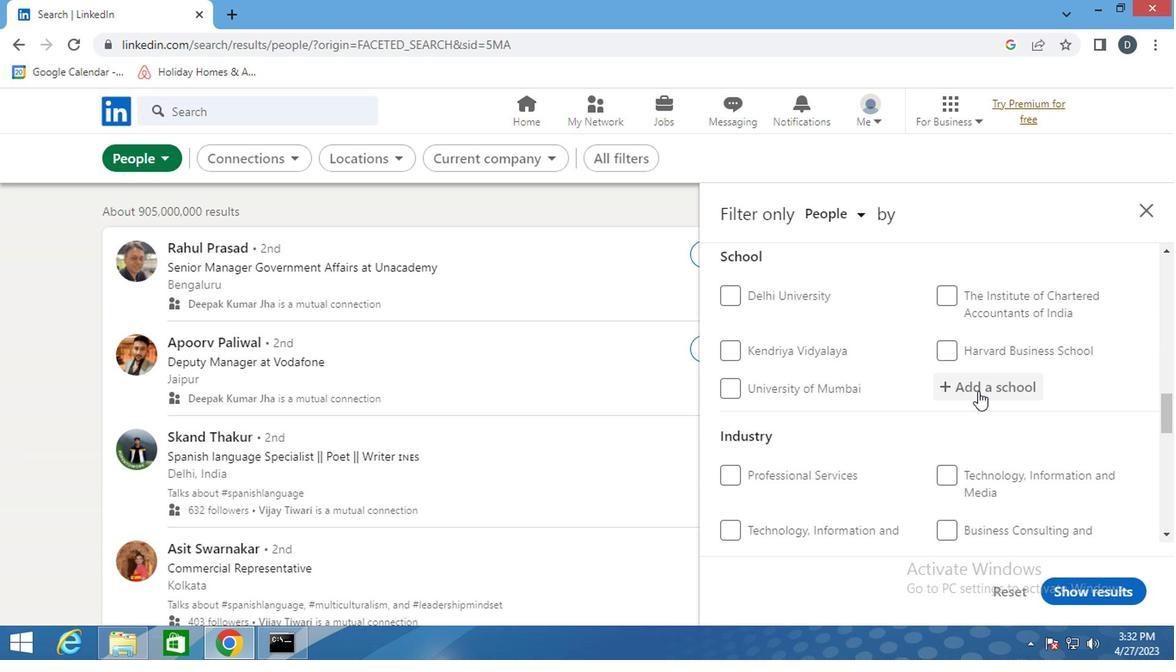 
Action: Mouse moved to (976, 392)
Screenshot: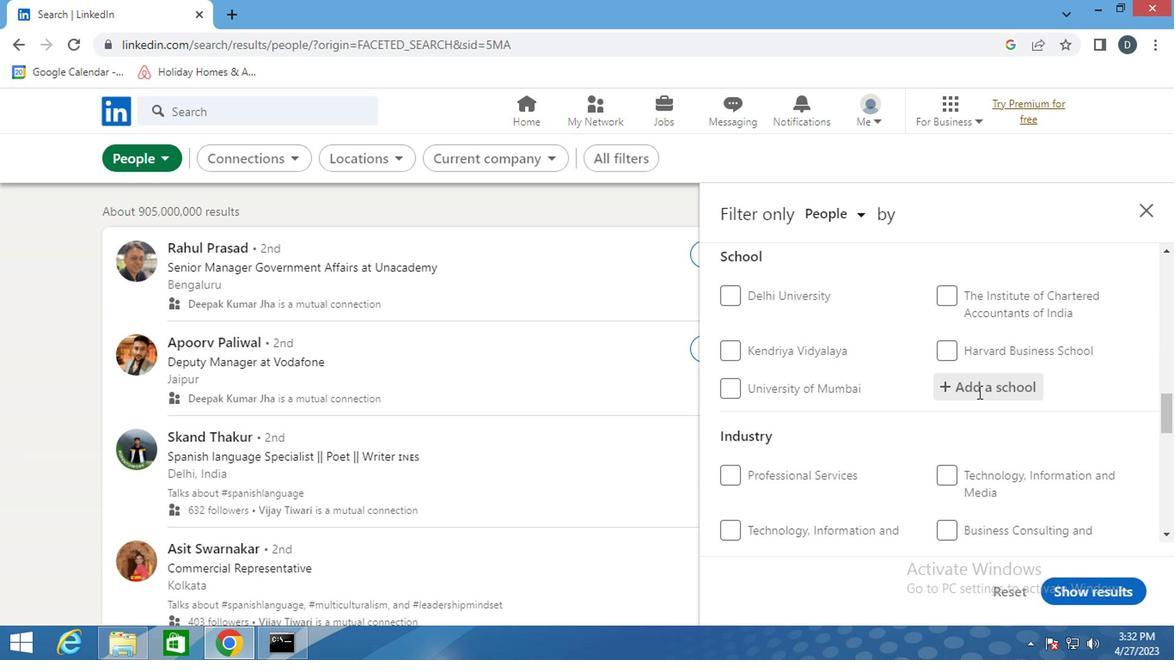 
Action: Key pressed <Key.shift><Key.shift><Key.shift><Key.shift><Key.shift><Key.shift><Key.shift><Key.shift><Key.shift><Key.shift><Key.shift><Key.shift><Key.shift>VALLIAMMAI
Screenshot: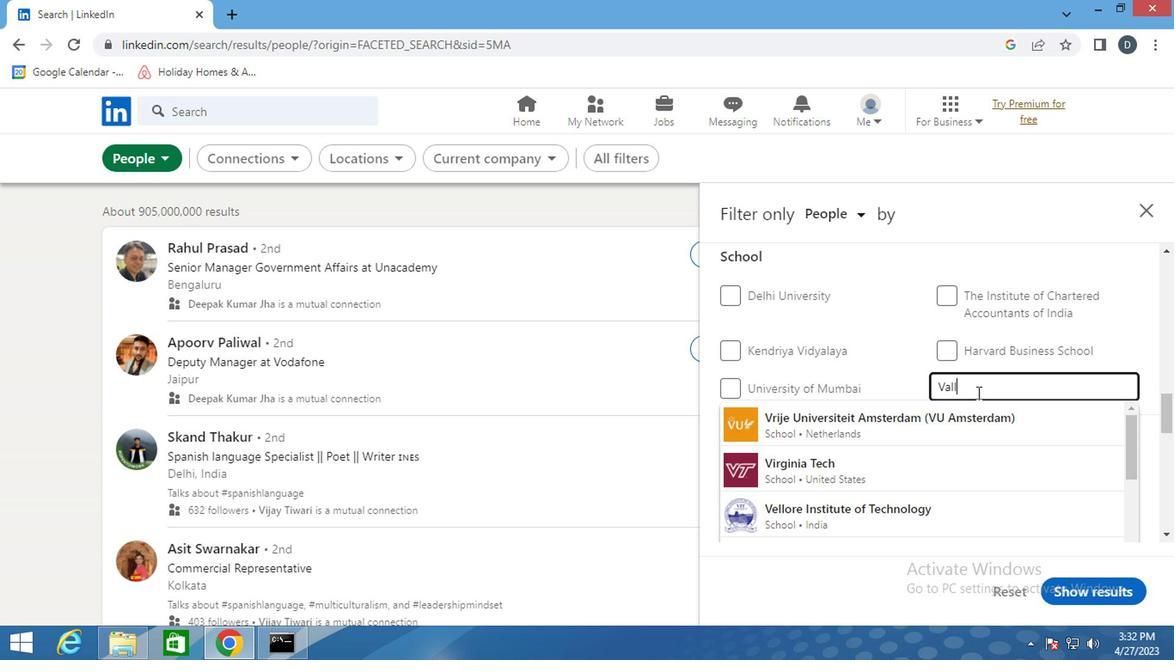 
Action: Mouse moved to (985, 424)
Screenshot: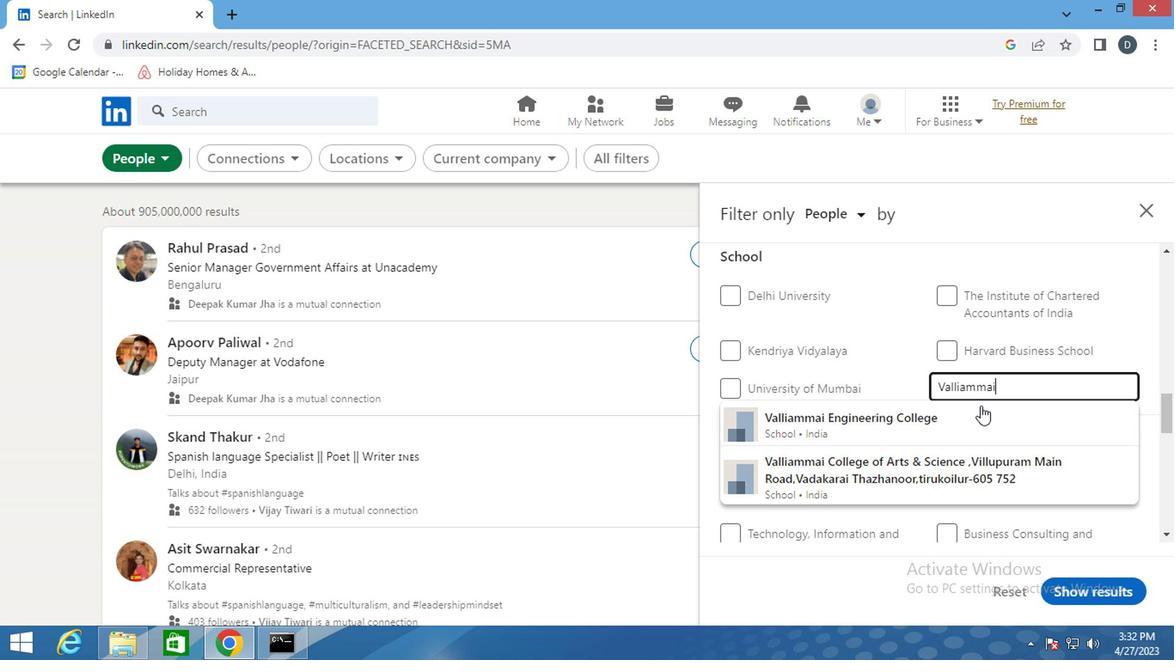 
Action: Mouse pressed left at (985, 424)
Screenshot: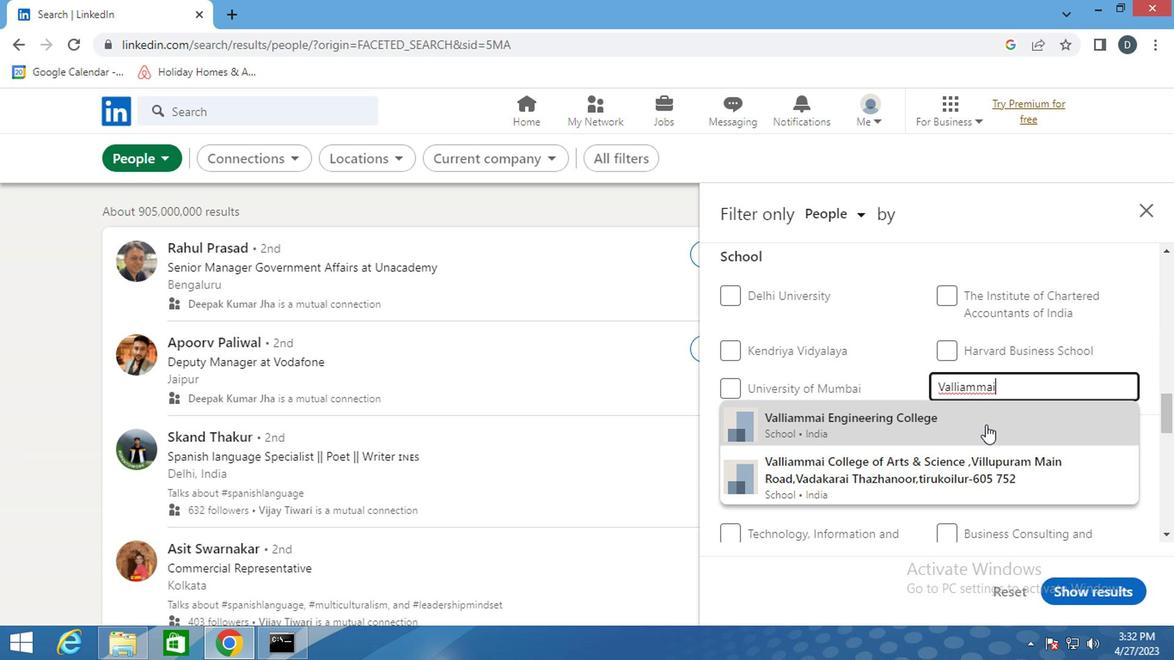 
Action: Mouse moved to (987, 424)
Screenshot: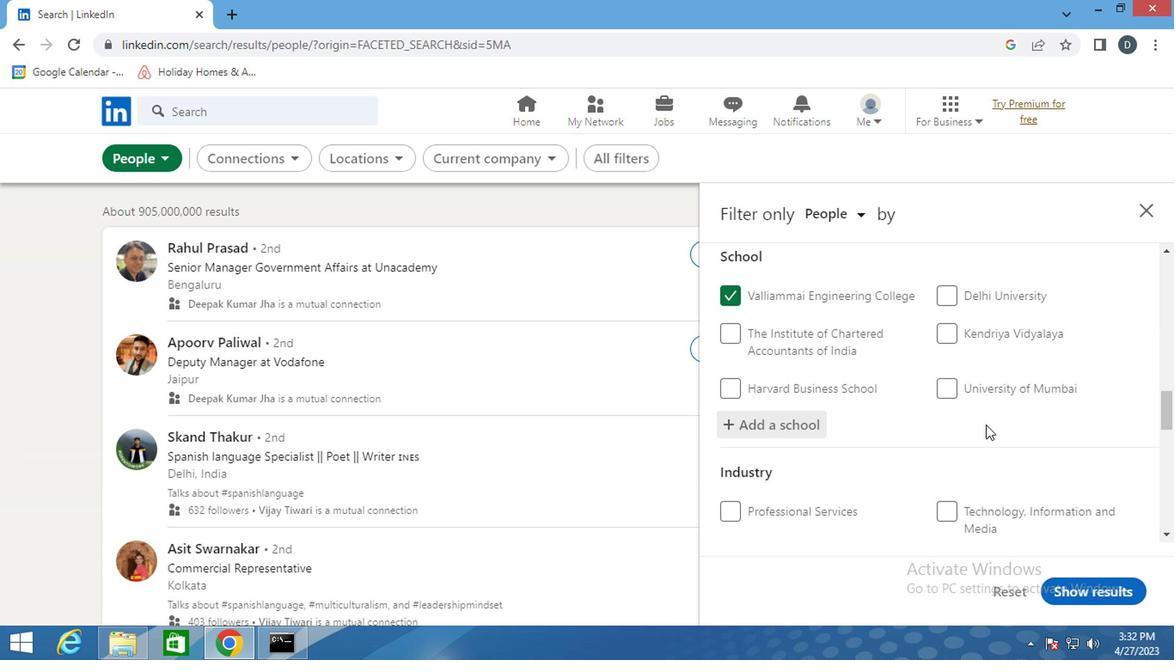 
Action: Mouse scrolled (987, 422) with delta (0, -1)
Screenshot: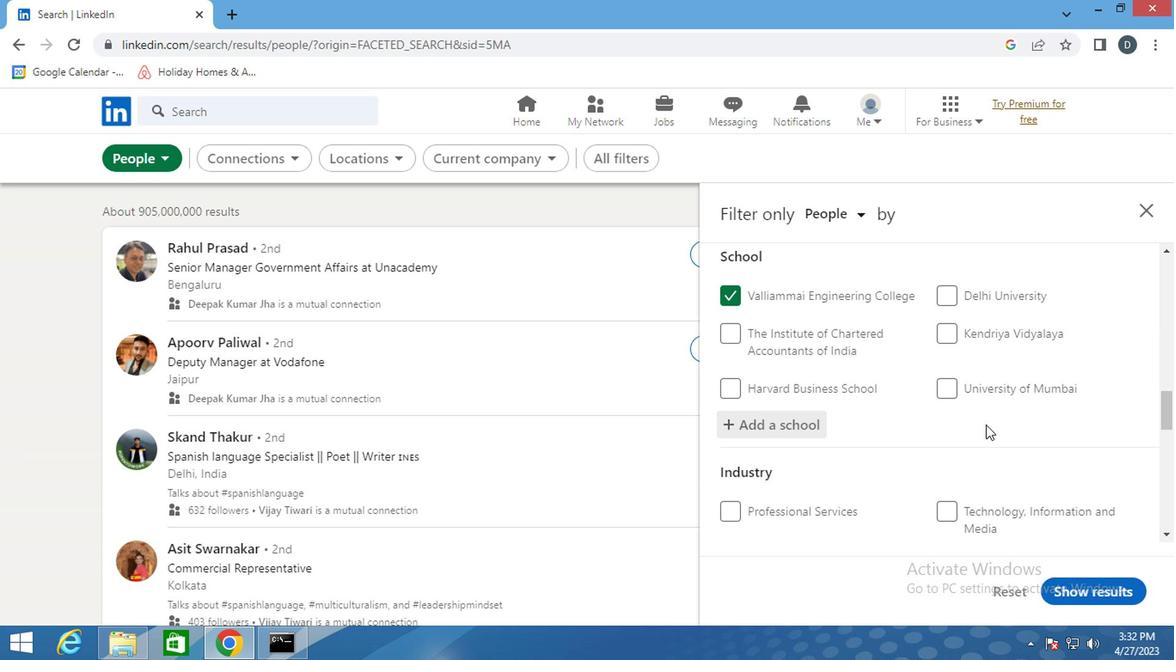 
Action: Mouse moved to (987, 424)
Screenshot: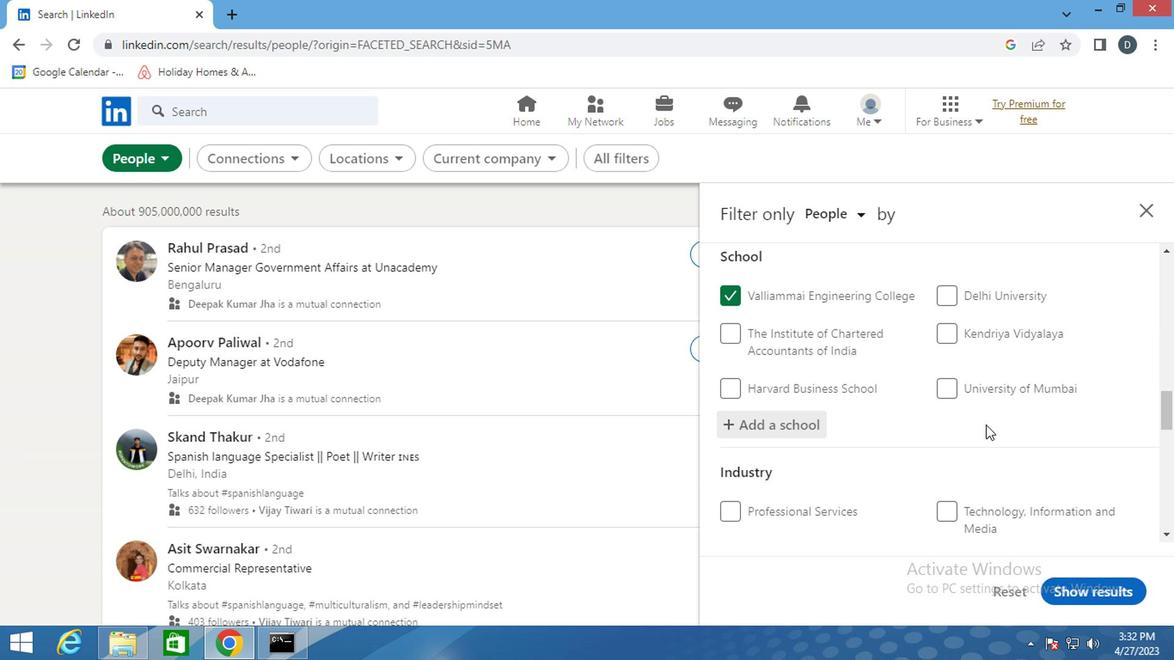 
Action: Mouse scrolled (987, 422) with delta (0, -1)
Screenshot: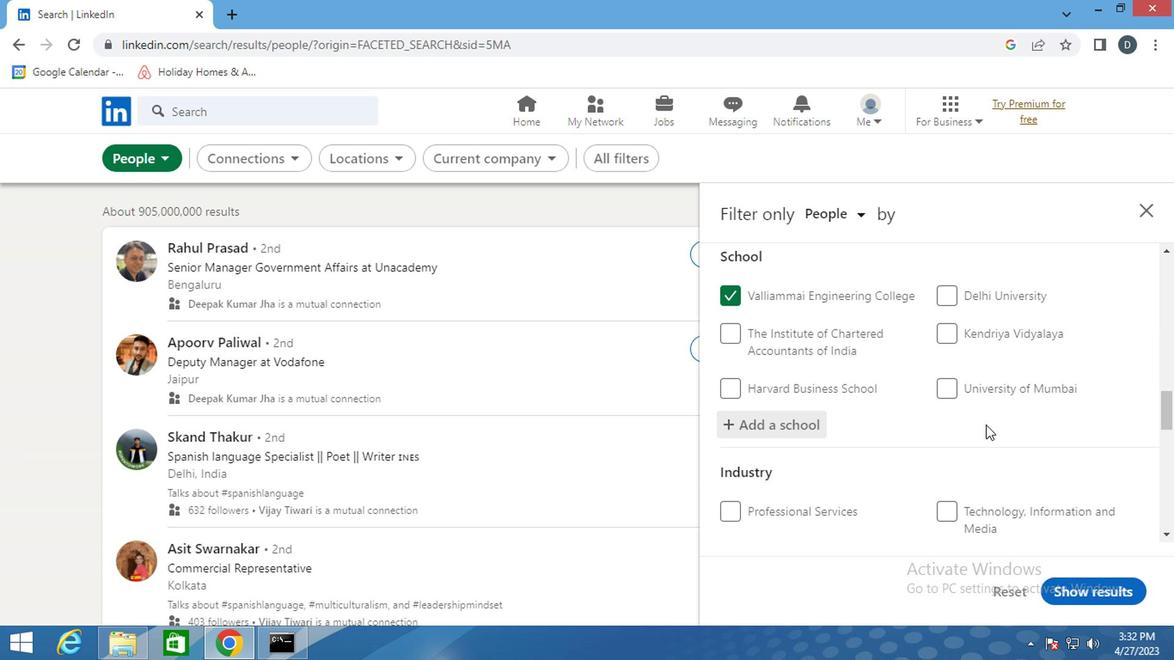 
Action: Mouse scrolled (987, 422) with delta (0, -1)
Screenshot: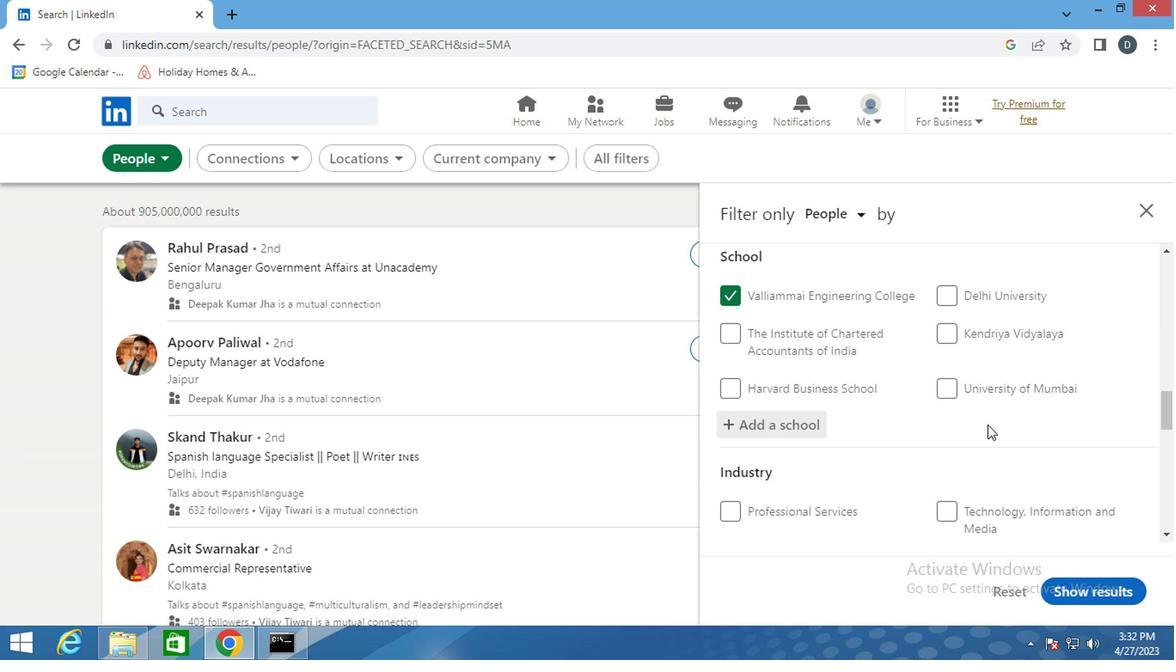 
Action: Mouse moved to (991, 361)
Screenshot: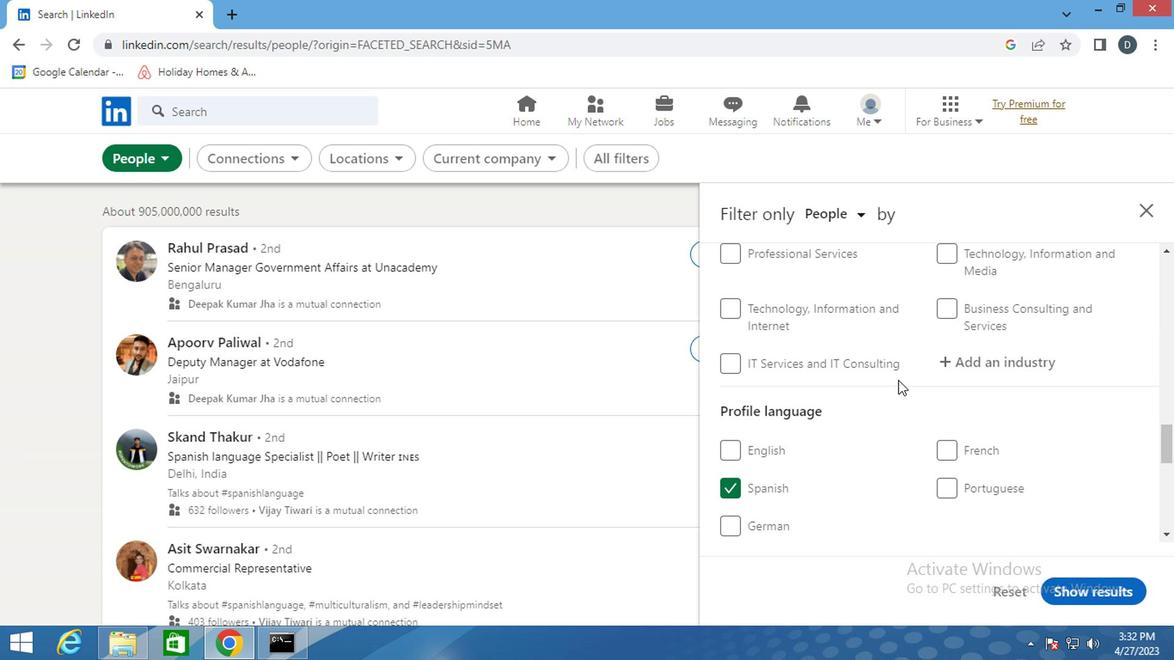 
Action: Mouse pressed left at (991, 361)
Screenshot: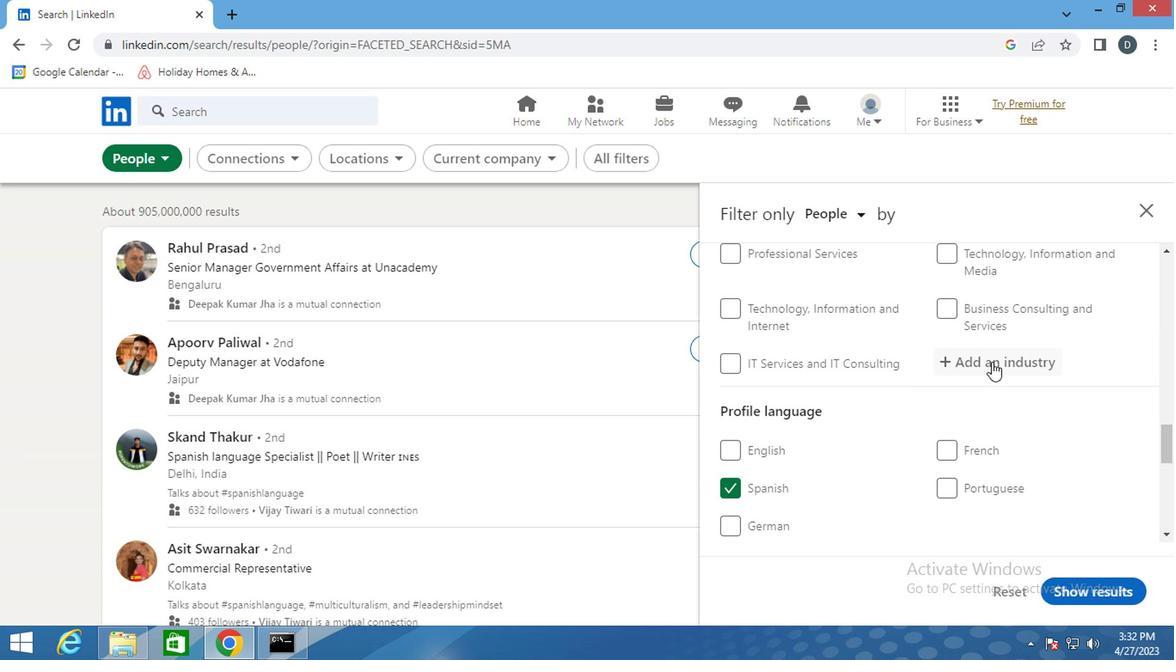 
Action: Mouse moved to (998, 398)
Screenshot: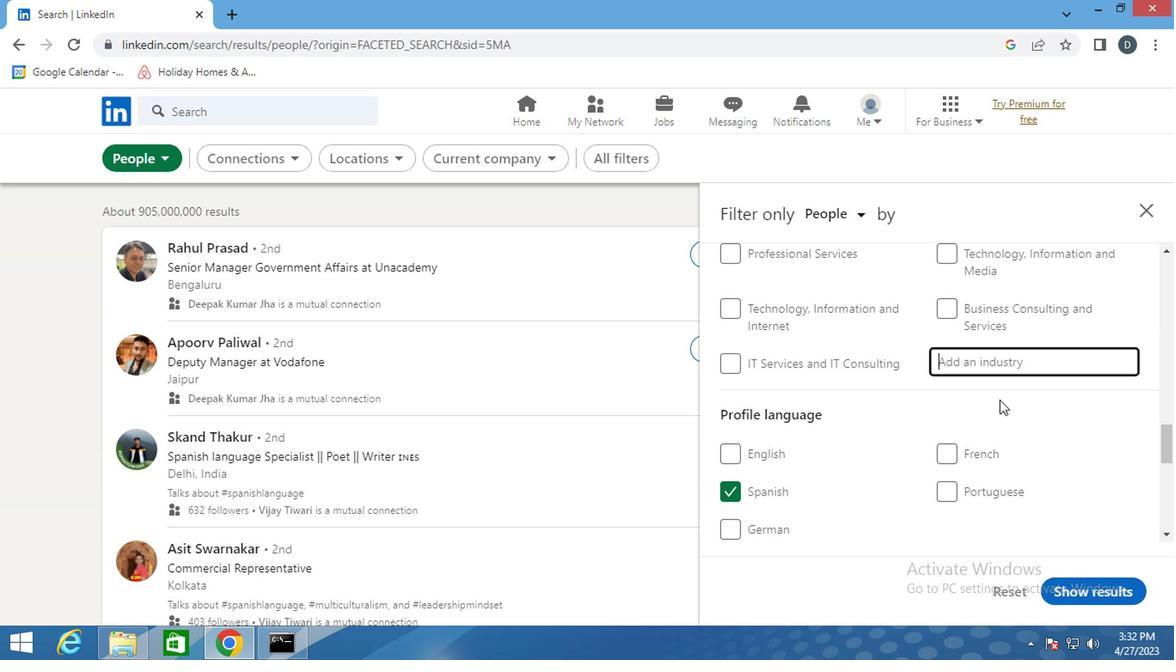 
Action: Key pressed <Key.shift>PERFORMING
Screenshot: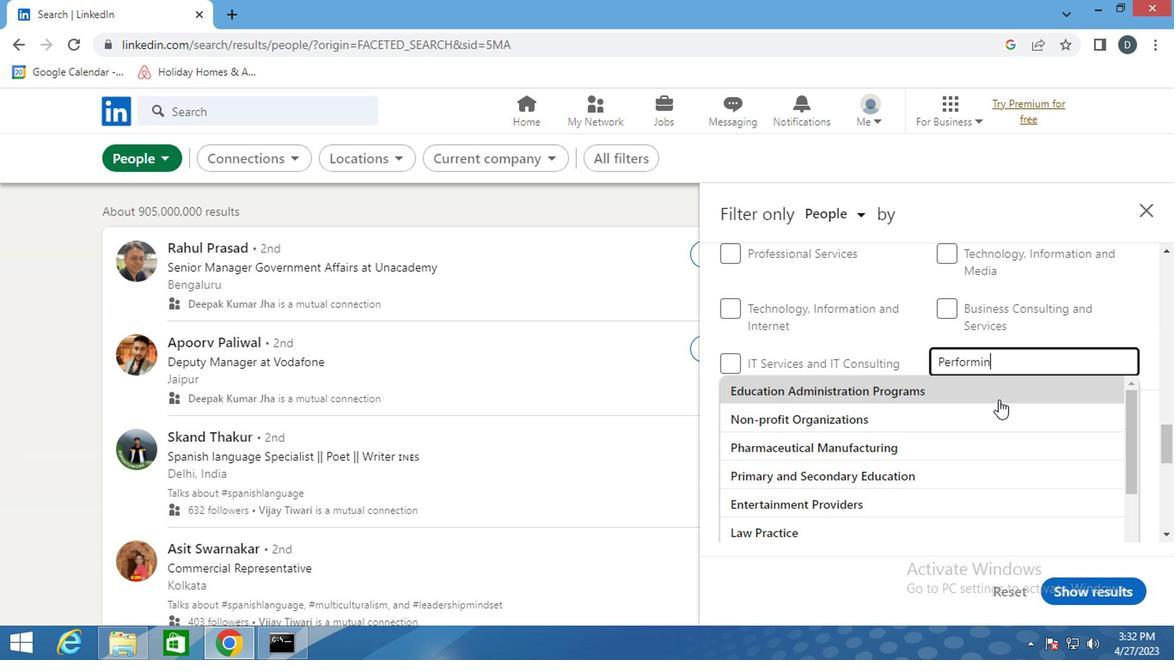 
Action: Mouse moved to (979, 407)
Screenshot: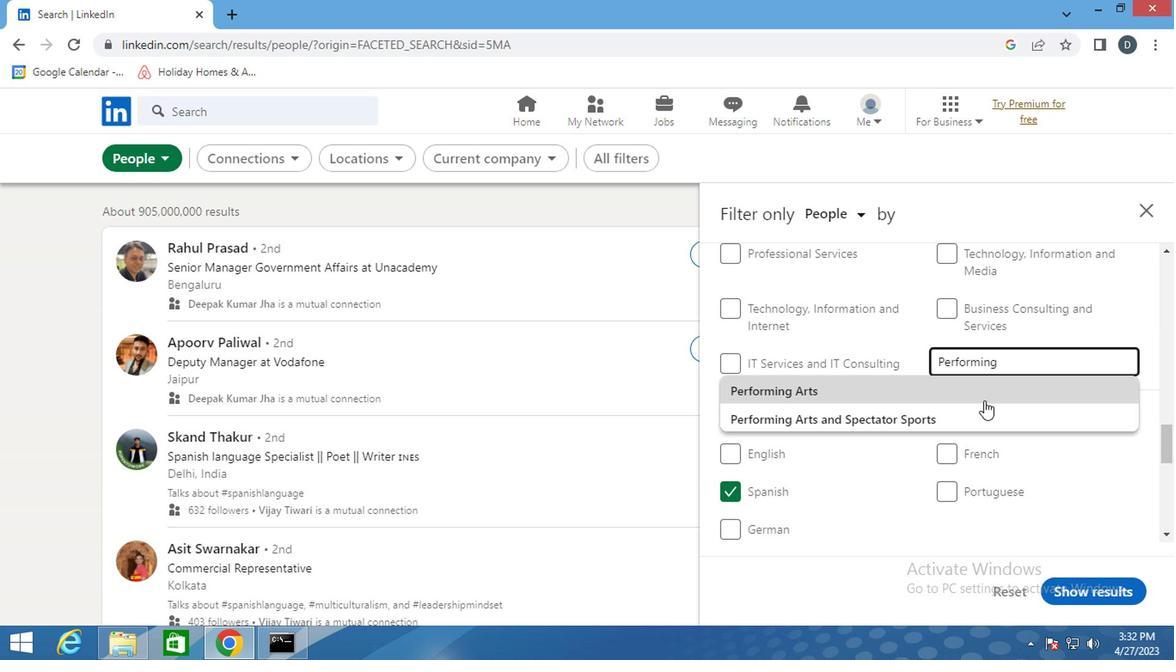 
Action: Mouse pressed left at (979, 407)
Screenshot: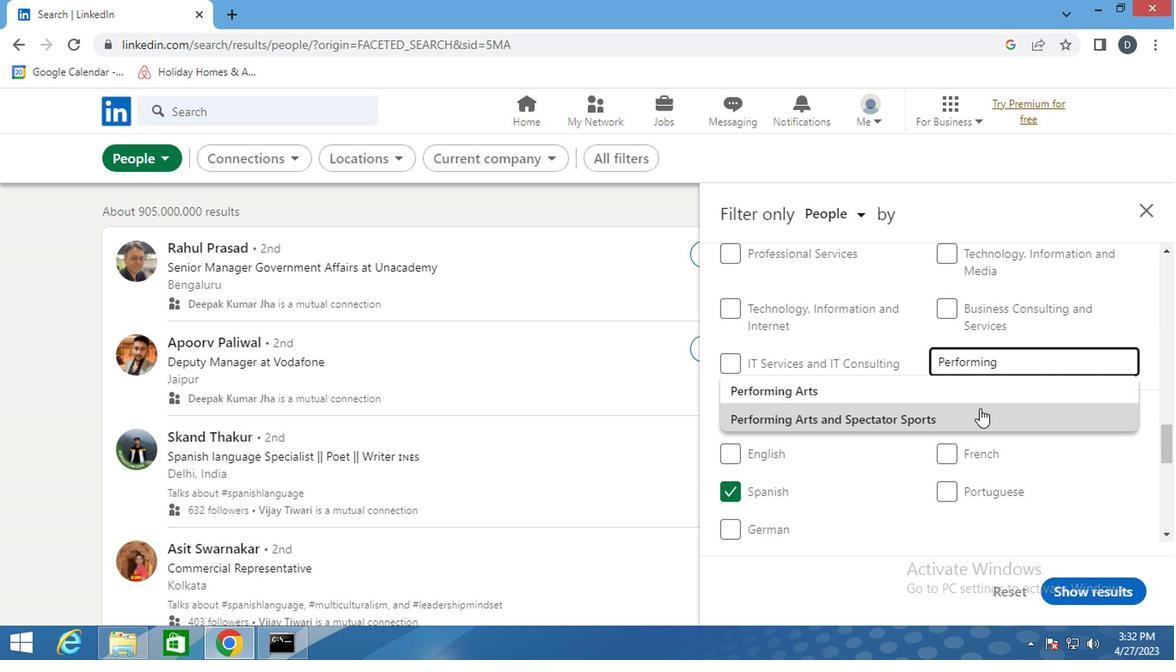 
Action: Mouse moved to (979, 407)
Screenshot: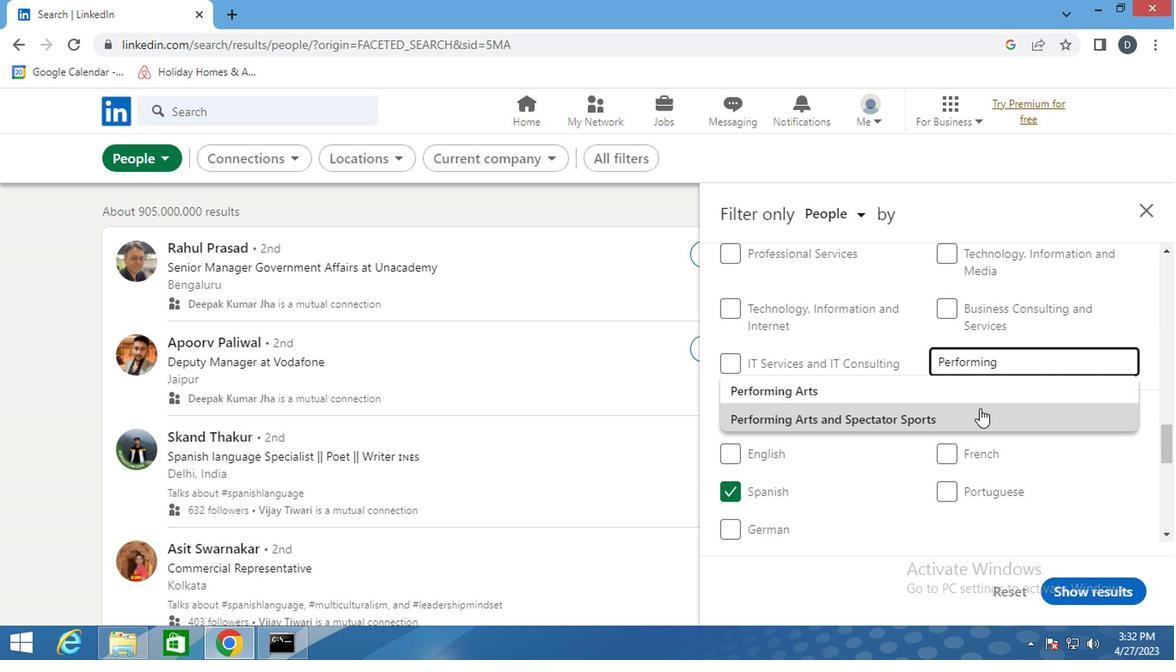
Action: Mouse scrolled (979, 406) with delta (0, 0)
Screenshot: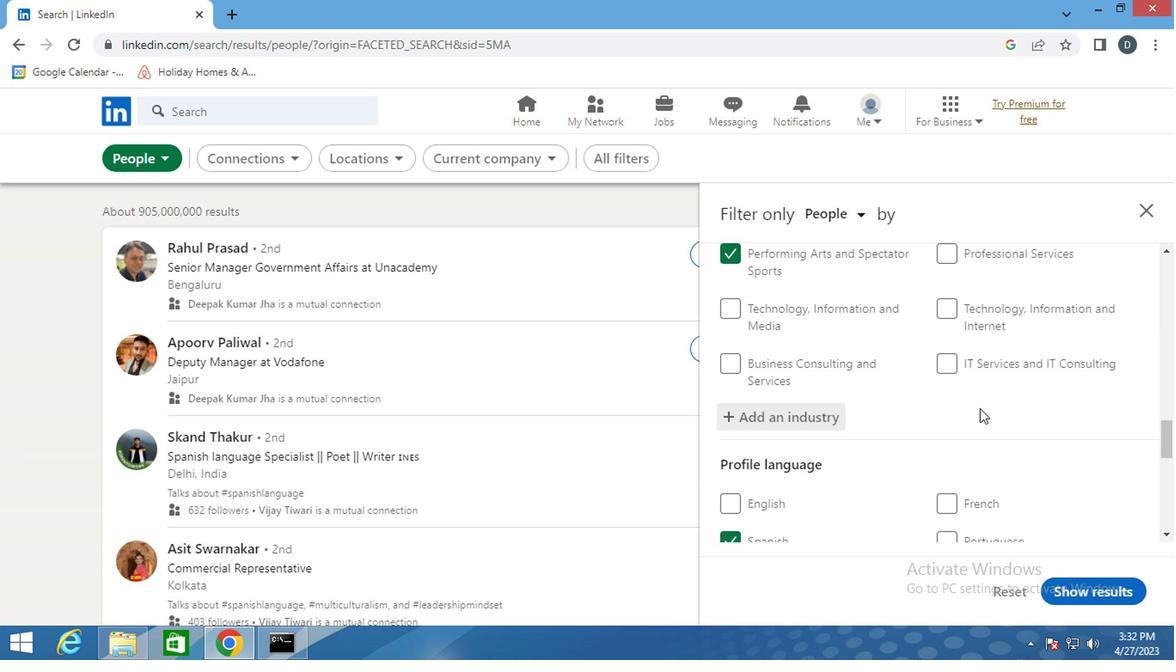 
Action: Mouse scrolled (979, 406) with delta (0, 0)
Screenshot: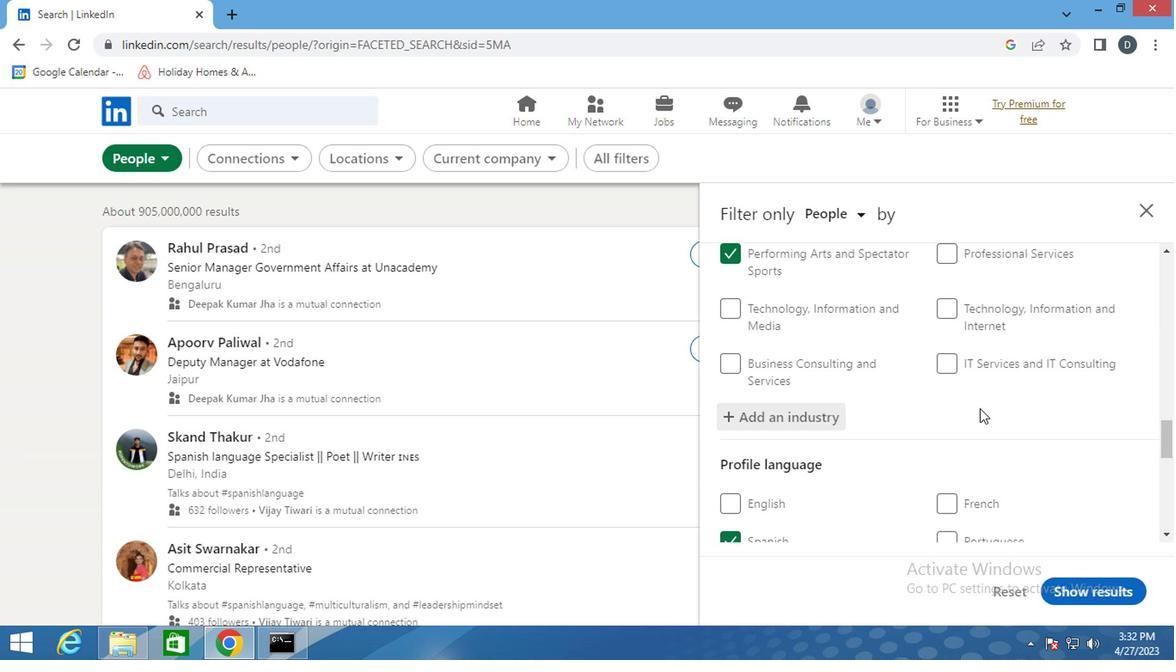 
Action: Mouse scrolled (979, 406) with delta (0, 0)
Screenshot: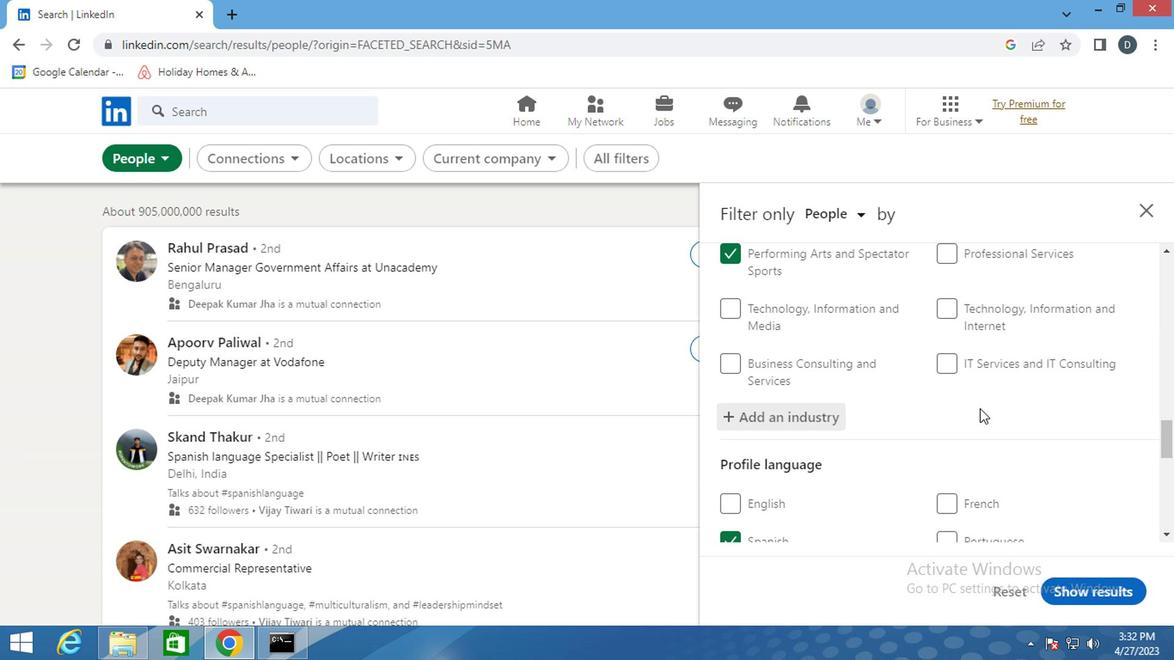 
Action: Mouse moved to (980, 405)
Screenshot: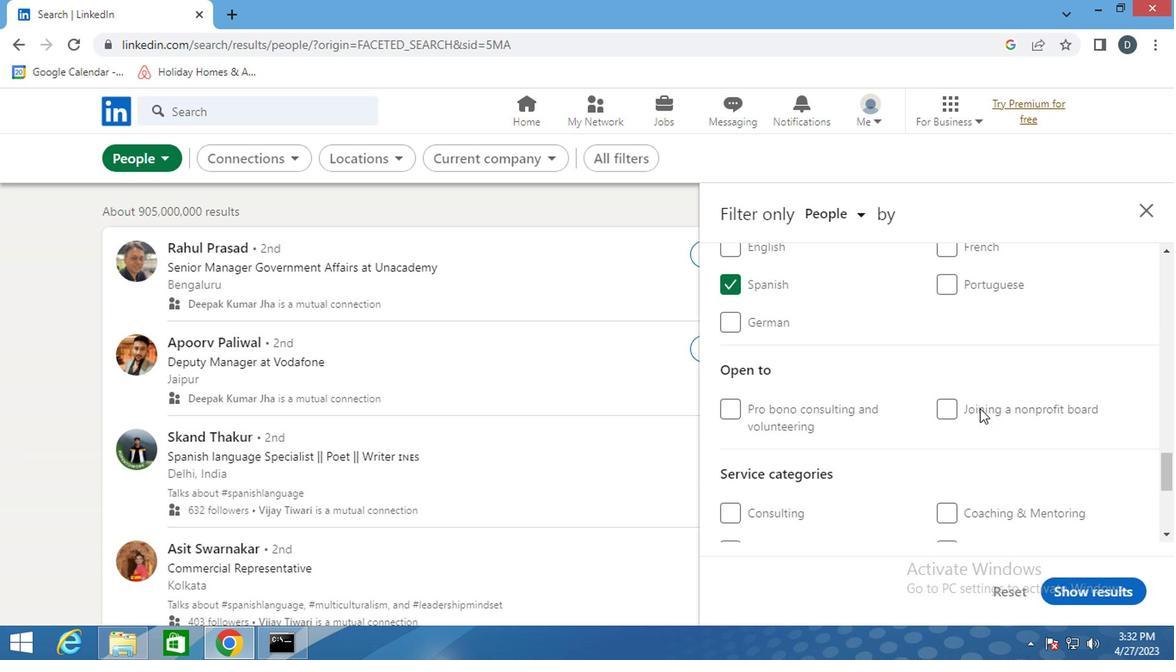
Action: Mouse scrolled (980, 405) with delta (0, 0)
Screenshot: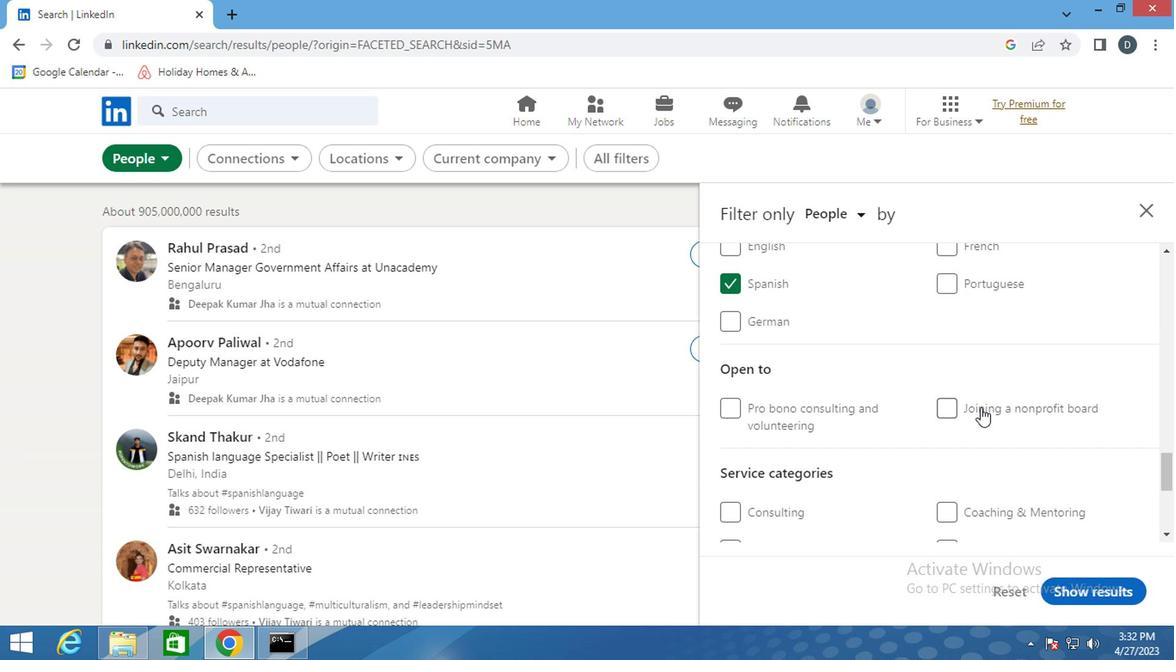 
Action: Mouse scrolled (980, 405) with delta (0, 0)
Screenshot: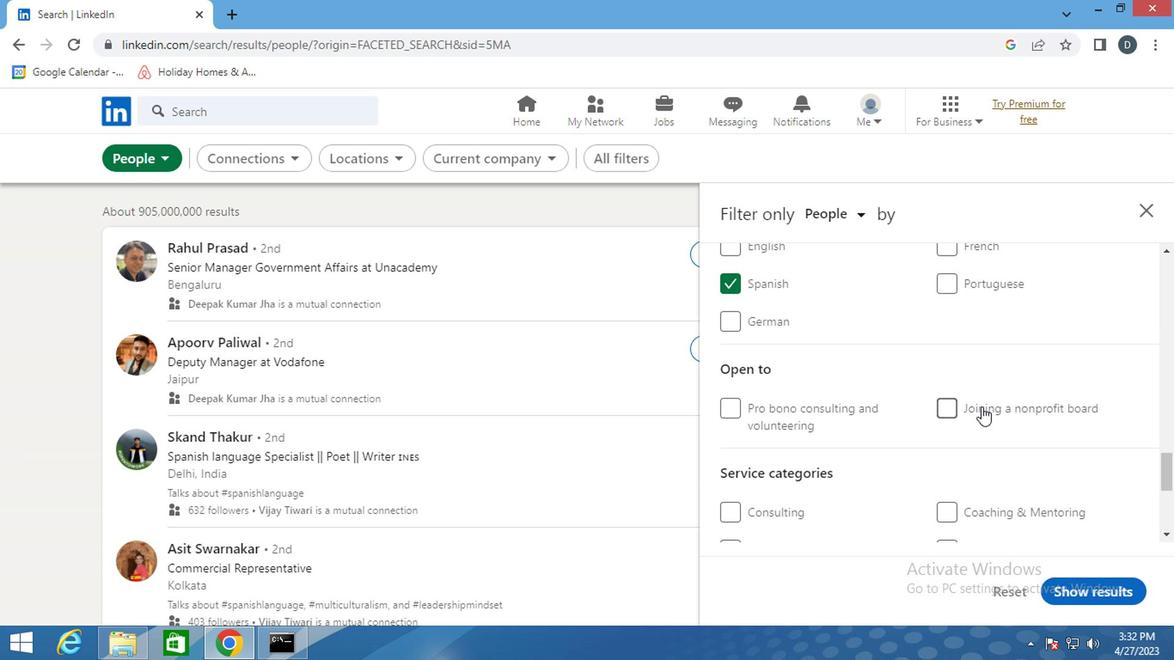 
Action: Mouse moved to (984, 401)
Screenshot: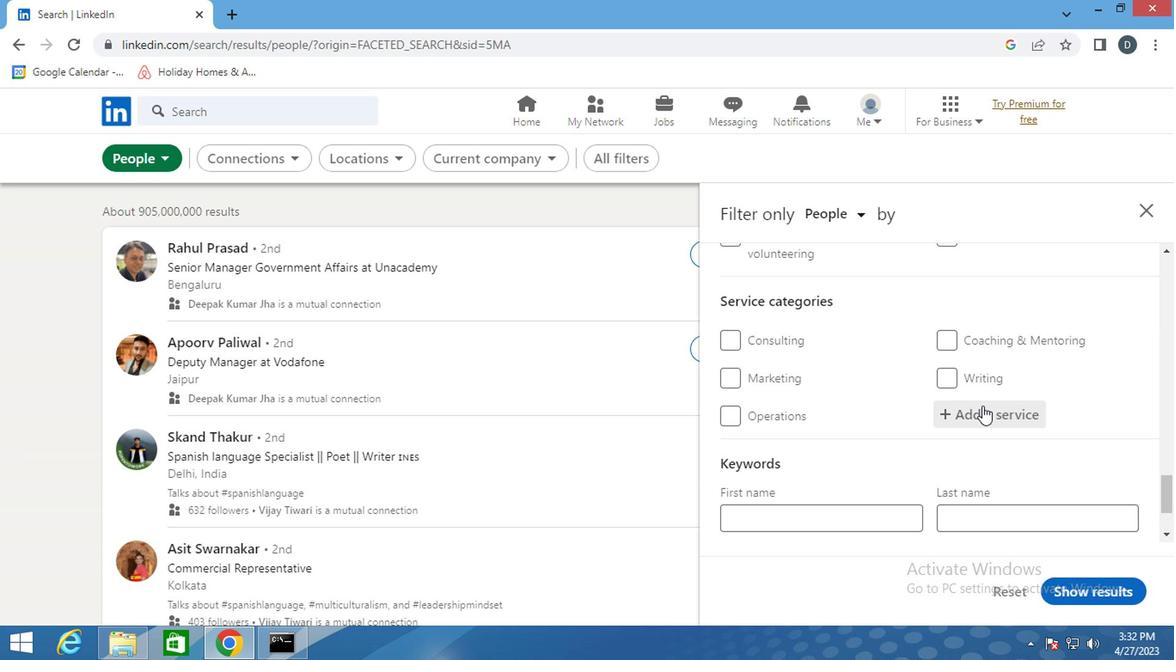 
Action: Mouse pressed left at (984, 401)
Screenshot: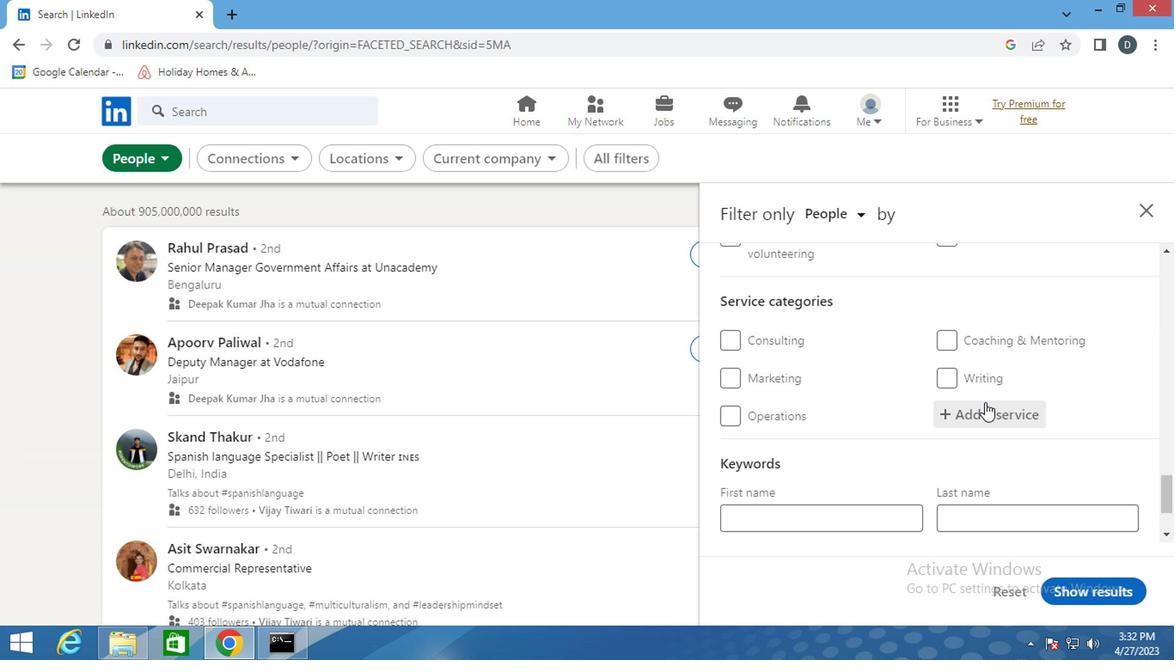 
Action: Mouse moved to (987, 401)
Screenshot: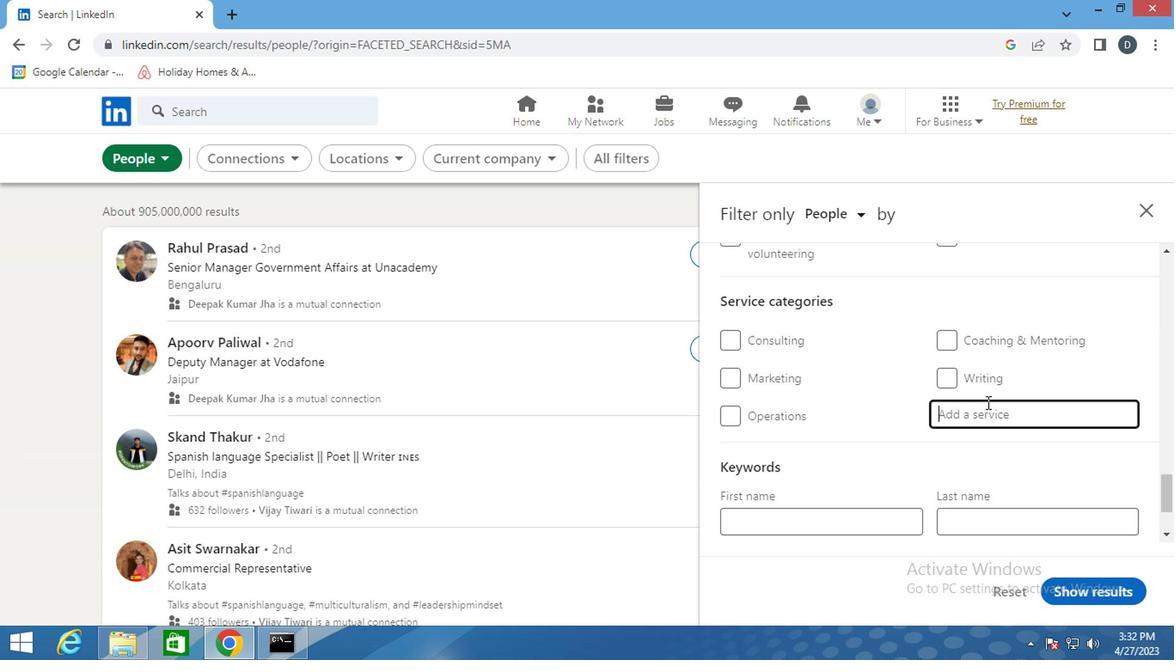 
Action: Key pressed <Key.shift><Key.shift><Key.shift><Key.shift>LEADERSHIP
Screenshot: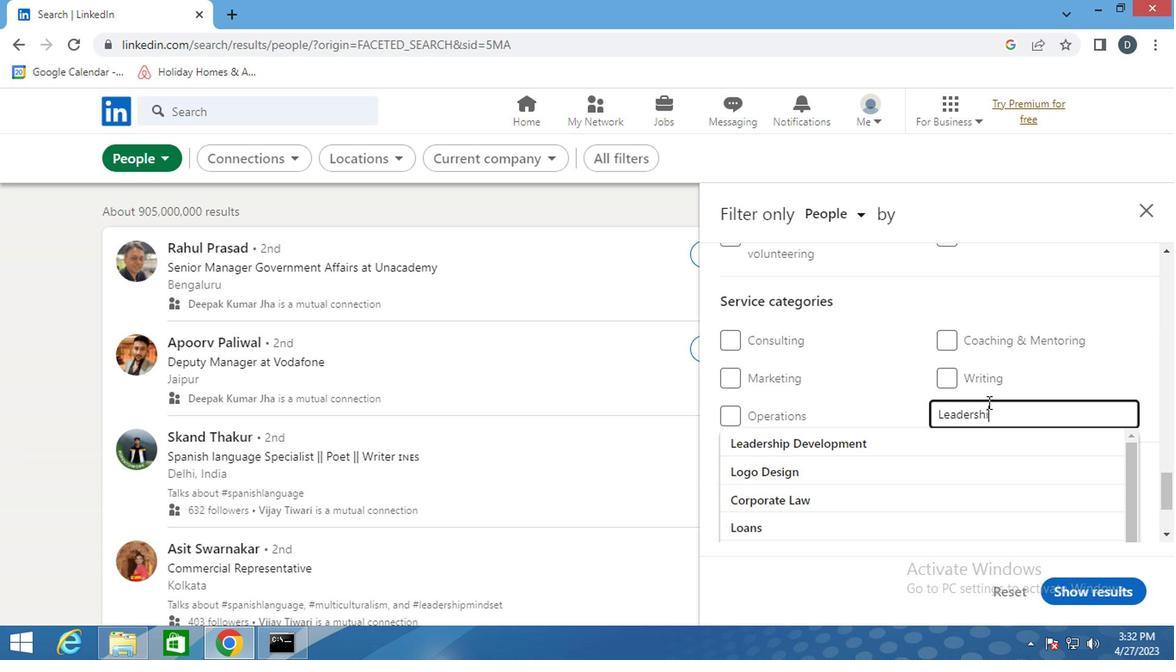 
Action: Mouse moved to (964, 433)
Screenshot: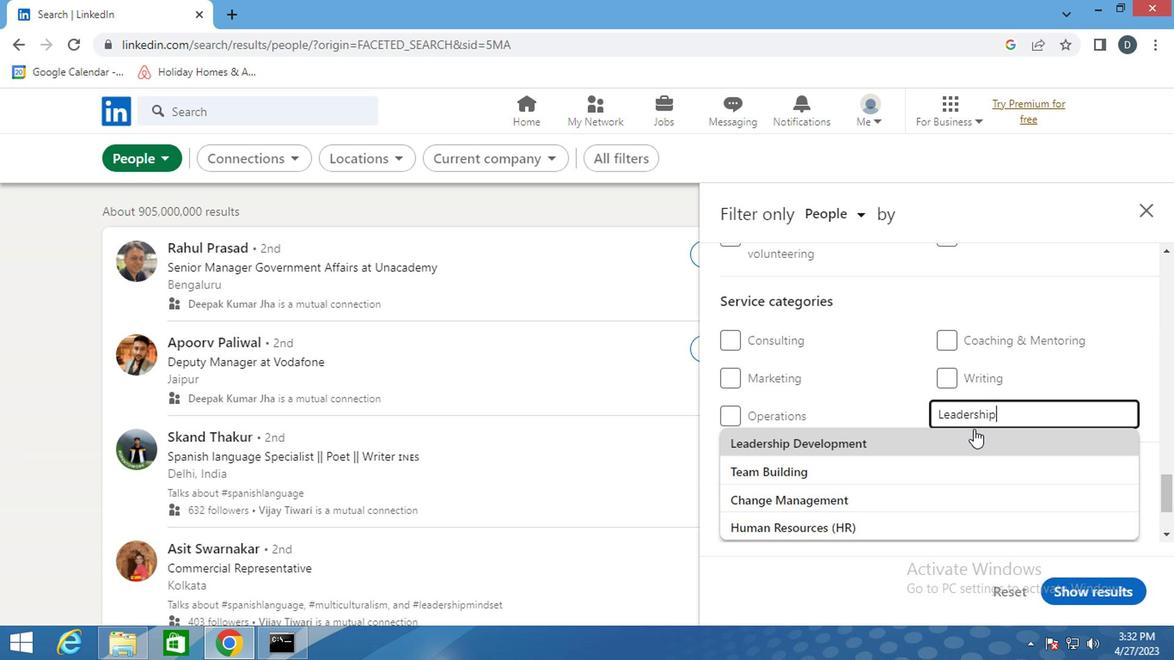 
Action: Mouse pressed left at (964, 433)
Screenshot: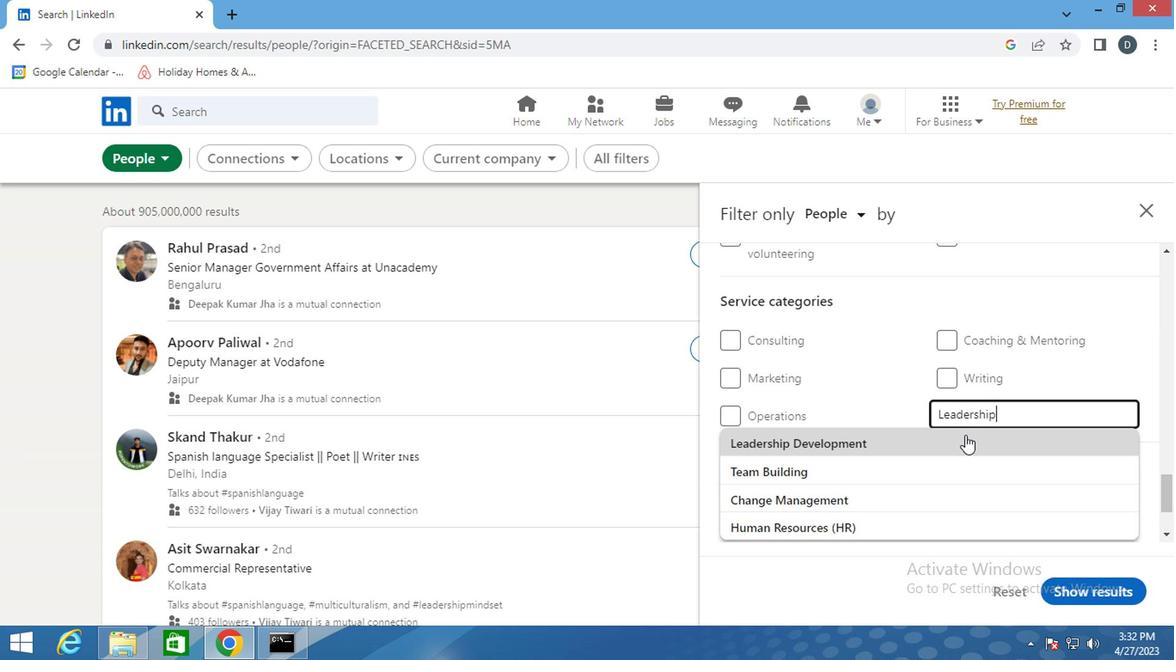 
Action: Mouse moved to (964, 433)
Screenshot: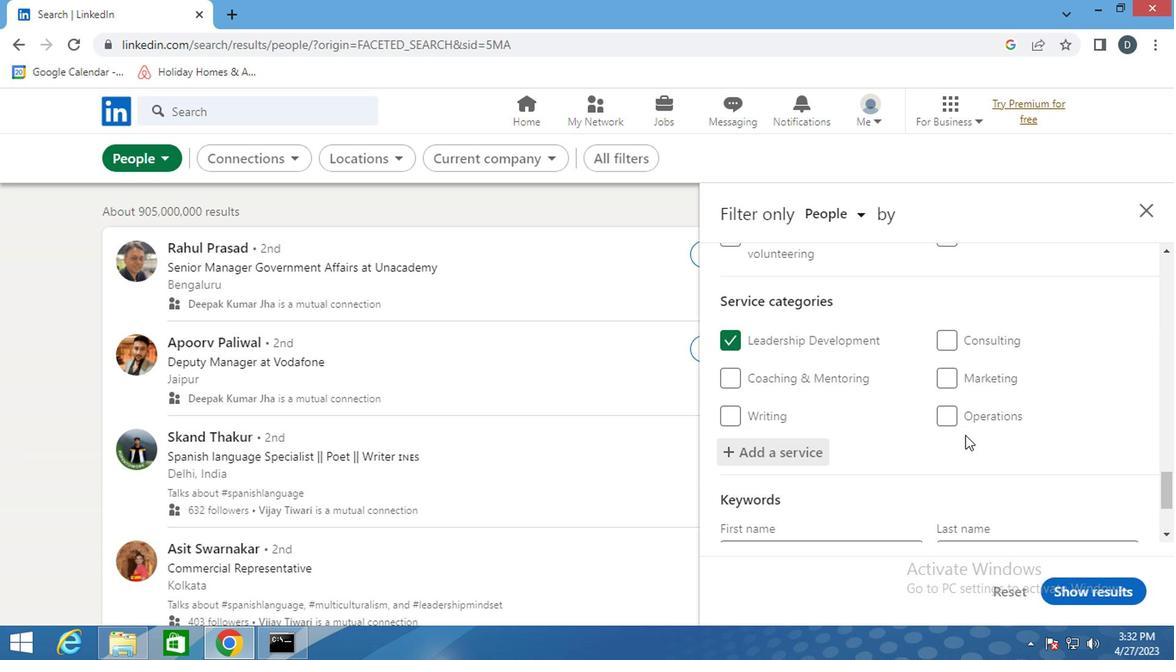 
Action: Mouse scrolled (964, 433) with delta (0, 0)
Screenshot: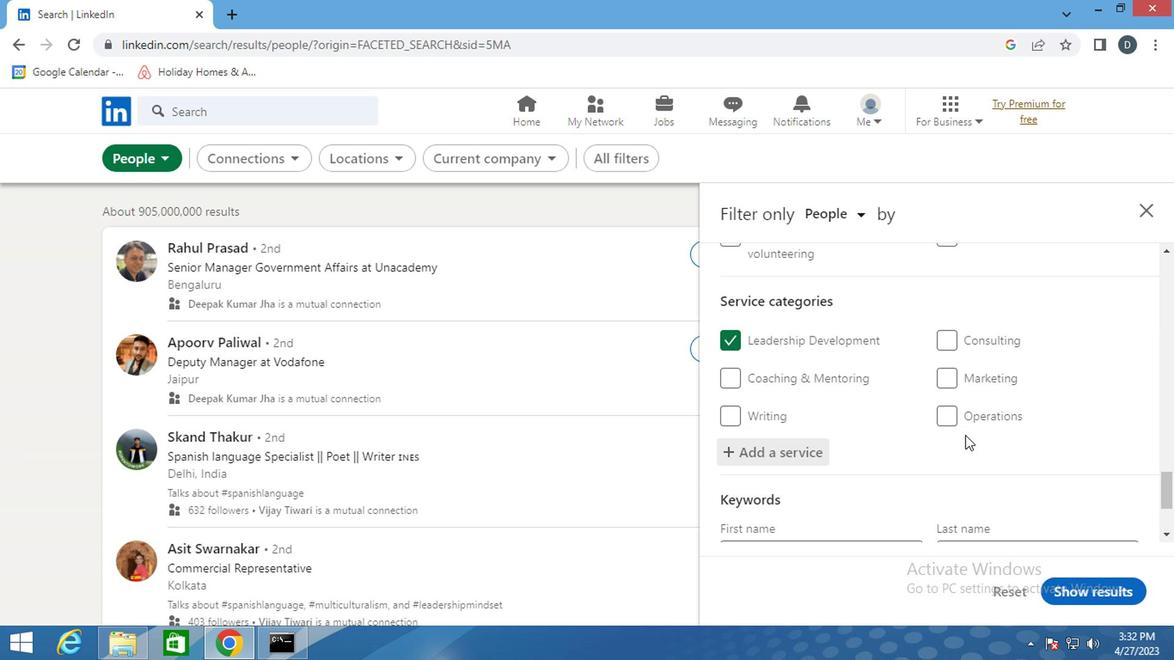
Action: Mouse scrolled (964, 433) with delta (0, 0)
Screenshot: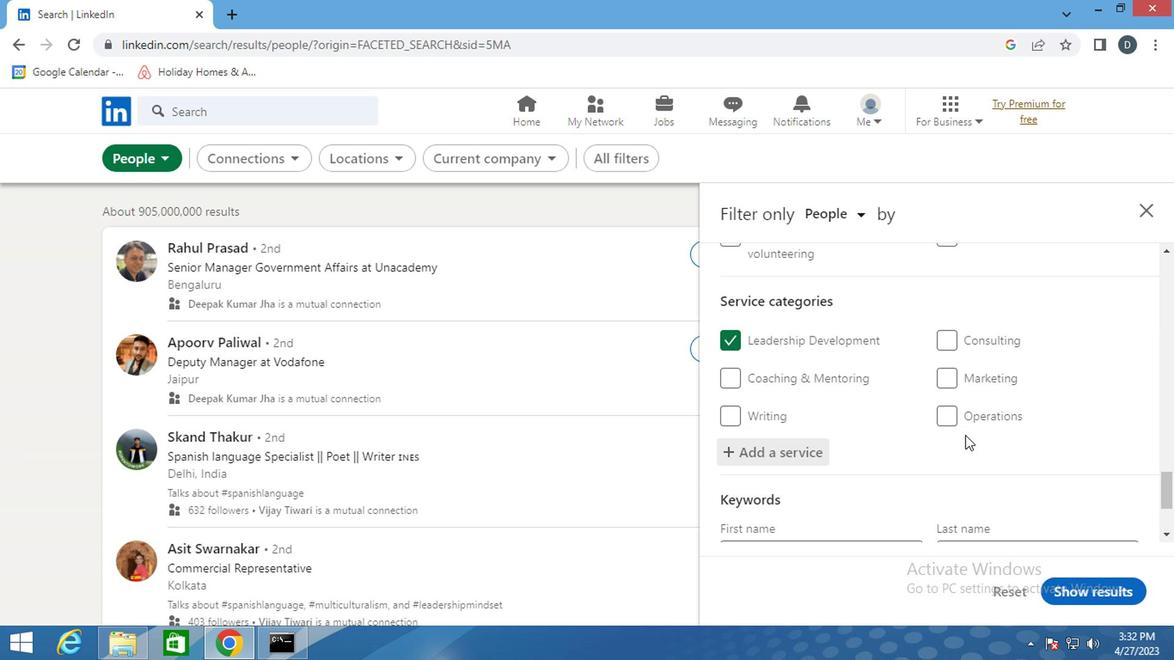 
Action: Mouse moved to (964, 433)
Screenshot: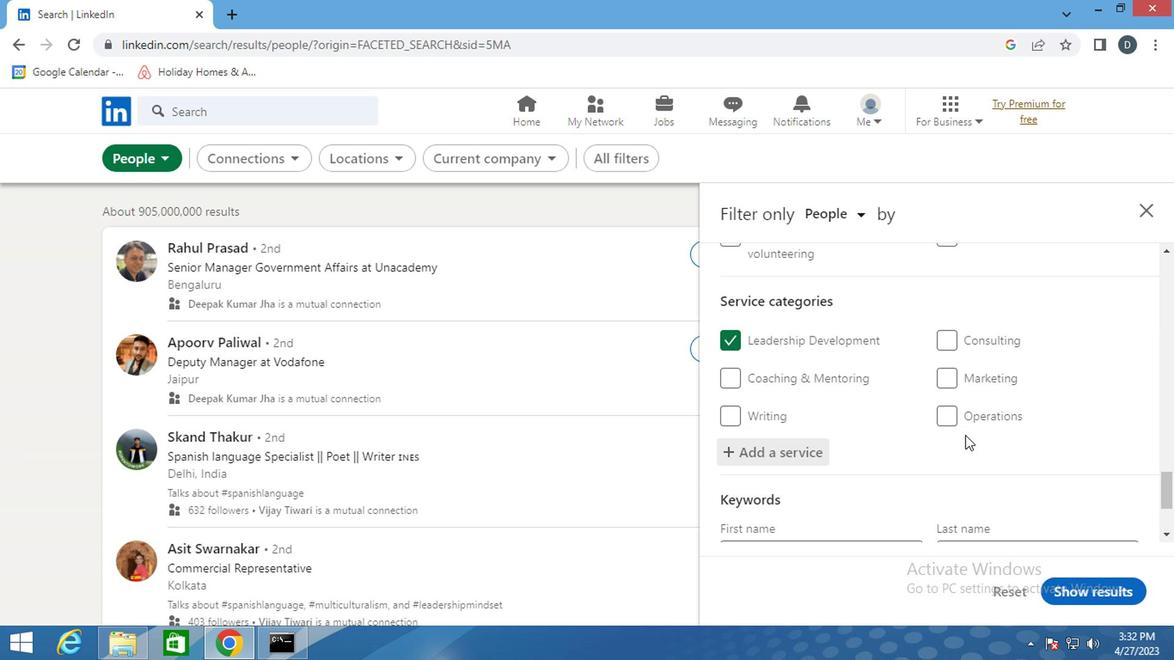 
Action: Mouse scrolled (964, 433) with delta (0, 0)
Screenshot: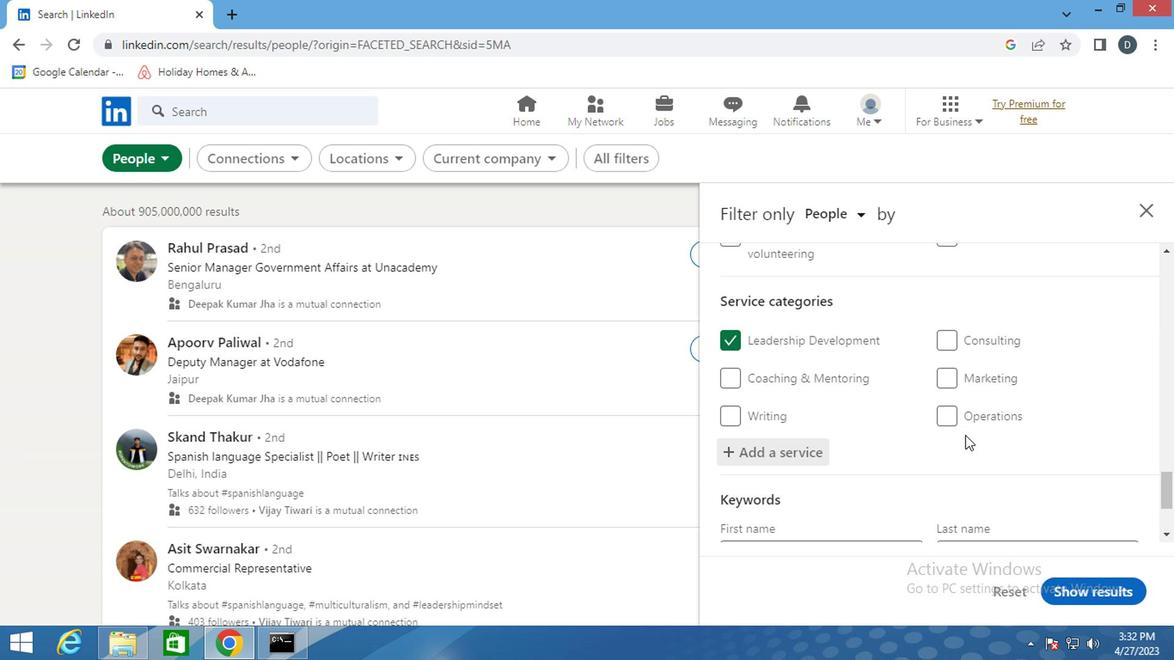 
Action: Mouse moved to (830, 461)
Screenshot: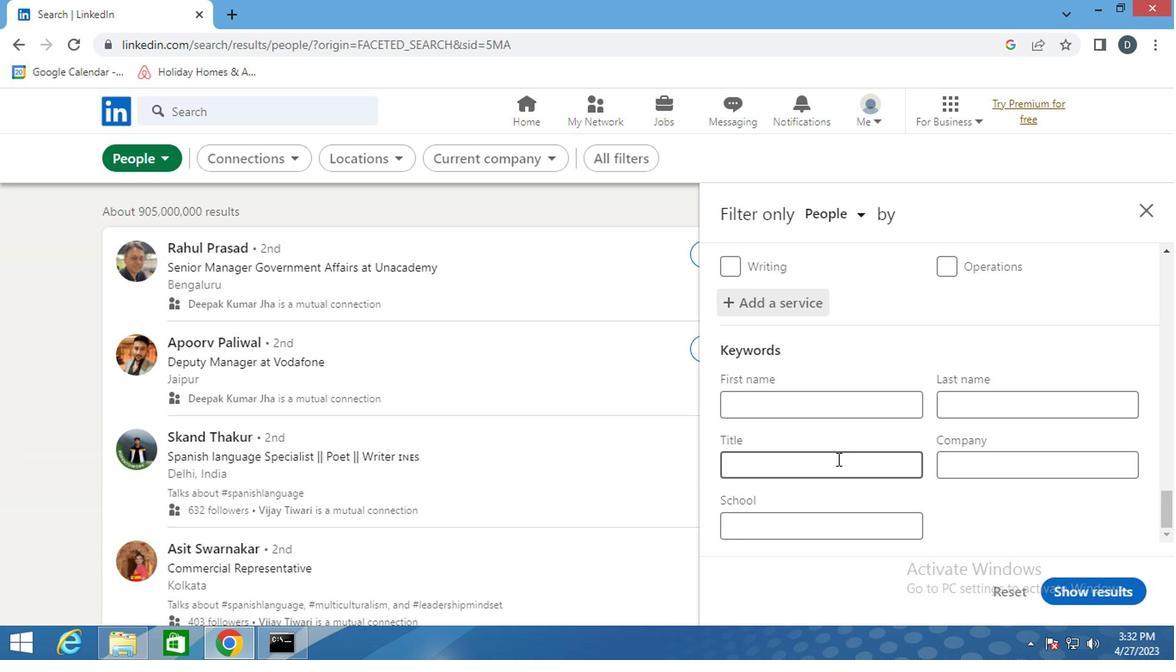 
Action: Mouse pressed left at (830, 461)
Screenshot: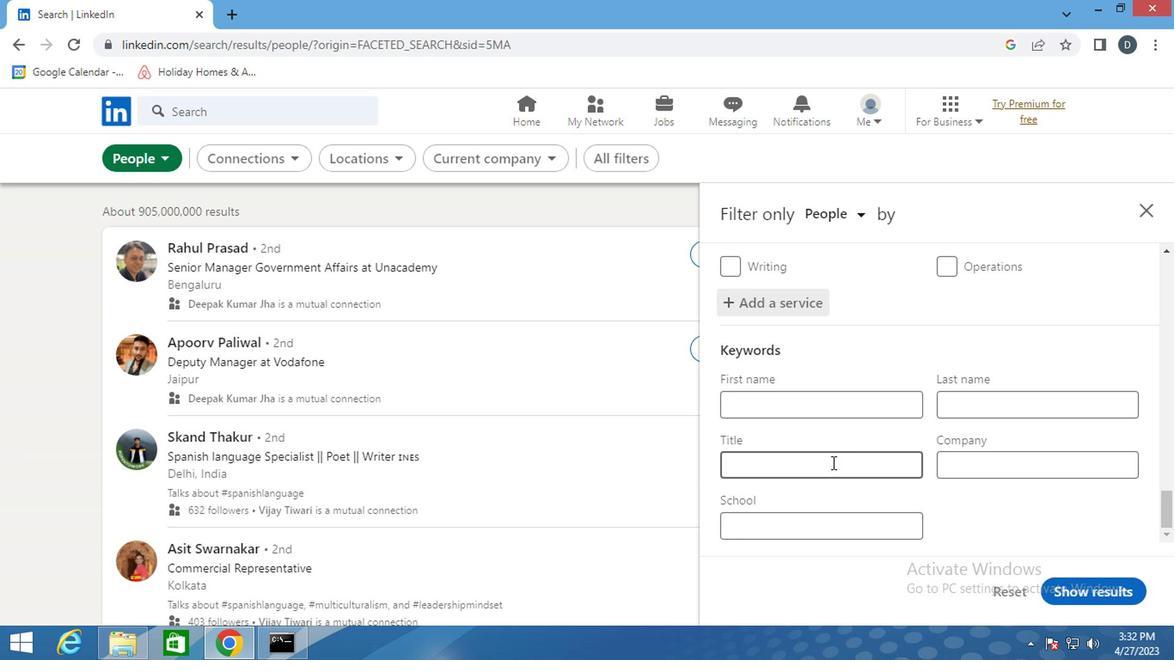 
Action: Key pressed <Key.shift><Key.shift><Key.shift>BANK<Key.space><Key.shift>TELLER
Screenshot: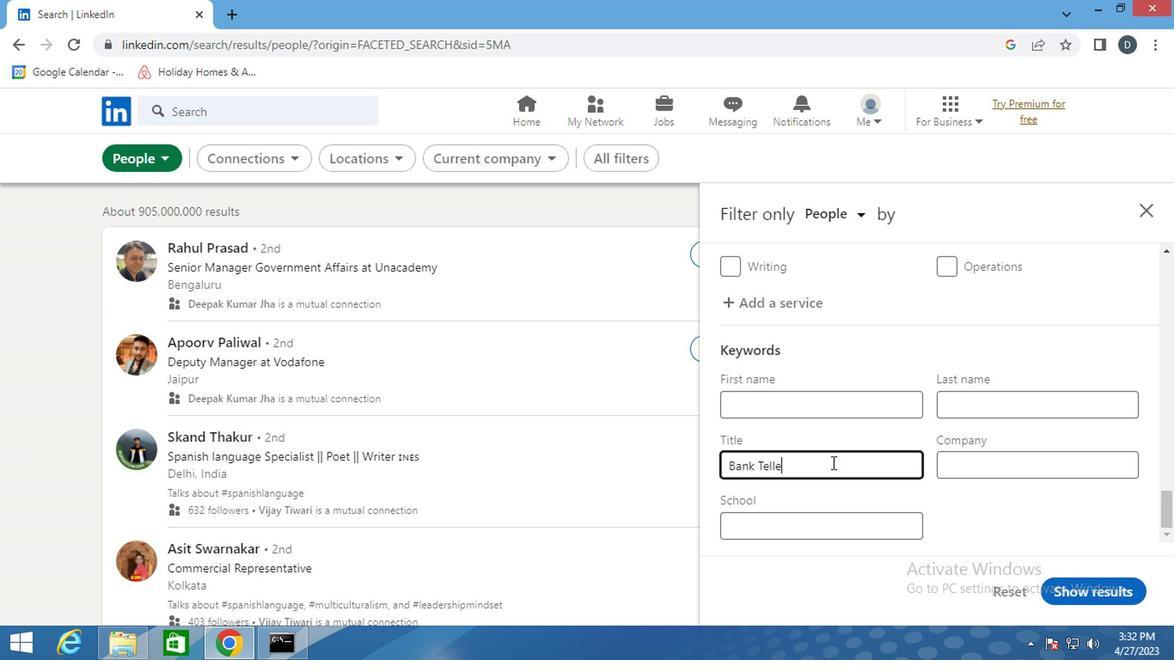 
Action: Mouse moved to (1076, 592)
Screenshot: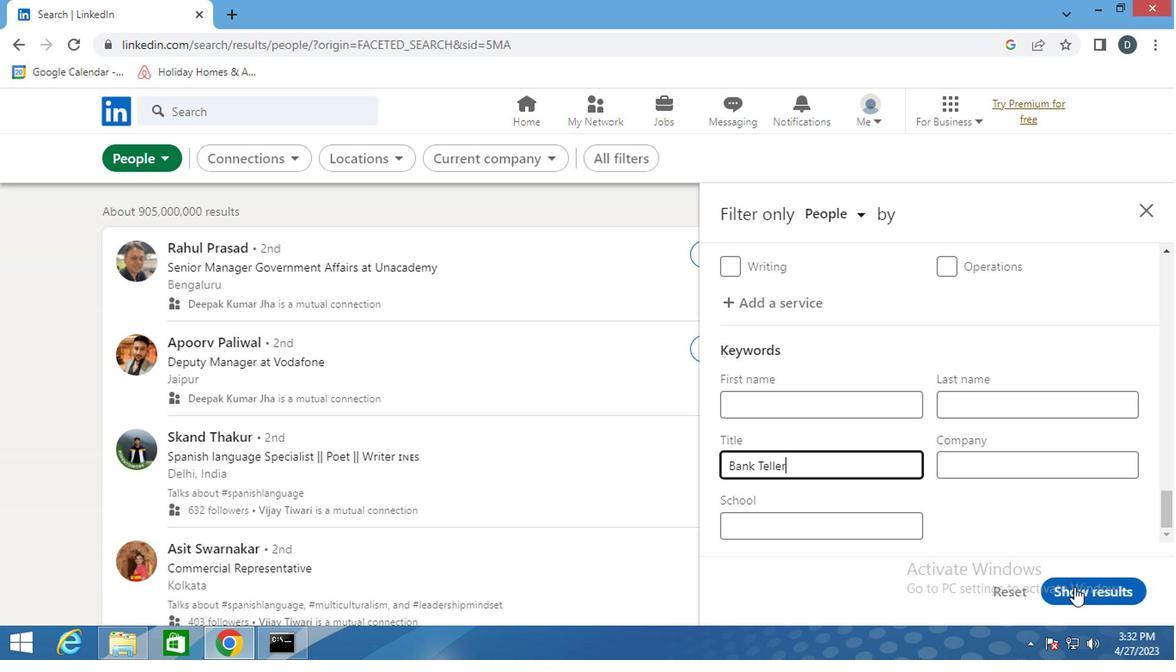 
Action: Mouse pressed left at (1076, 592)
Screenshot: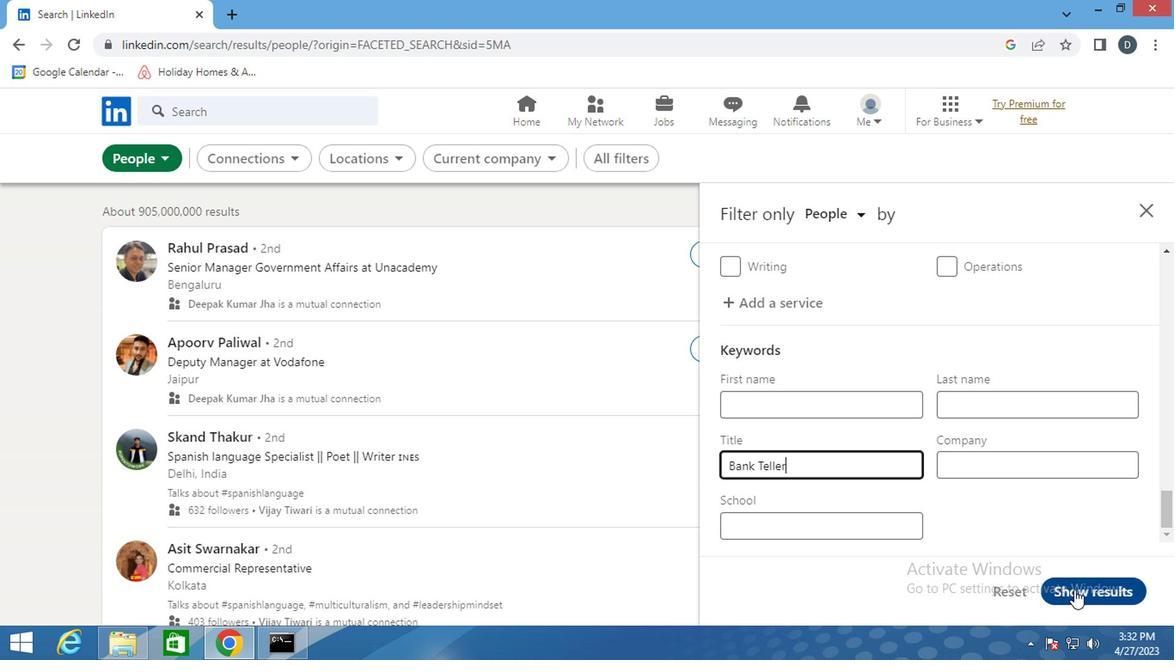 
Action: Mouse moved to (936, 435)
Screenshot: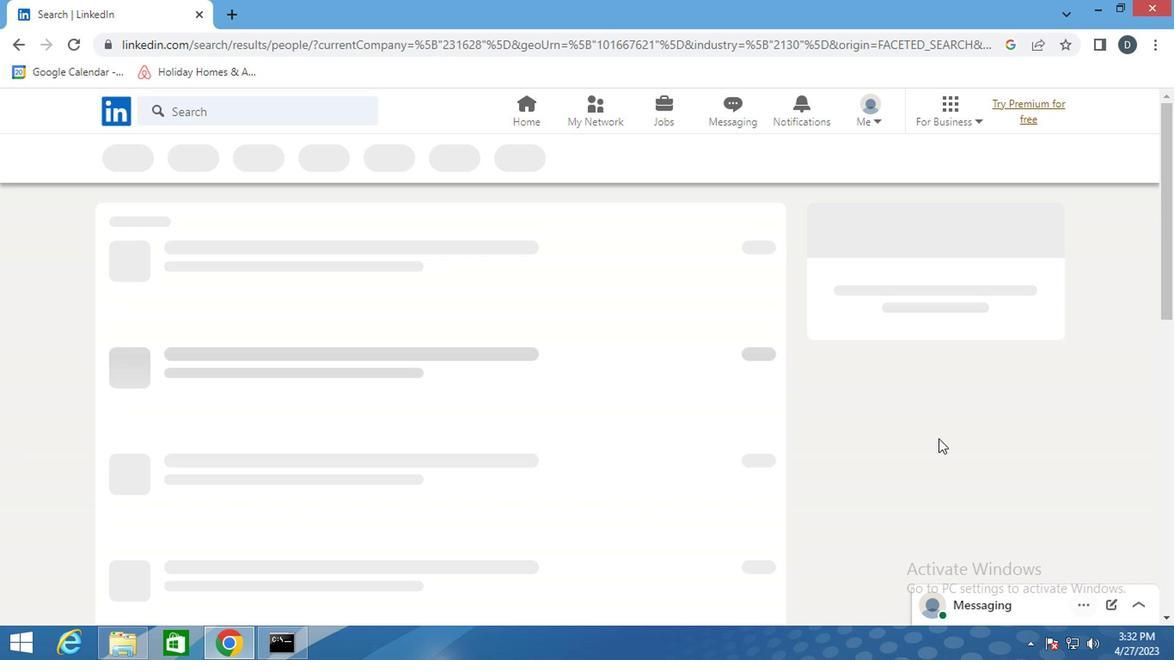 
